 Task: Add an event with the title Second Team Building Workshop: Enhancing Team Communication and Collaboration, date ''2023/12/20'', time 8:30 AM to 10:30 AMand add a description: The event will kick off with a warm introduction, allowing participants to briefly share their backgrounds, interests, and aspirations. Following that, mentors and mentees will be seated together at designated tables, fostering a relaxed atmosphere conducive to open dialogue.Select event color  Flamingo . Add location for the event as: 456 Parc Güell, Barcelona, Spain, logged in from the account softage.9@softage.netand send the event invitation to softage.7@softage.net with CC to  softage.8@softage.net. Set a reminder for the event Doesn''t repeat
Action: Mouse moved to (74, 126)
Screenshot: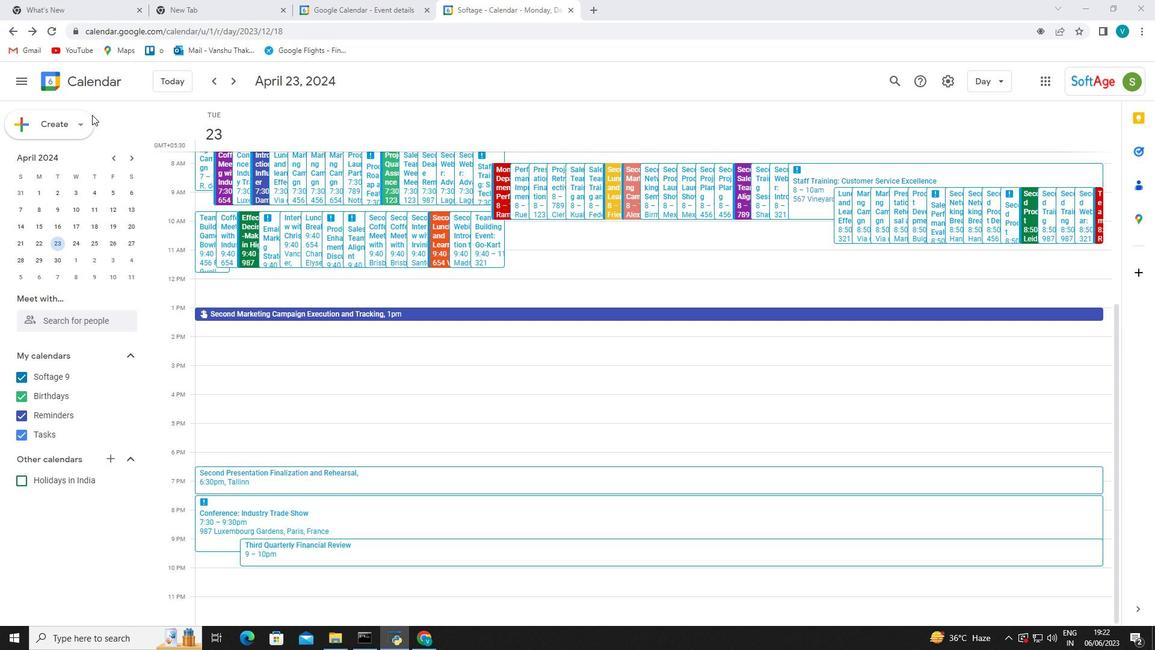 
Action: Mouse pressed left at (74, 126)
Screenshot: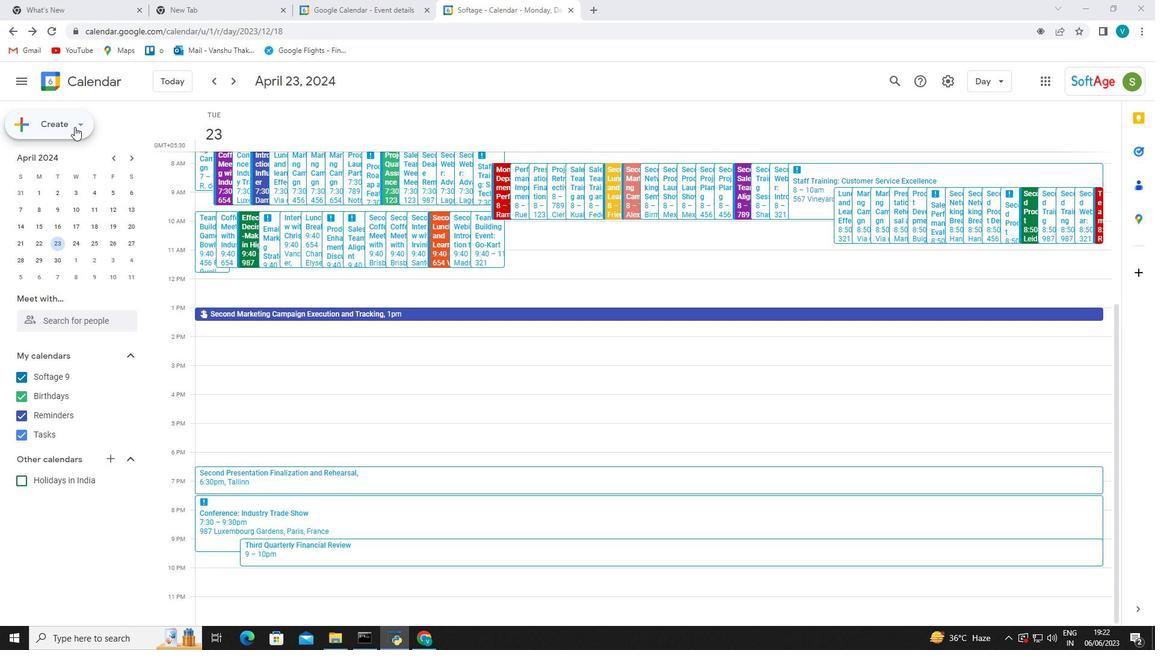 
Action: Mouse moved to (83, 156)
Screenshot: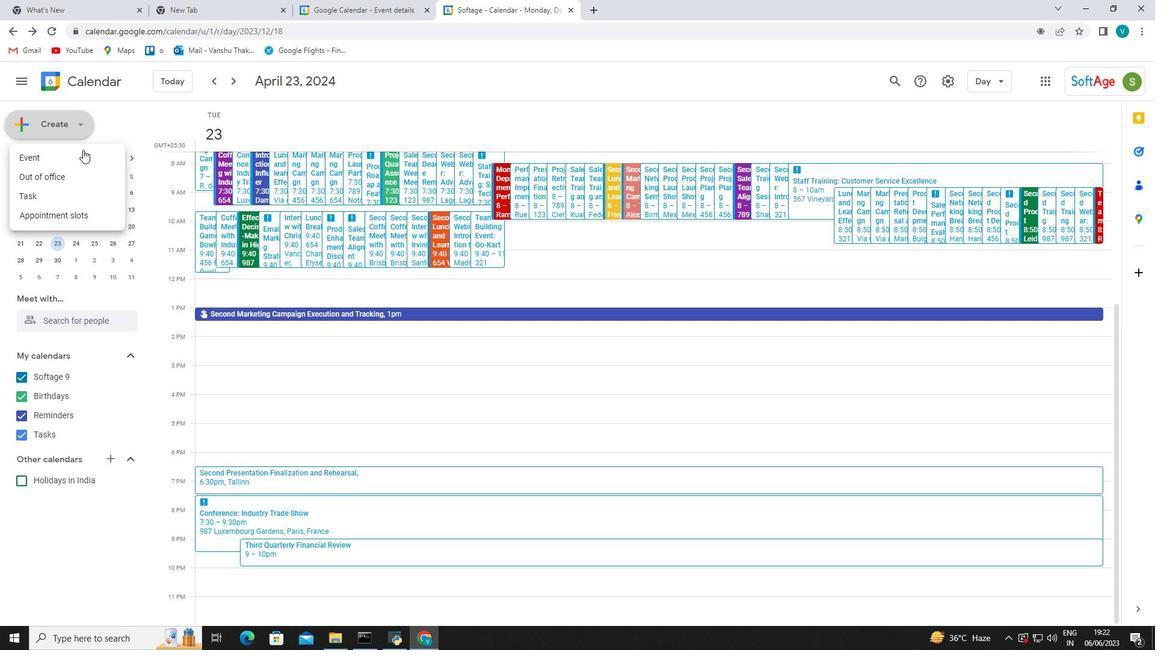 
Action: Mouse pressed left at (83, 156)
Screenshot: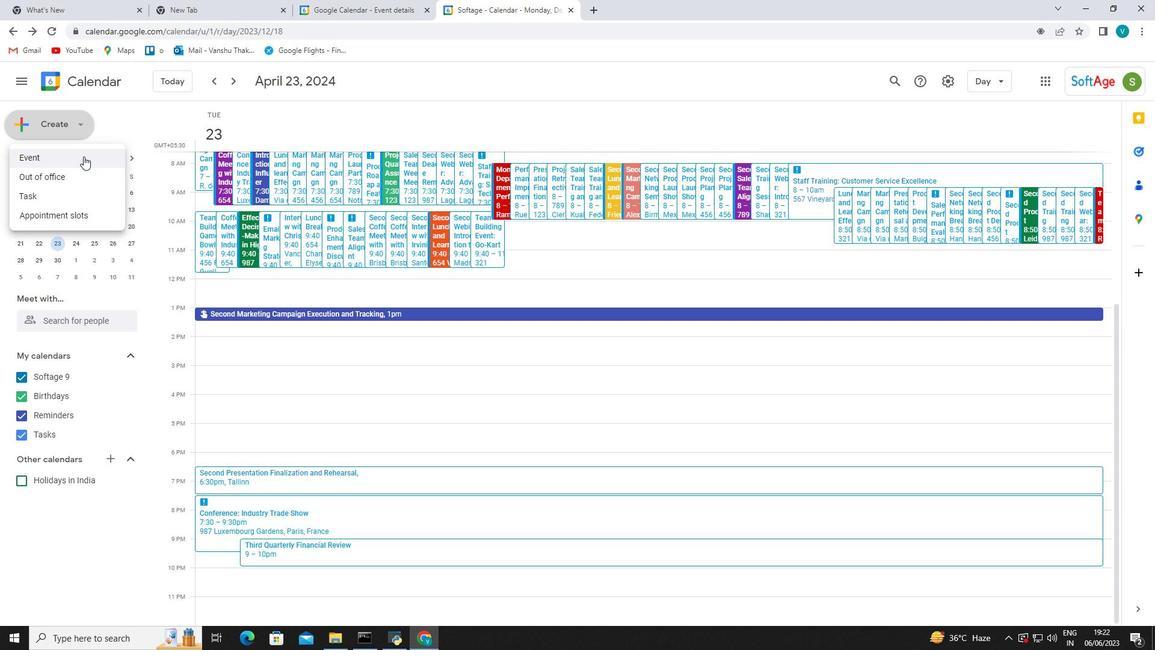 
Action: Mouse moved to (537, 231)
Screenshot: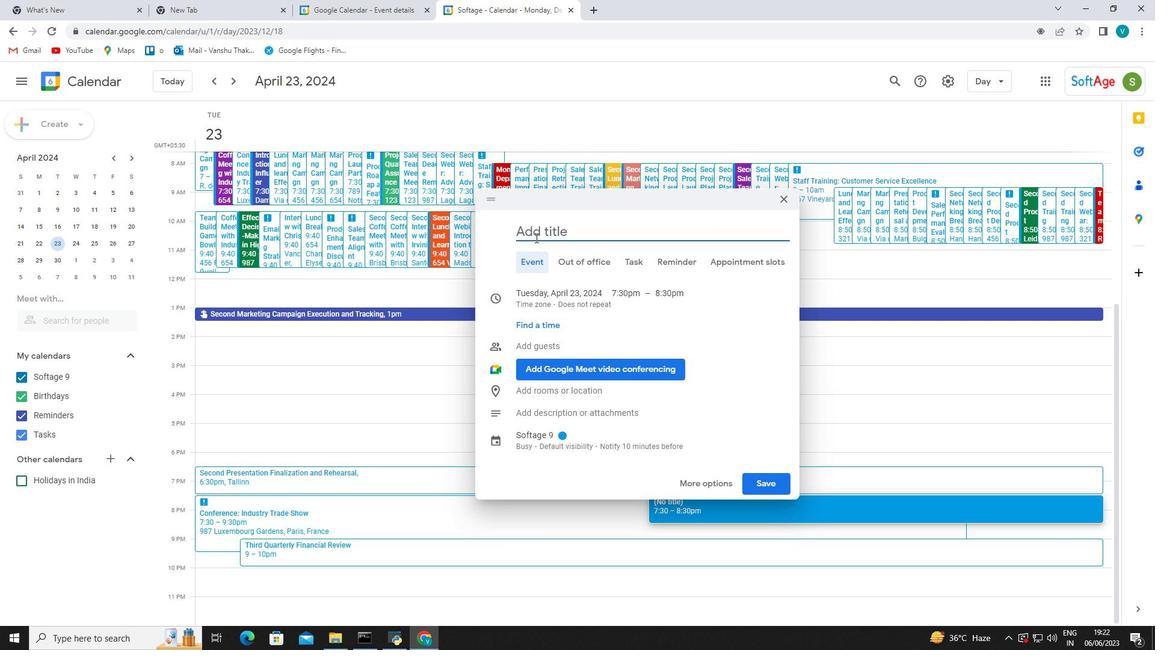 
Action: Mouse pressed left at (537, 231)
Screenshot: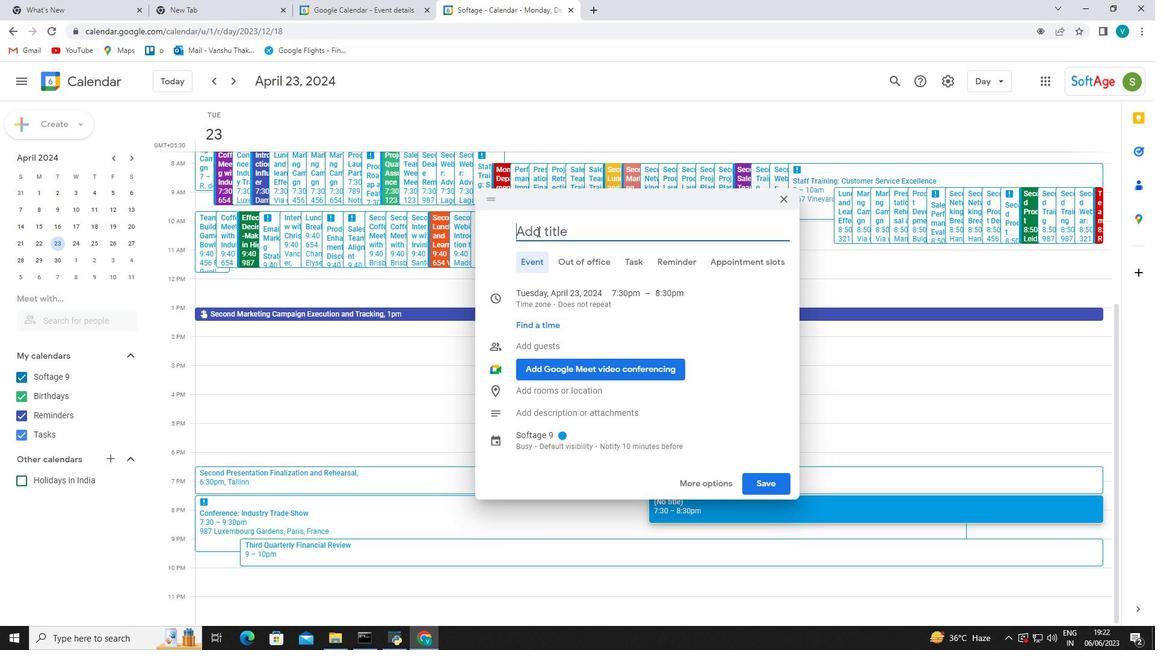 
Action: Mouse moved to (730, 90)
Screenshot: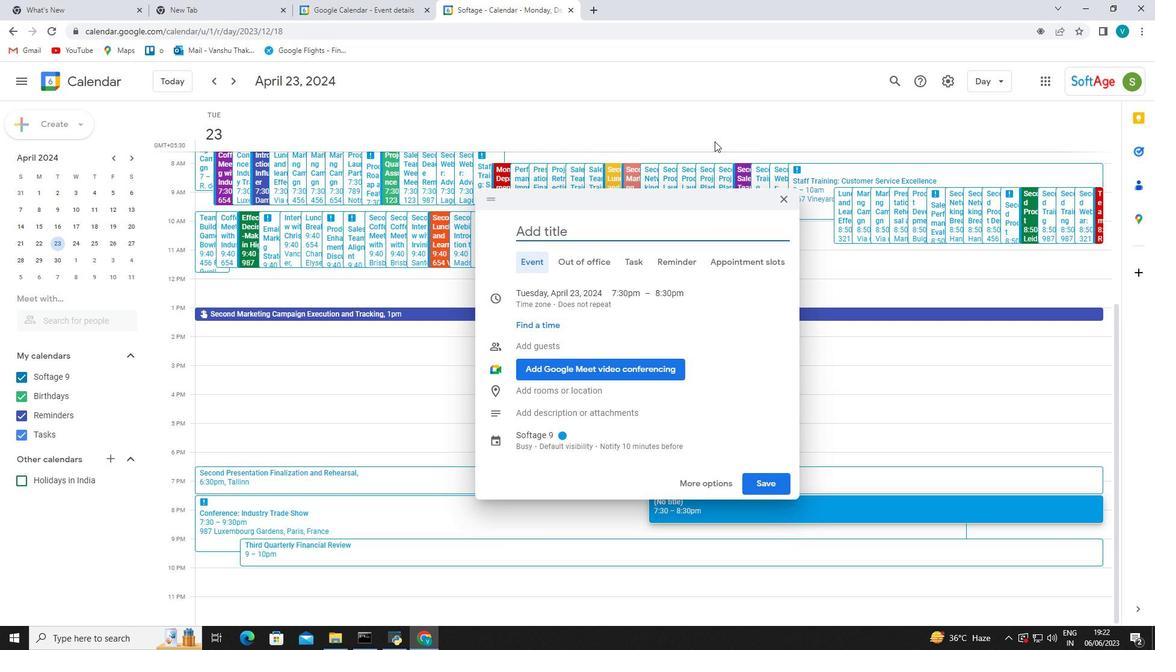 
Action: Key pressed <Key.shift_r><Key.shift_r><Key.shift_r><Key.shift_r><Key.shift_r><Key.shift_r><Key.shift_r><Key.shift_r><Key.shift_r><Key.shift_r><Key.shift_r><Key.shift_r><Key.shift_r>Team<Key.space><Key.shift_r>Building<Key.space><Key.shift_r>Workshop<Key.space><Key.shift_r>:<Key.shift_r>Enhancing<Key.space><Key.shift_r>Team<Key.space><Key.shift_r>Communication<Key.space>and<Key.space>colan<Key.backspace>boration<Key.space>
Screenshot: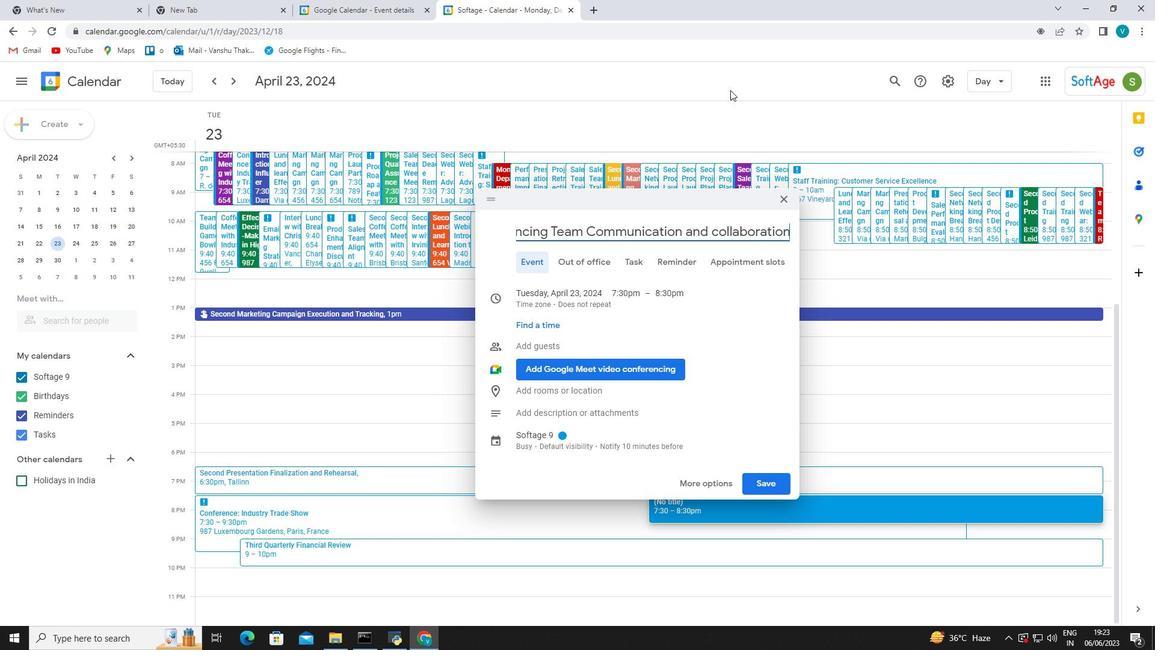 
Action: Mouse moved to (465, 497)
Screenshot: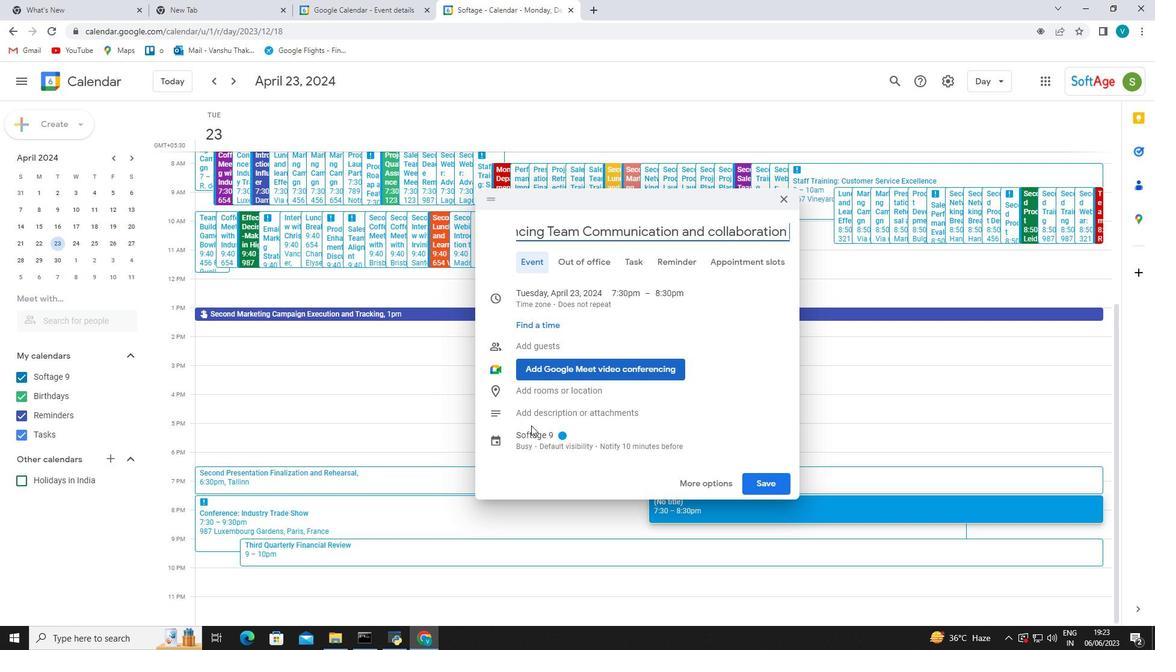
Action: Key pressed ,
Screenshot: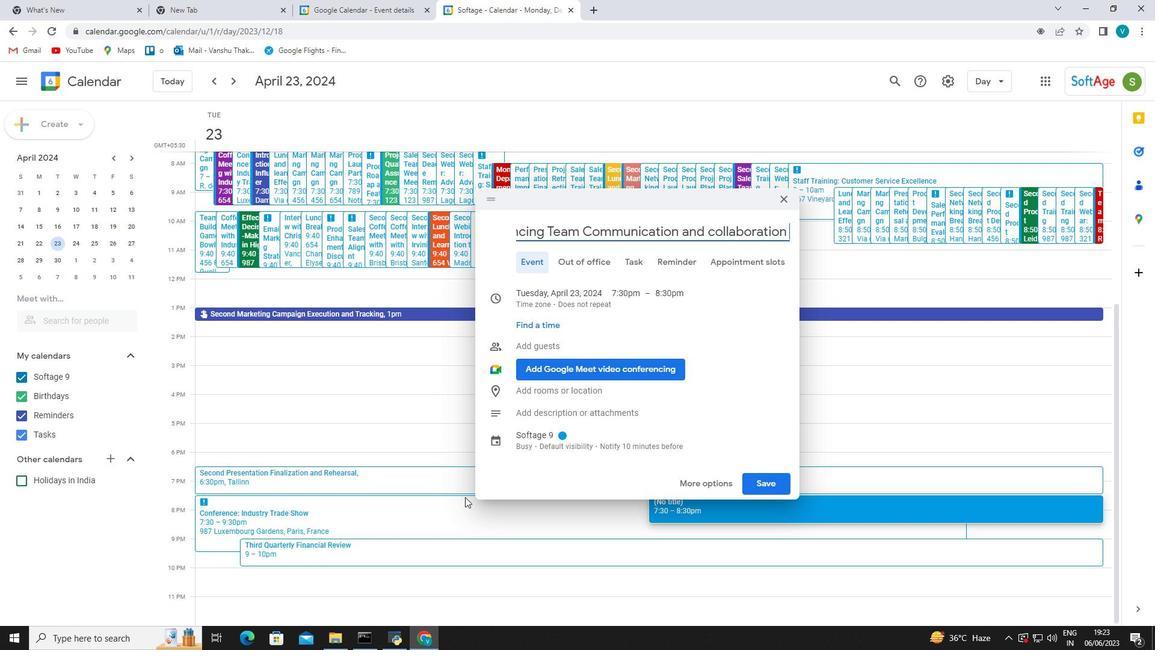 
Action: Mouse moved to (677, 355)
Screenshot: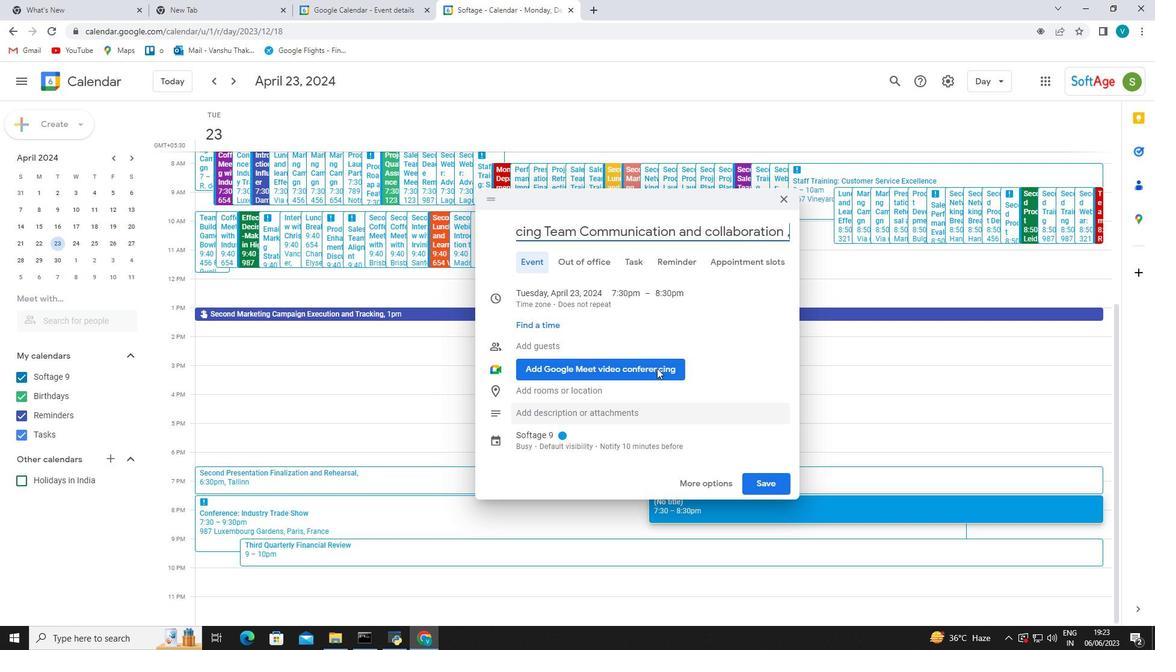 
Action: Mouse scrolled (677, 354) with delta (0, 0)
Screenshot: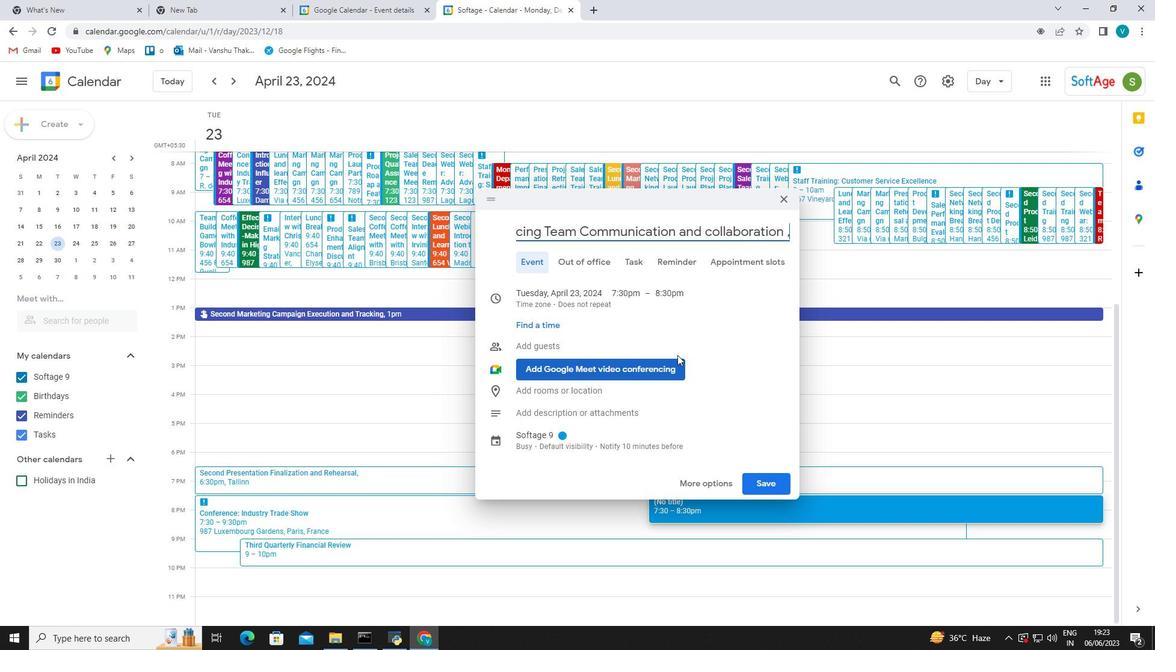 
Action: Mouse scrolled (677, 354) with delta (0, 0)
Screenshot: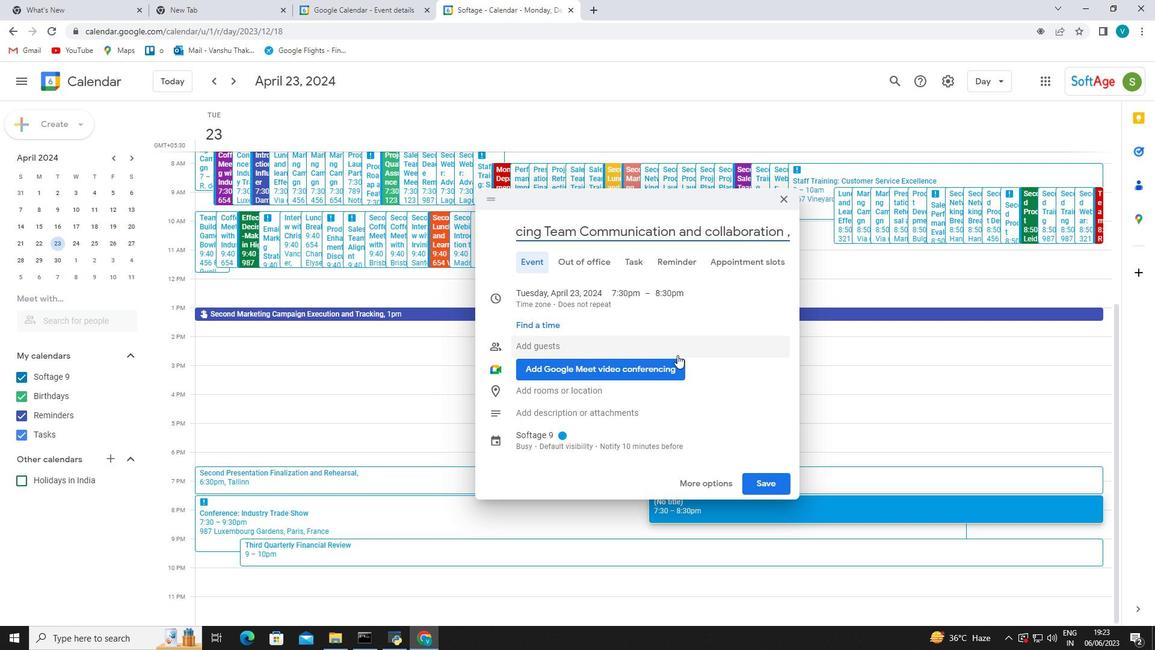 
Action: Mouse scrolled (677, 354) with delta (0, 0)
Screenshot: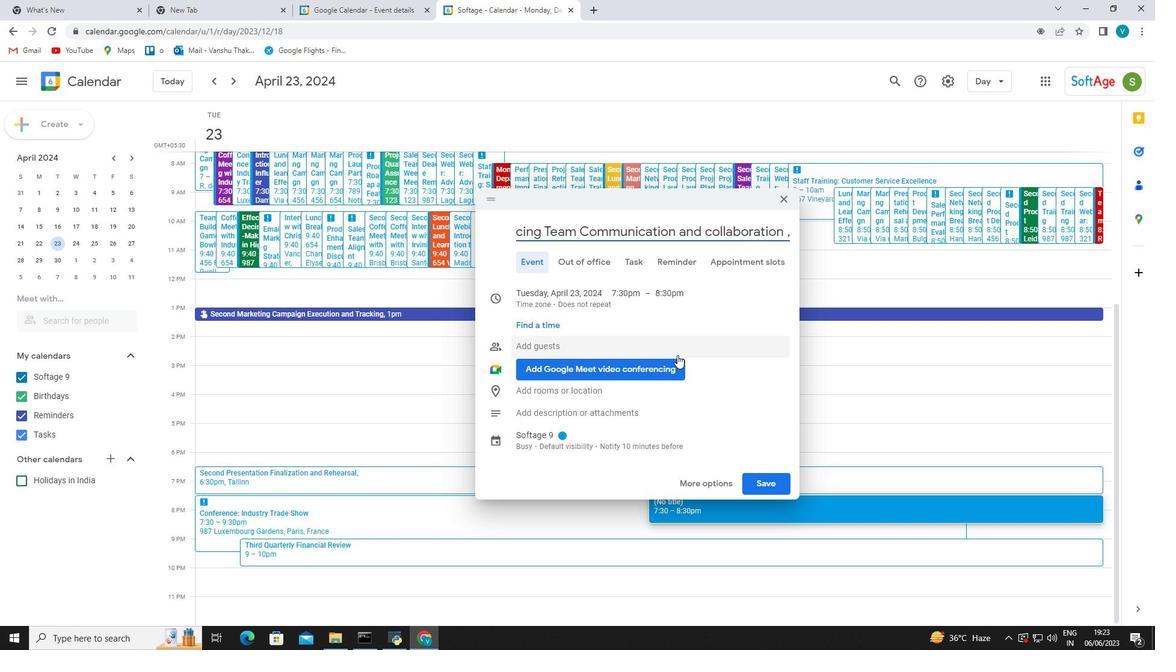 
Action: Mouse scrolled (677, 354) with delta (0, 0)
Screenshot: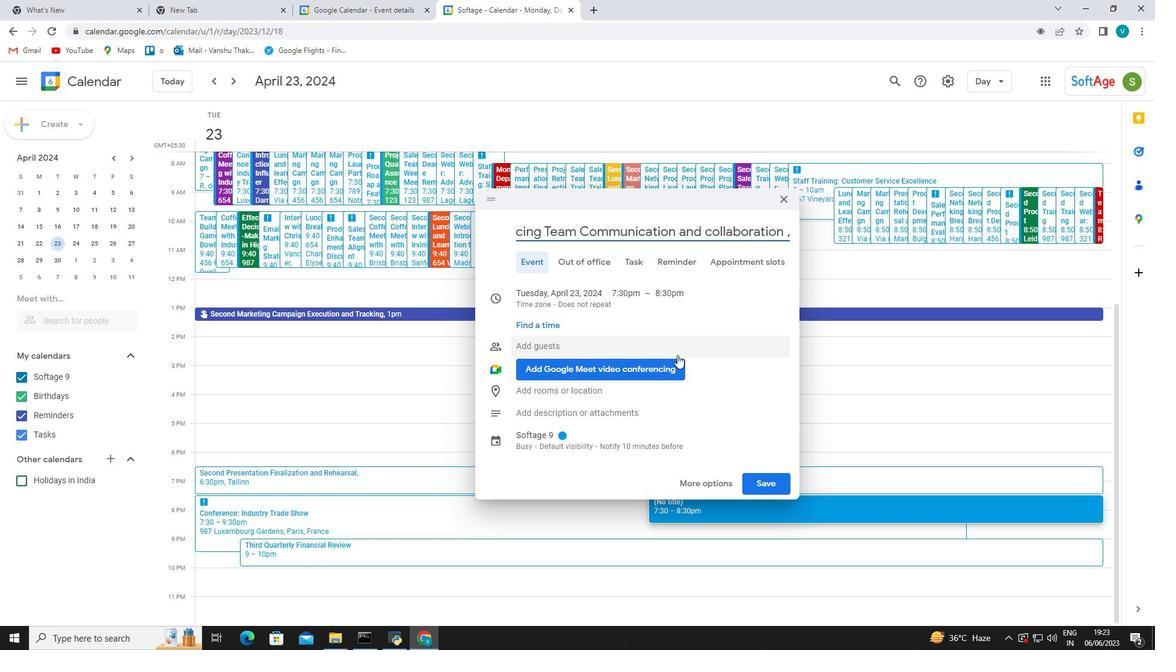 
Action: Mouse moved to (591, 290)
Screenshot: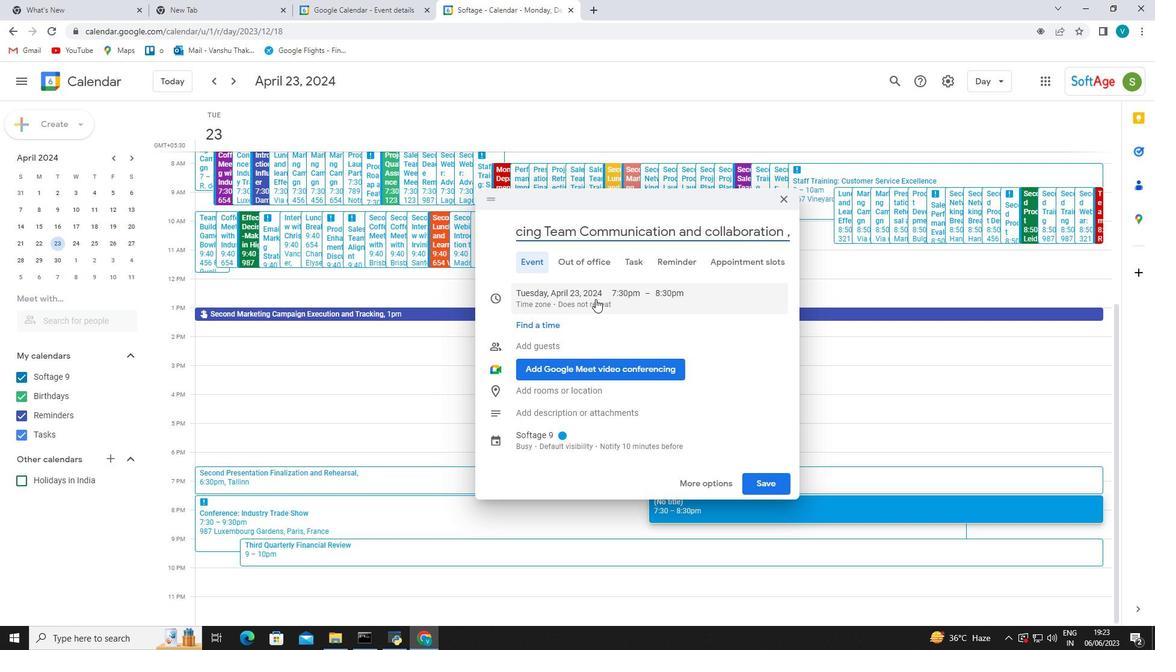 
Action: Mouse pressed left at (591, 290)
Screenshot: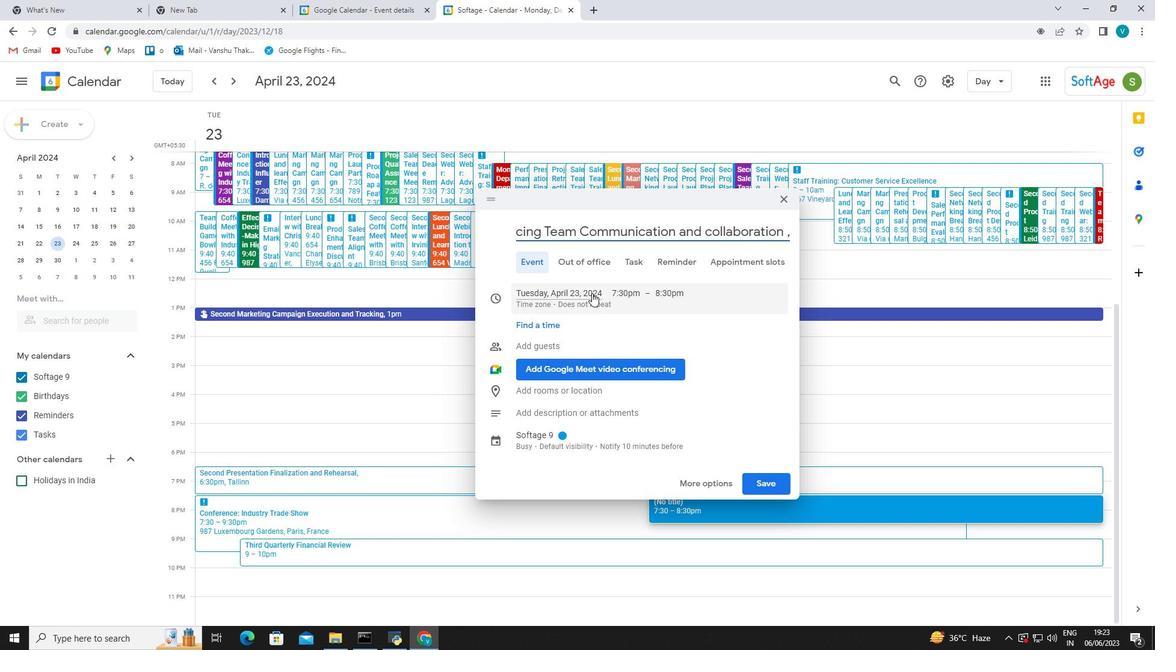 
Action: Key pressed 2023/12/20
Screenshot: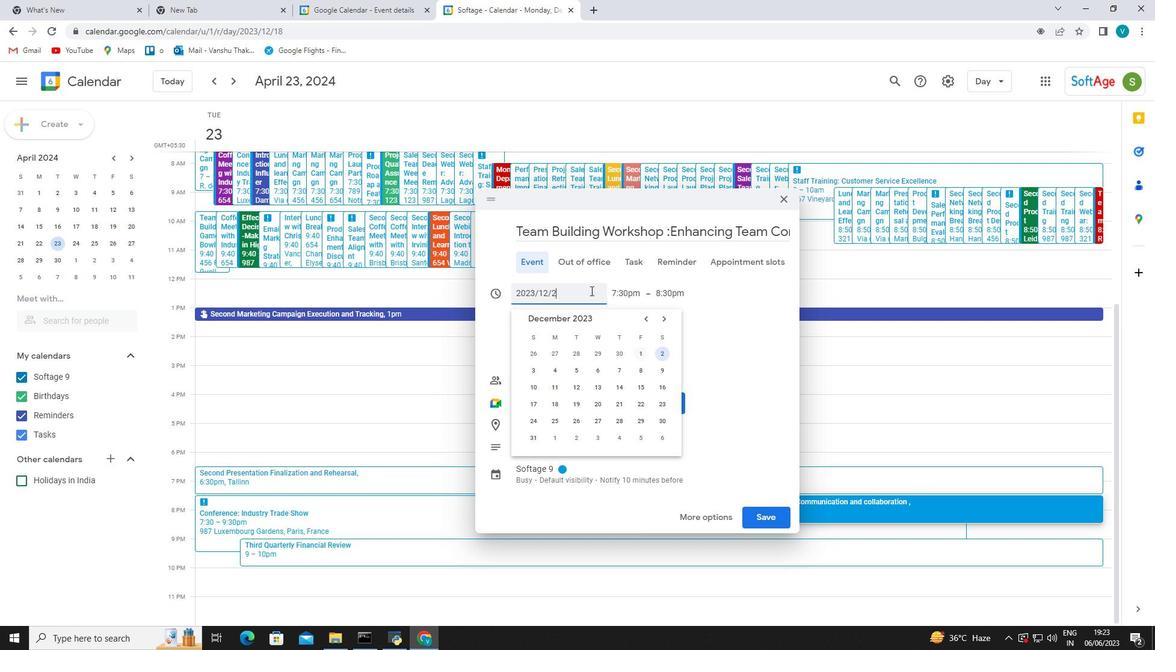
Action: Mouse moved to (611, 288)
Screenshot: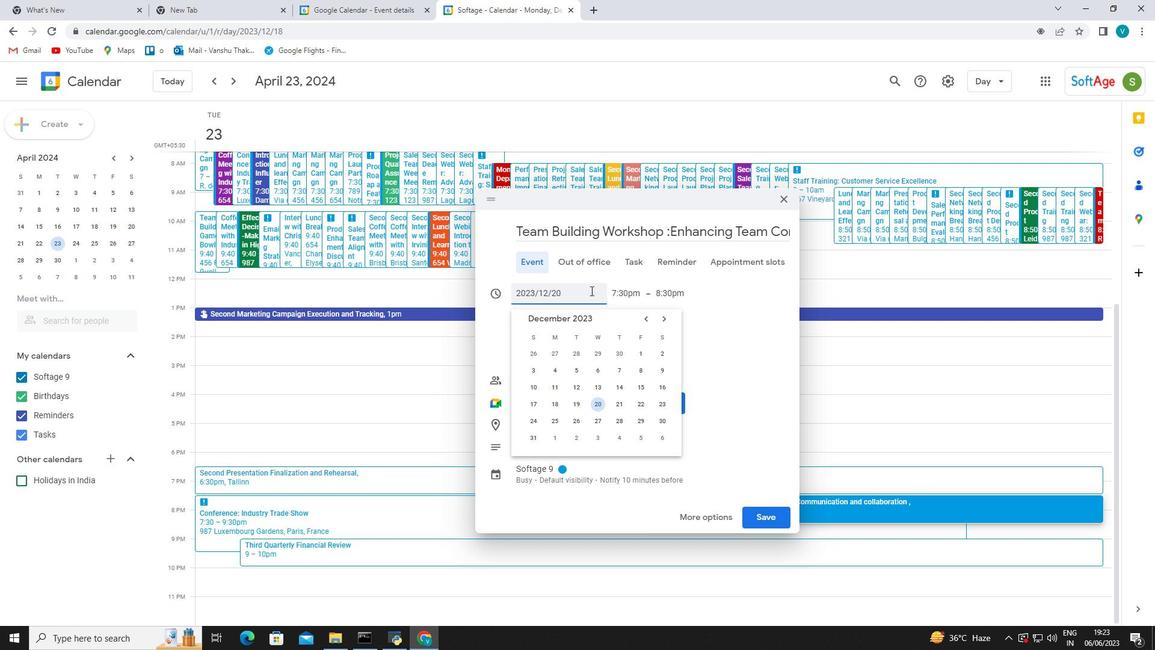 
Action: Mouse pressed left at (611, 288)
Screenshot: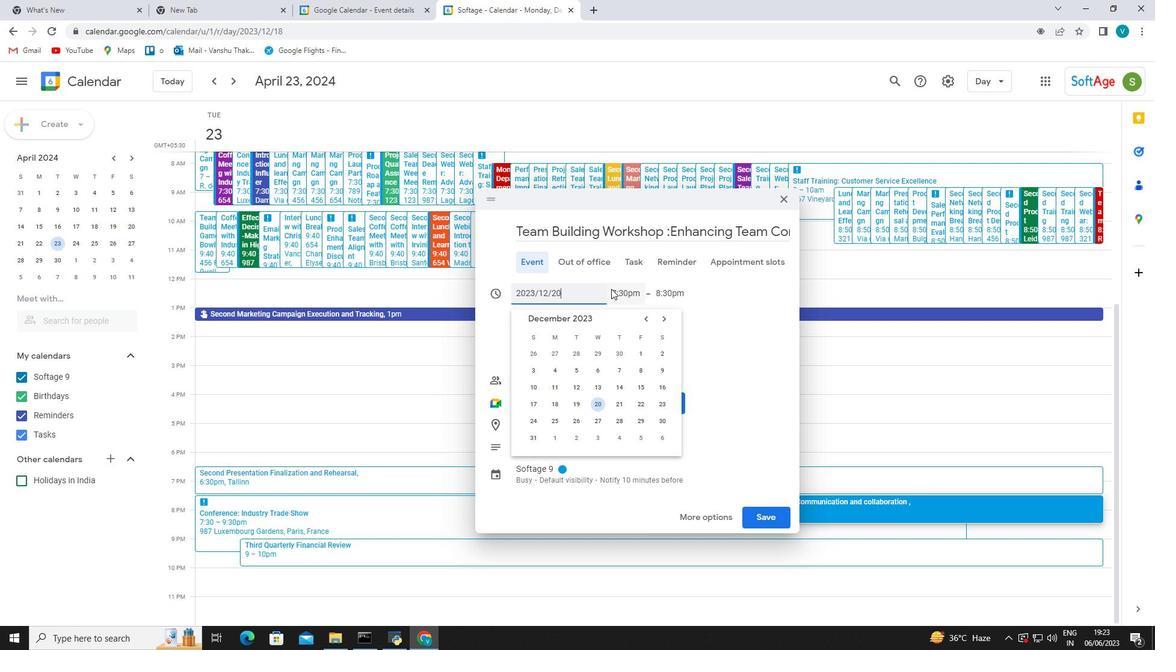 
Action: Mouse moved to (636, 297)
Screenshot: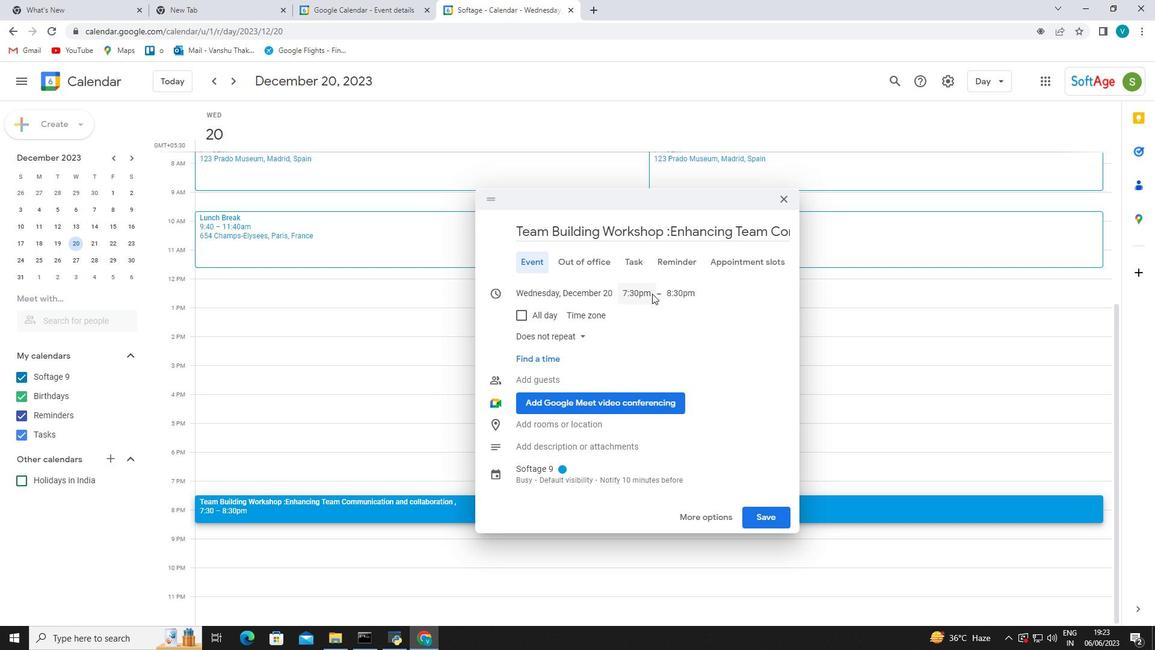 
Action: Mouse pressed left at (636, 297)
Screenshot: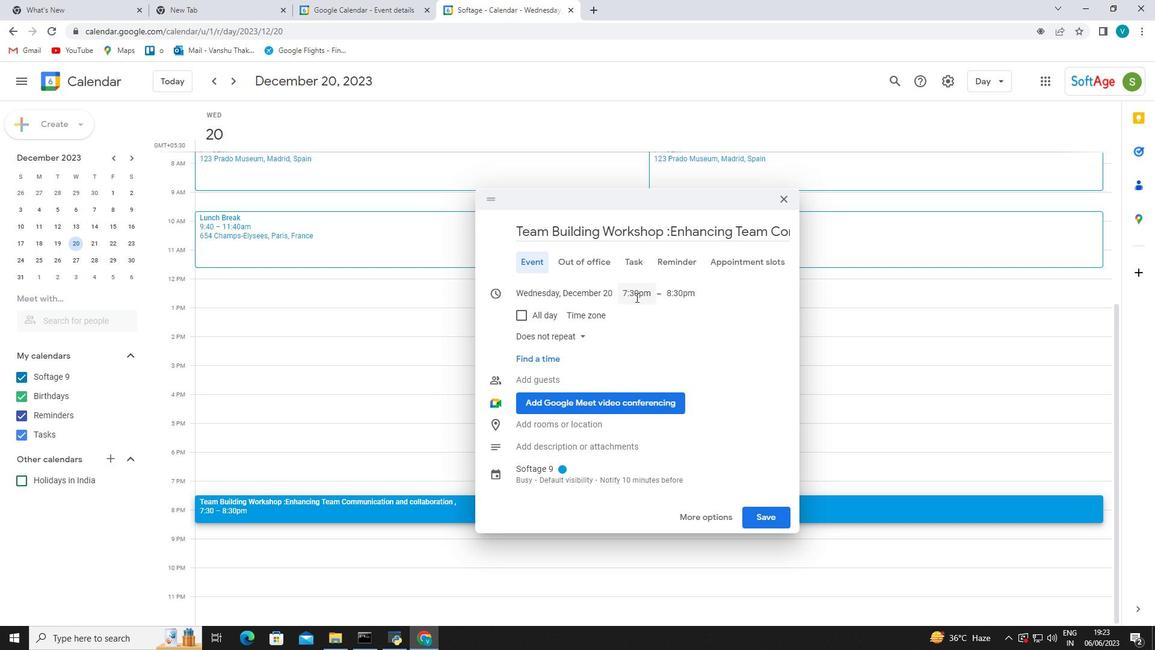 
Action: Mouse moved to (710, 374)
Screenshot: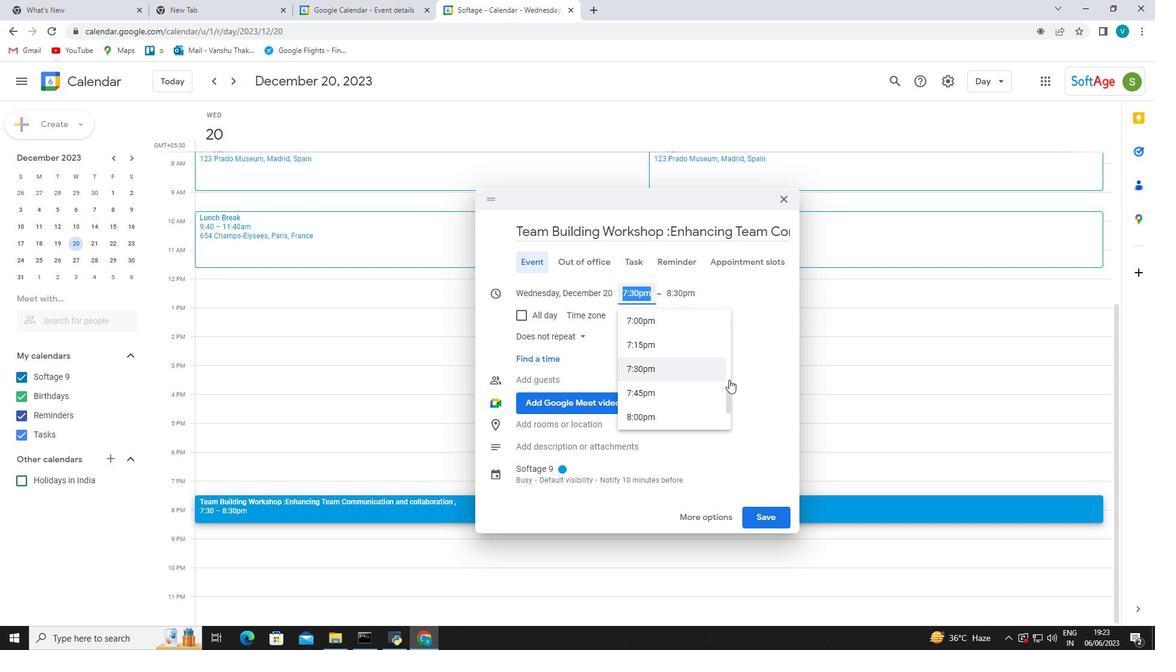 
Action: Mouse scrolled (710, 374) with delta (0, 0)
Screenshot: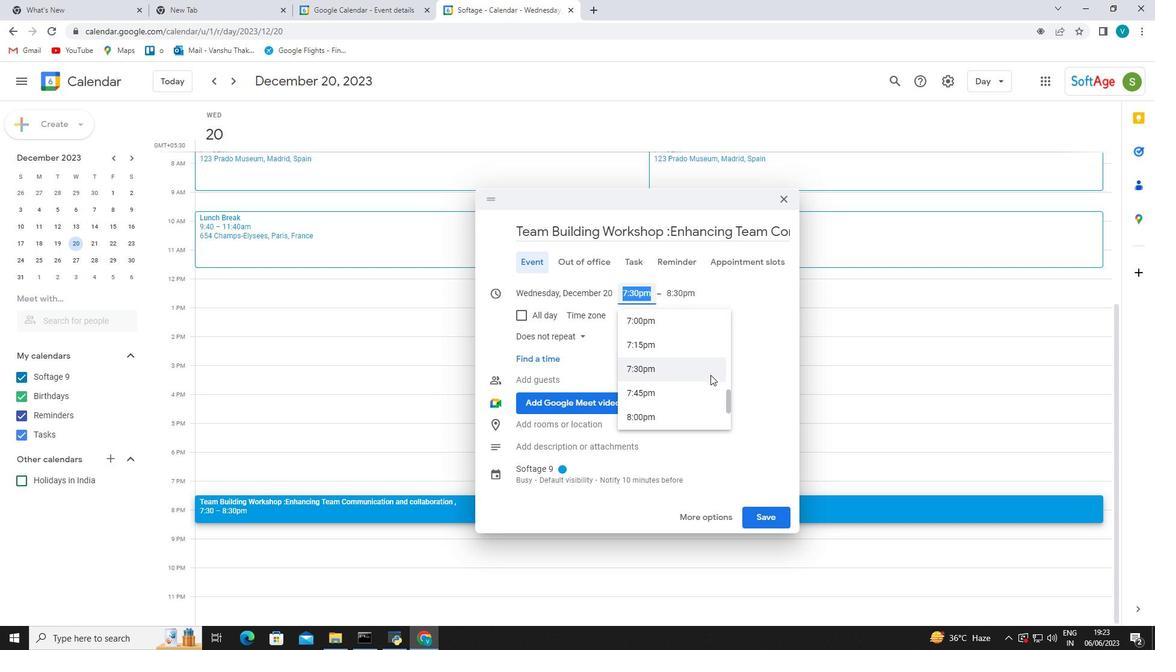 
Action: Mouse moved to (710, 376)
Screenshot: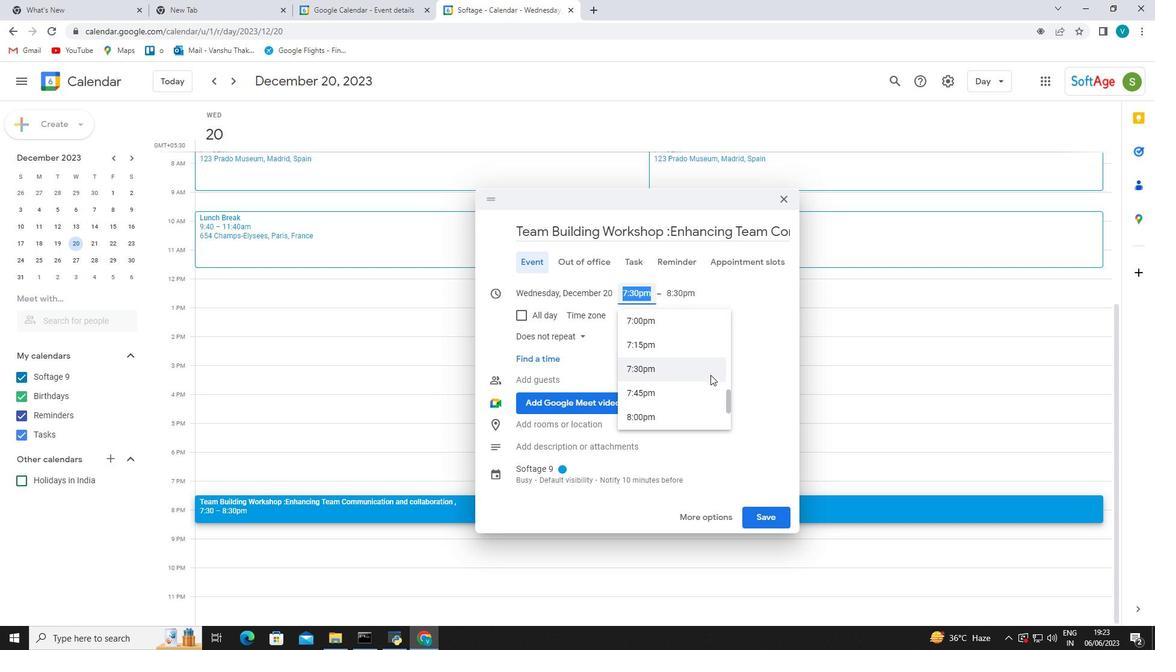
Action: Mouse scrolled (710, 375) with delta (0, 0)
Screenshot: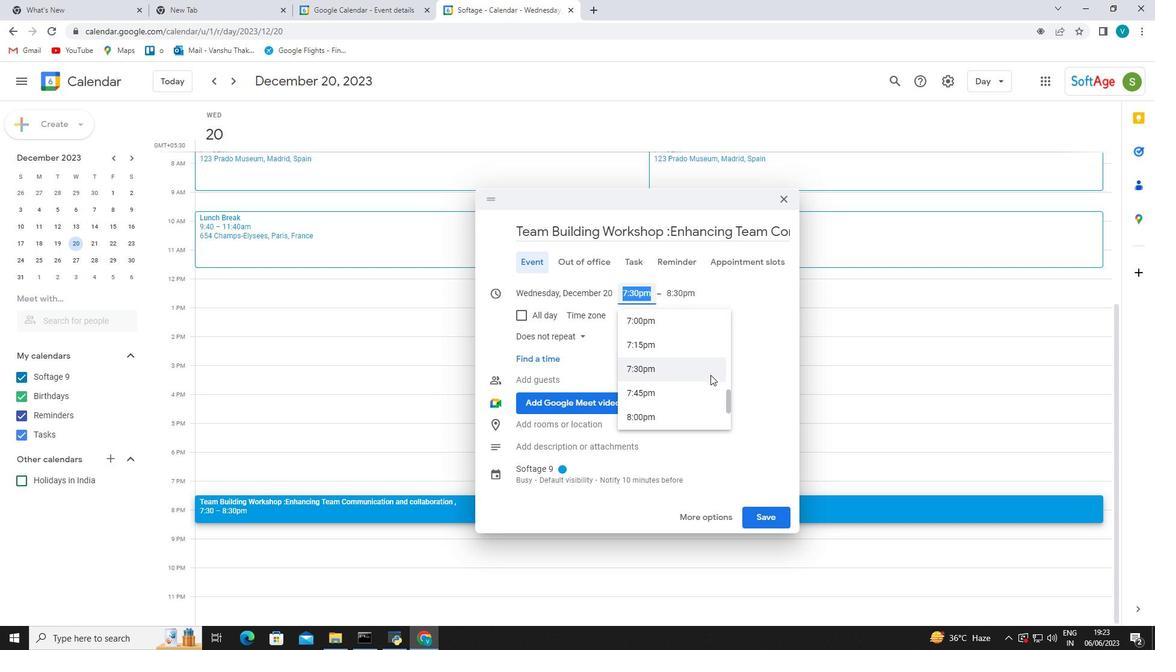 
Action: Mouse moved to (710, 379)
Screenshot: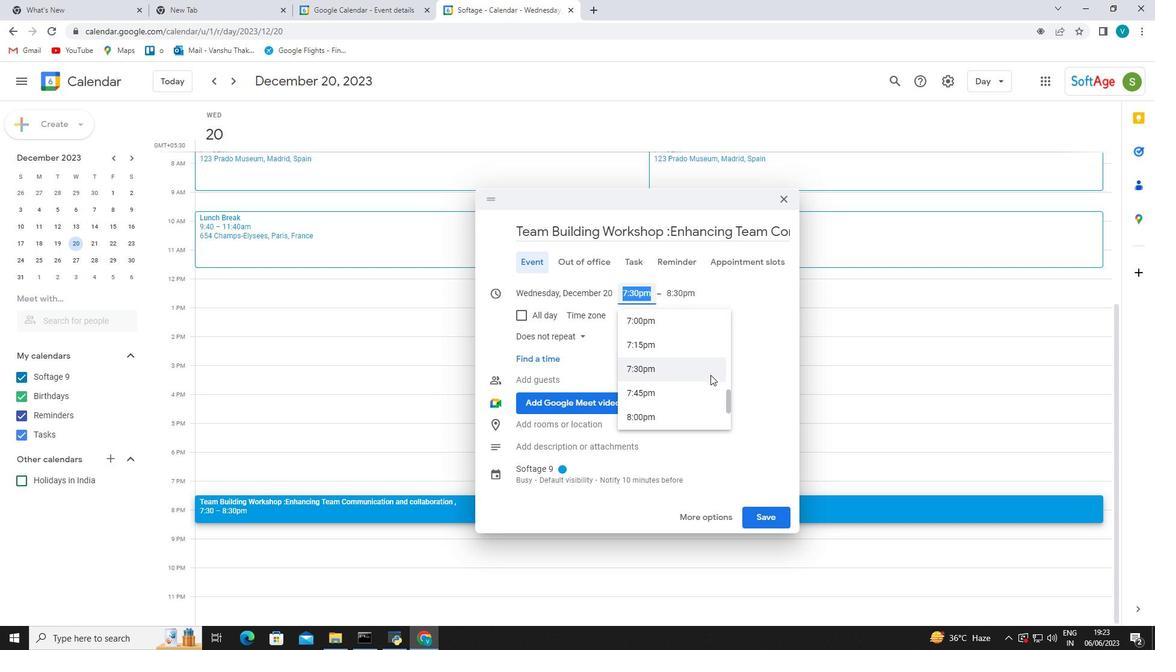 
Action: Mouse scrolled (710, 379) with delta (0, 0)
Screenshot: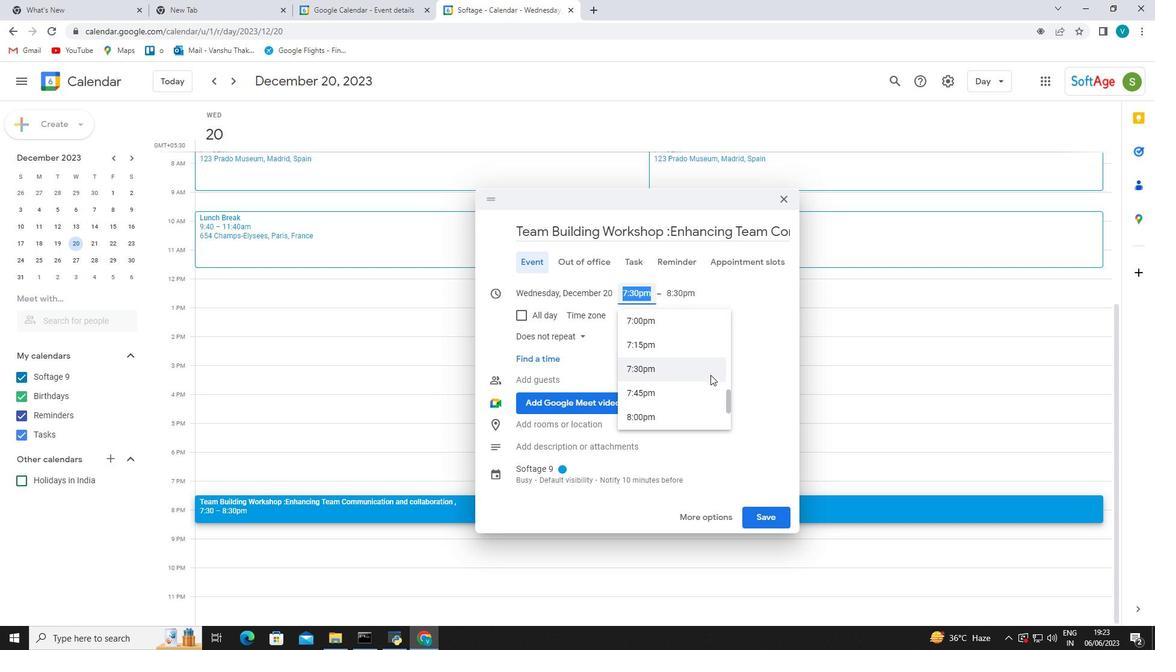 
Action: Mouse moved to (710, 380)
Screenshot: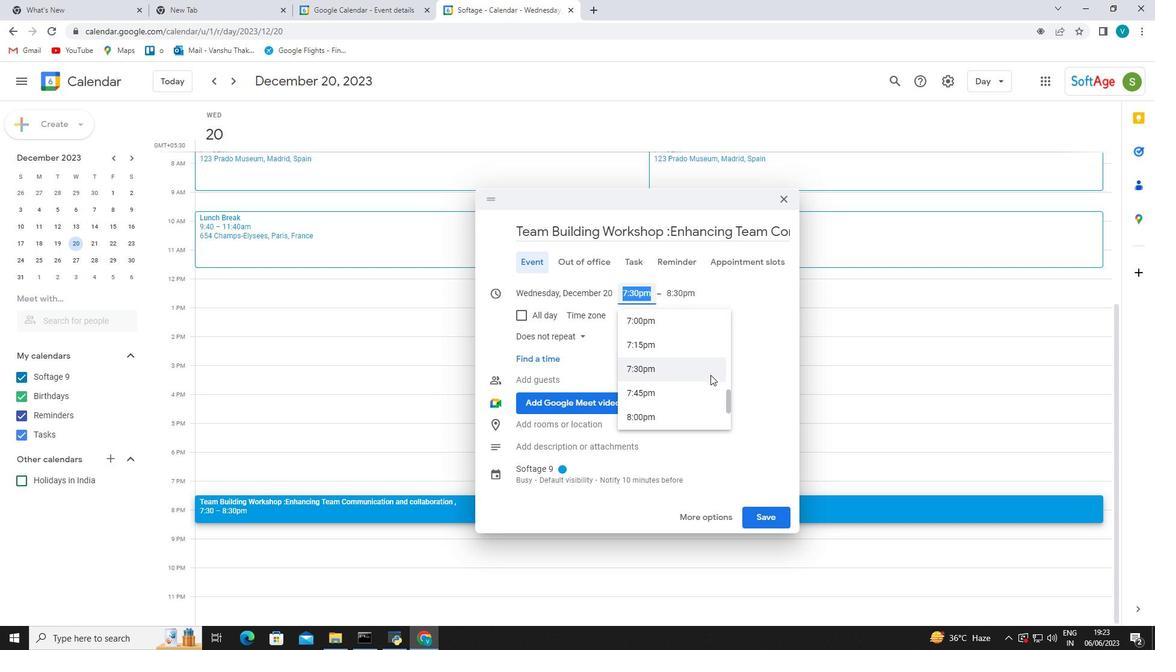 
Action: Mouse scrolled (710, 381) with delta (0, 0)
Screenshot: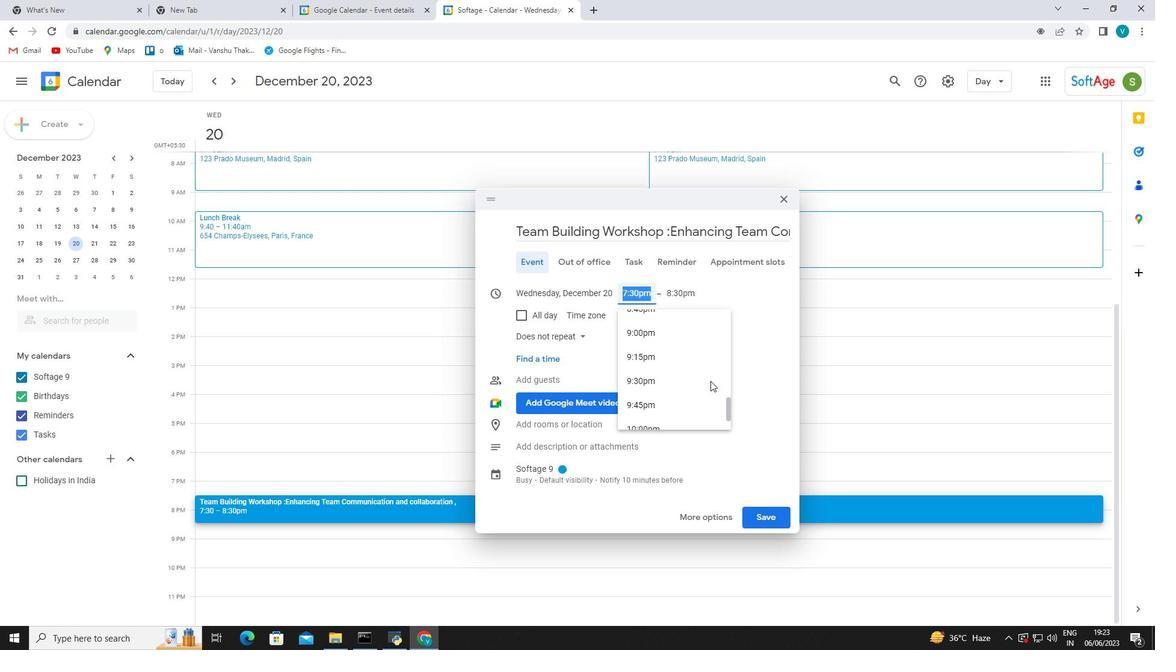 
Action: Mouse scrolled (710, 381) with delta (0, 0)
Screenshot: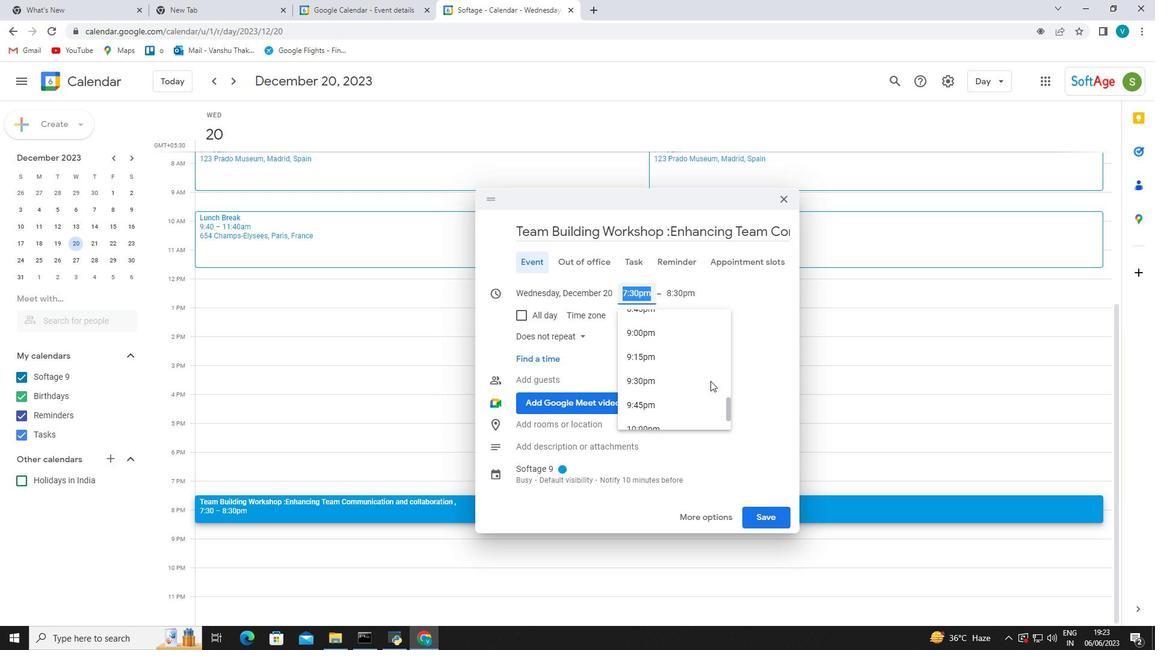 
Action: Mouse scrolled (710, 380) with delta (0, 0)
Screenshot: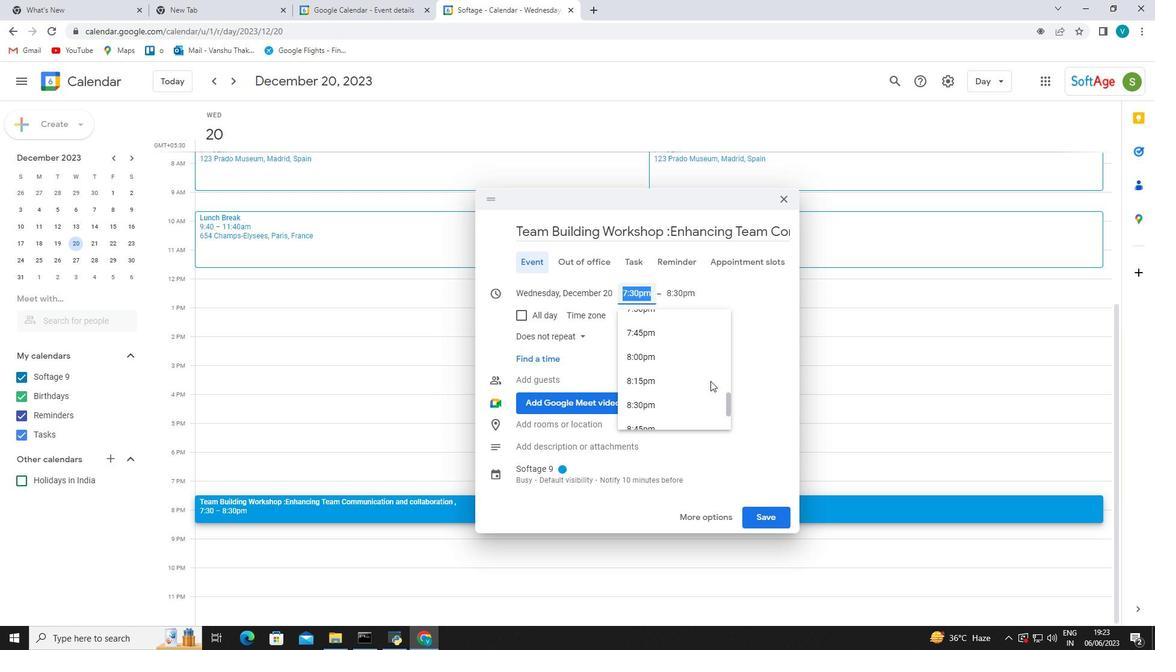 
Action: Mouse moved to (674, 353)
Screenshot: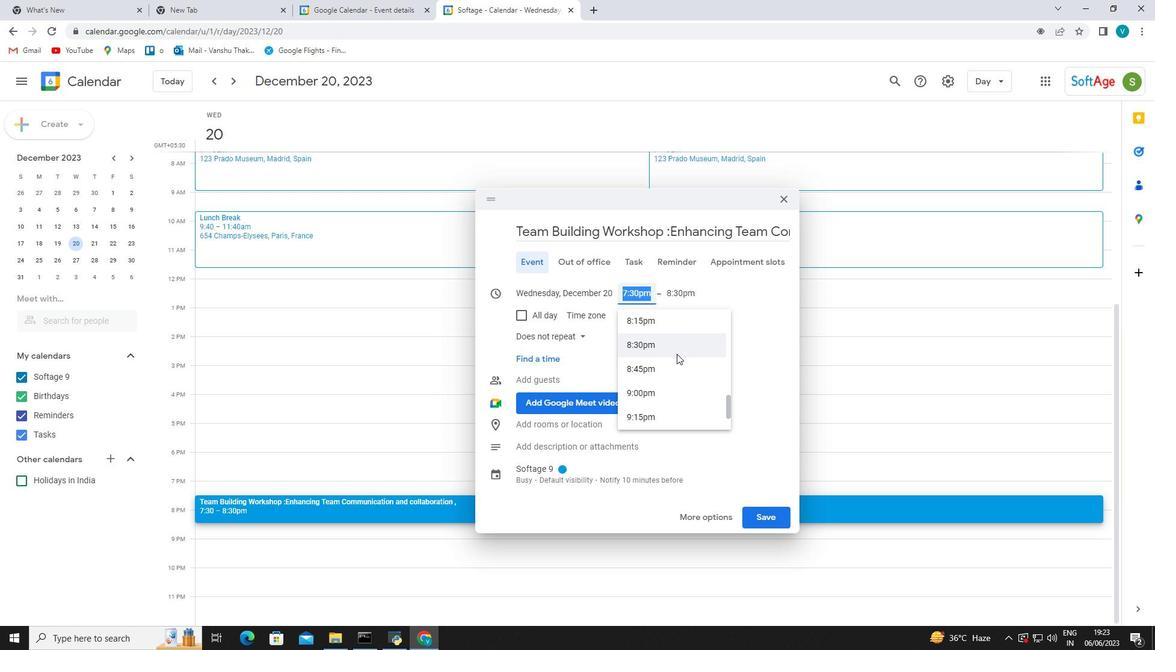 
Action: Mouse scrolled (674, 353) with delta (0, 0)
Screenshot: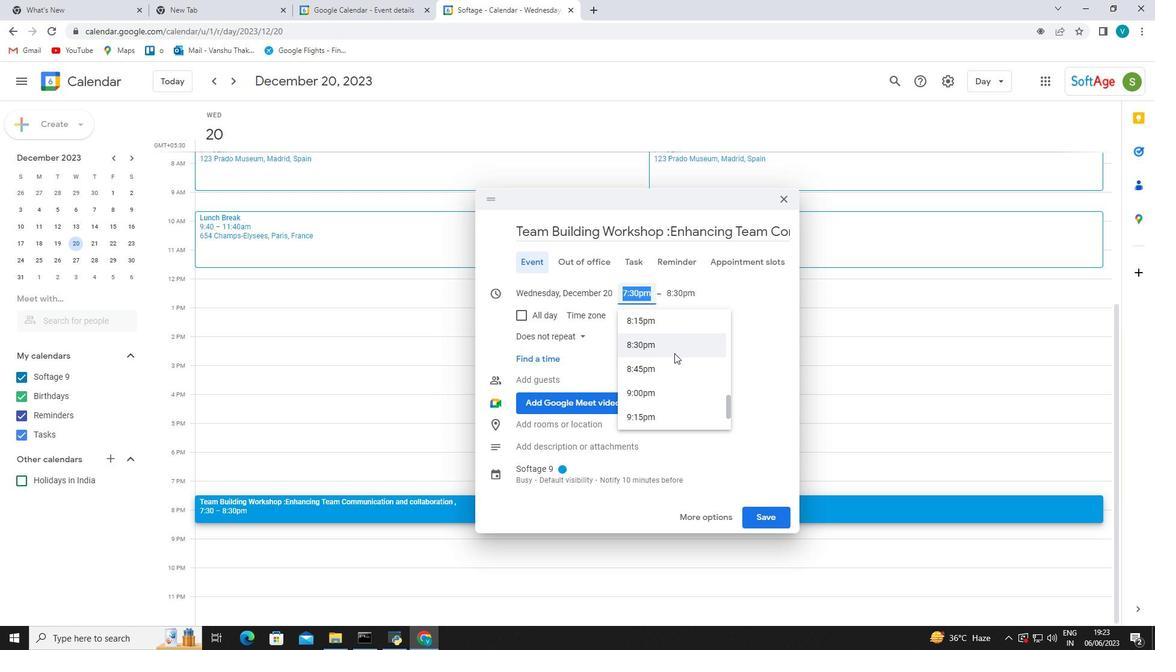 
Action: Mouse scrolled (674, 353) with delta (0, 0)
Screenshot: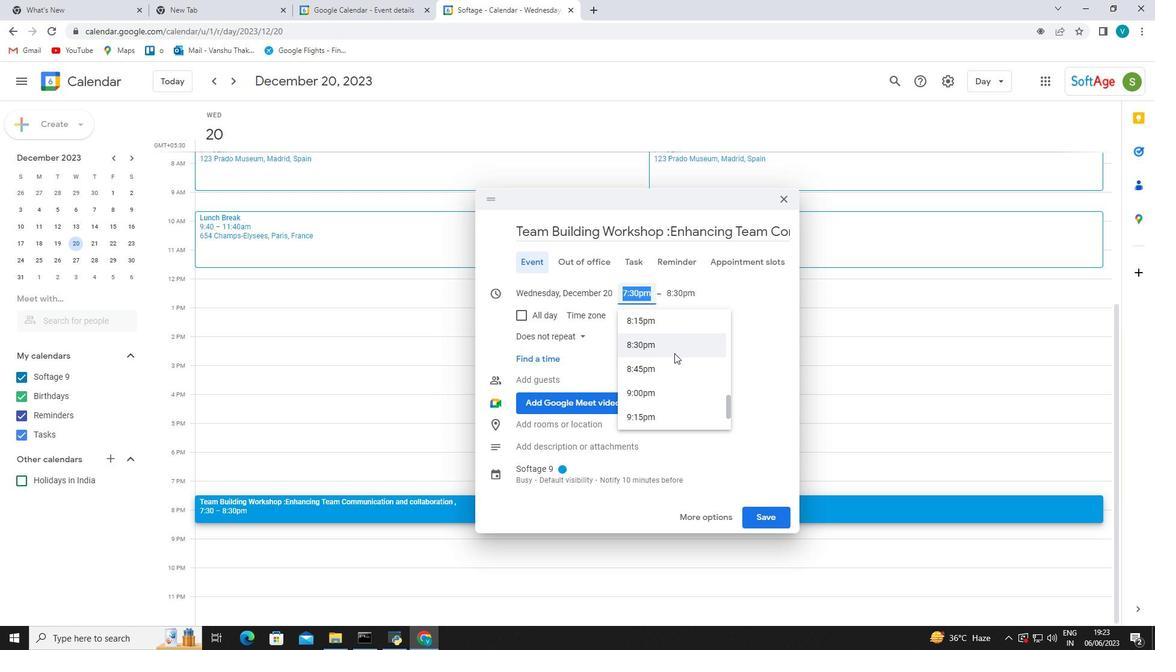 
Action: Mouse scrolled (674, 353) with delta (0, 0)
Screenshot: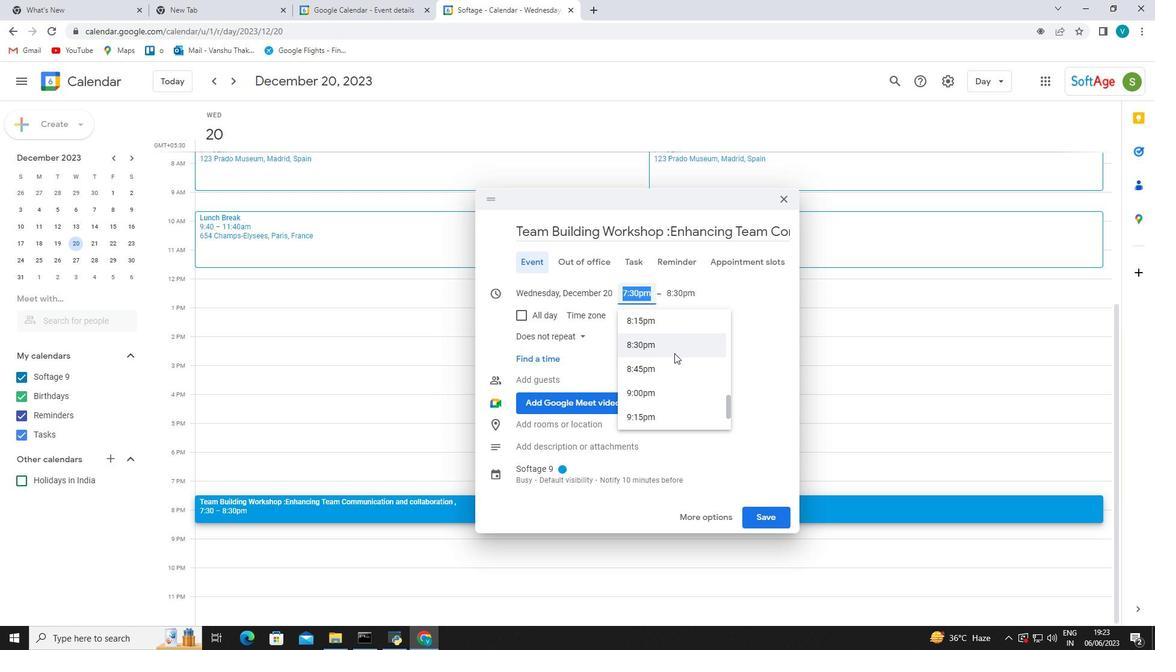 
Action: Mouse scrolled (674, 353) with delta (0, 0)
Screenshot: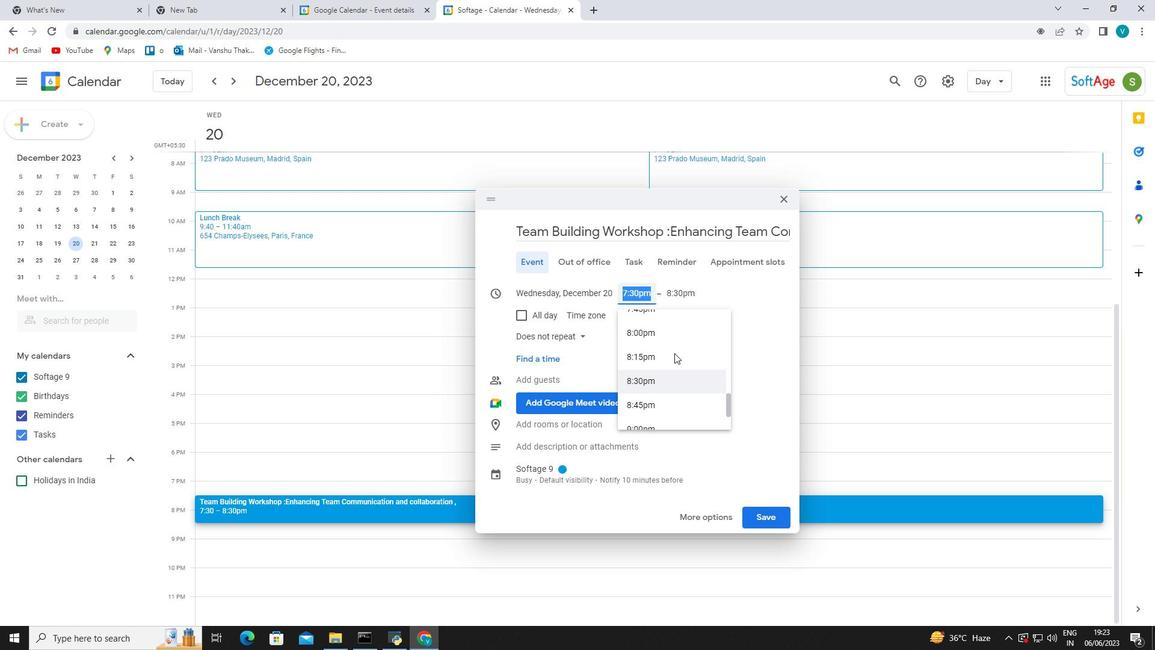 
Action: Mouse scrolled (674, 353) with delta (0, 0)
Screenshot: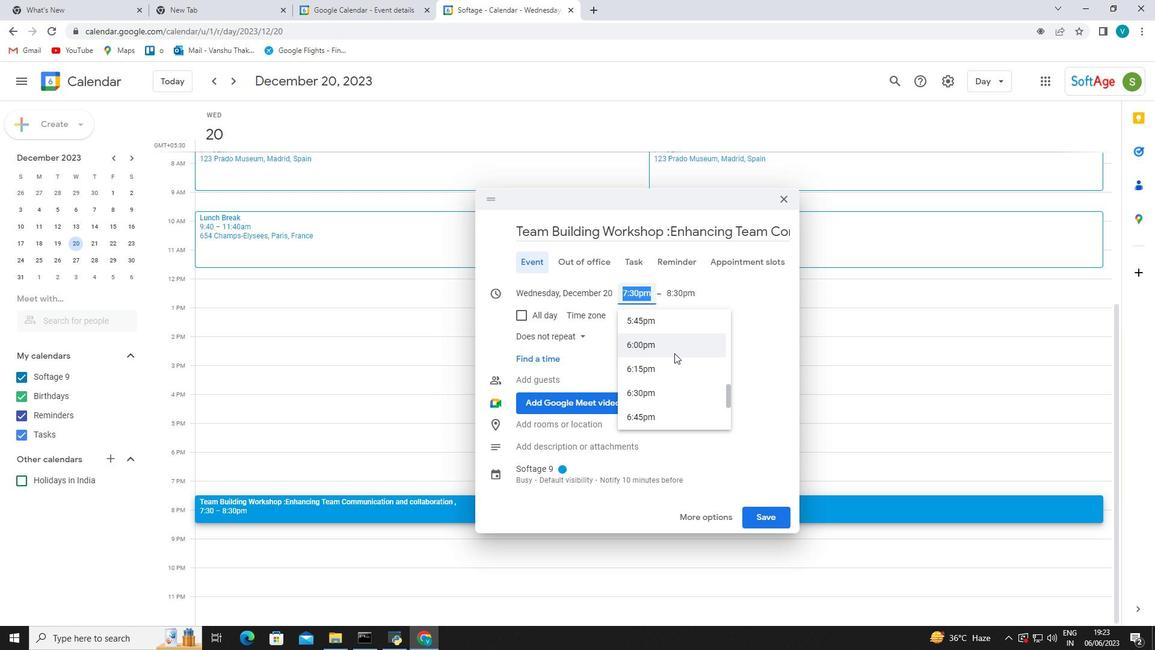 
Action: Mouse scrolled (674, 353) with delta (0, 0)
Screenshot: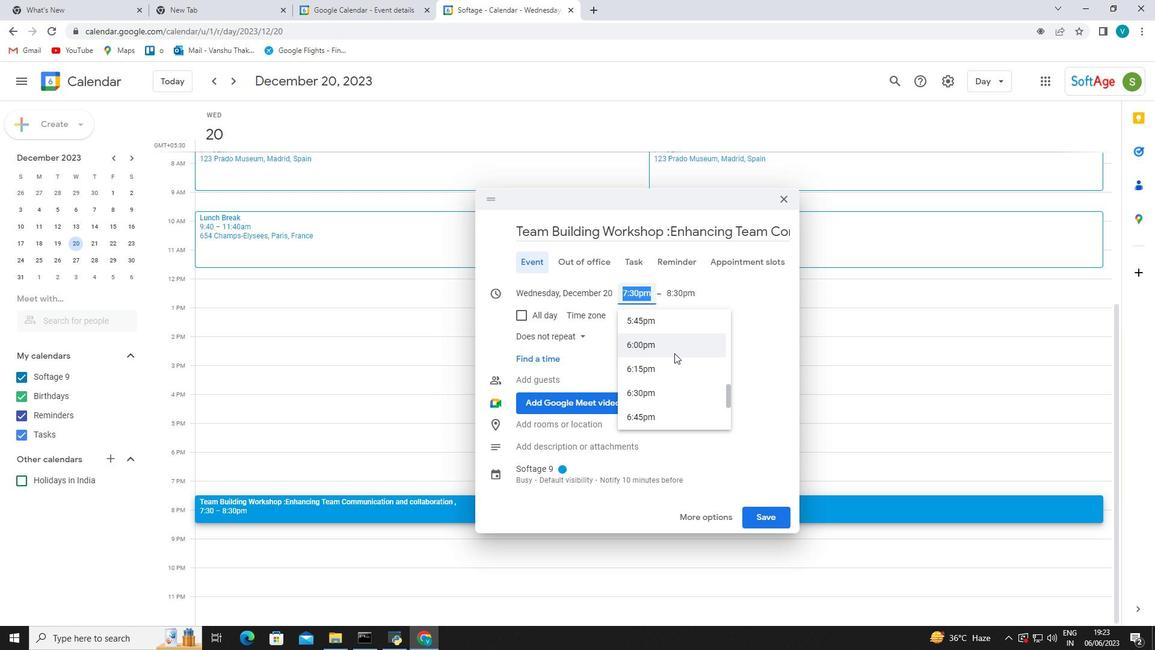
Action: Mouse scrolled (674, 353) with delta (0, 0)
Screenshot: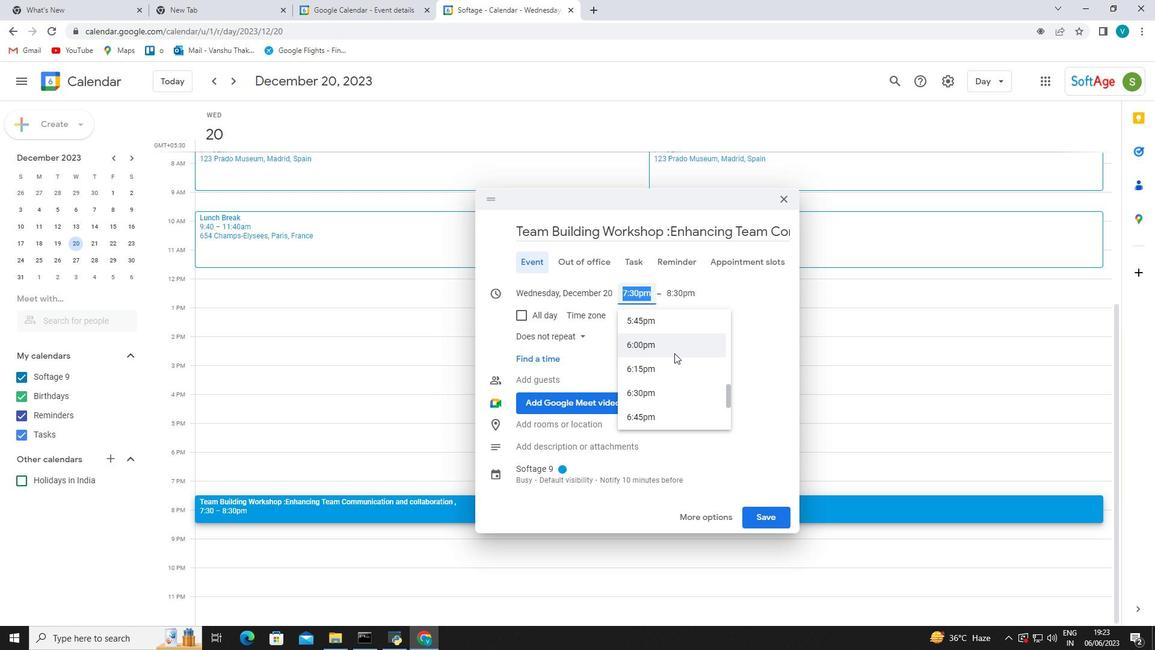 
Action: Mouse scrolled (674, 353) with delta (0, 0)
Screenshot: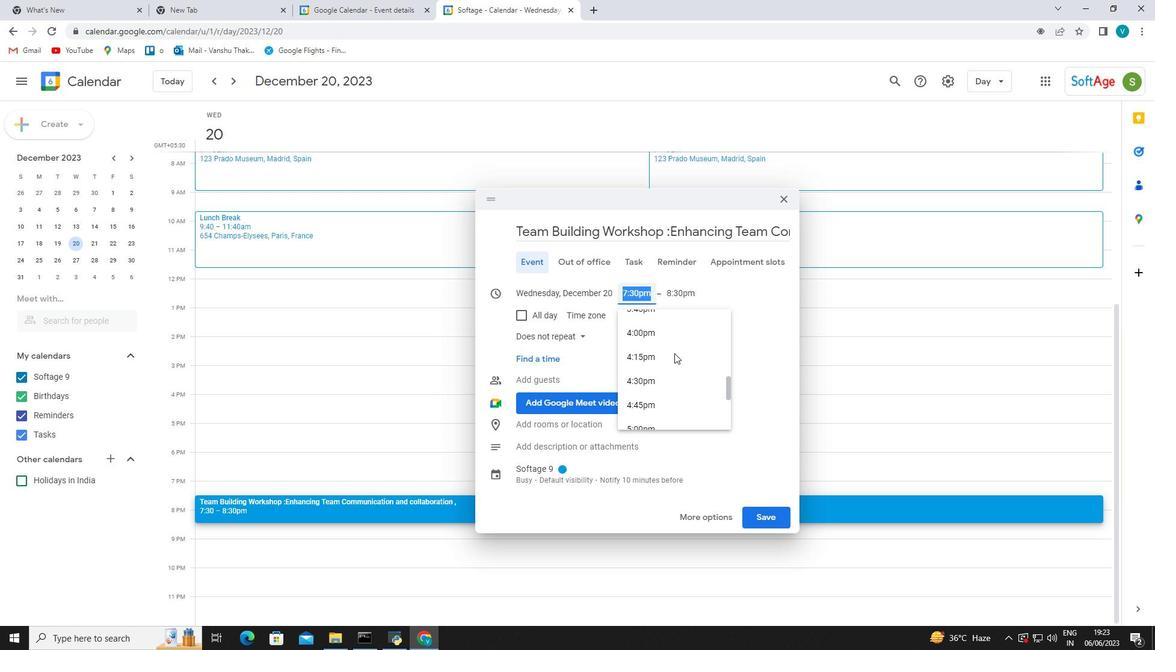 
Action: Mouse scrolled (674, 353) with delta (0, 0)
Screenshot: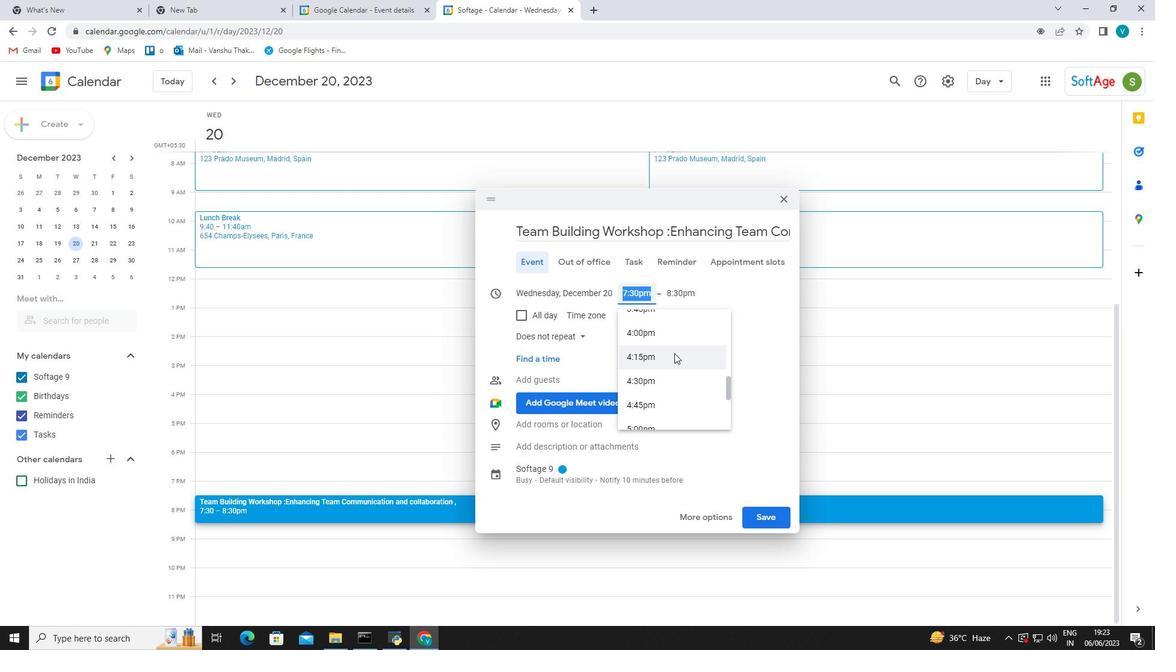 
Action: Mouse scrolled (674, 353) with delta (0, 0)
Screenshot: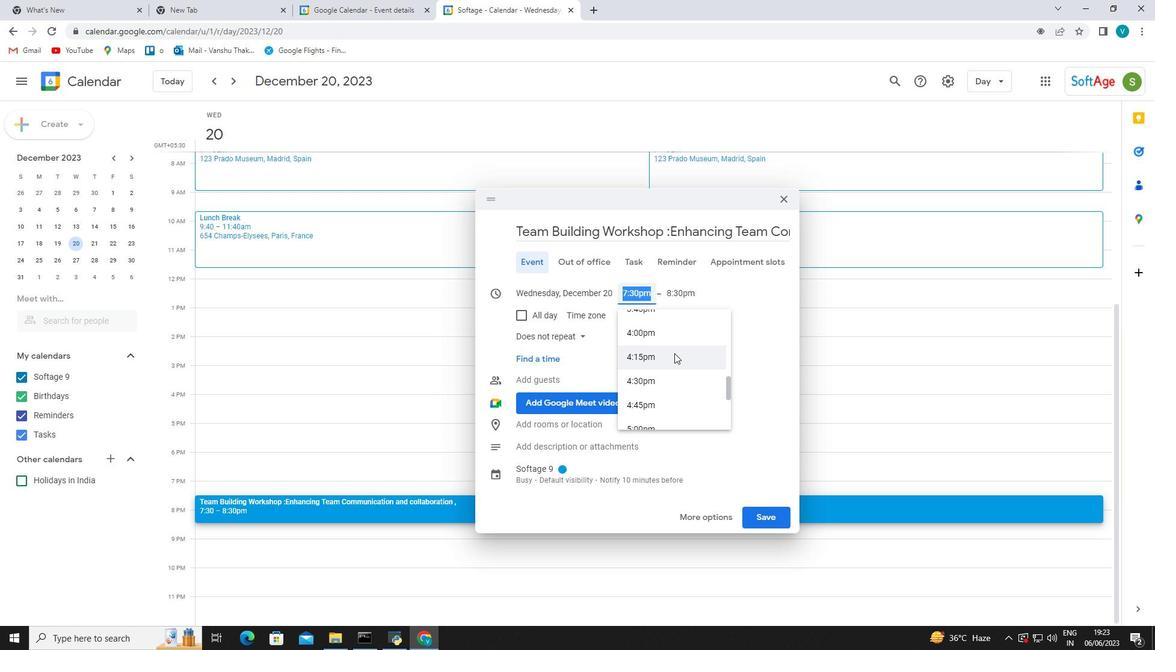 
Action: Mouse scrolled (674, 353) with delta (0, 0)
Screenshot: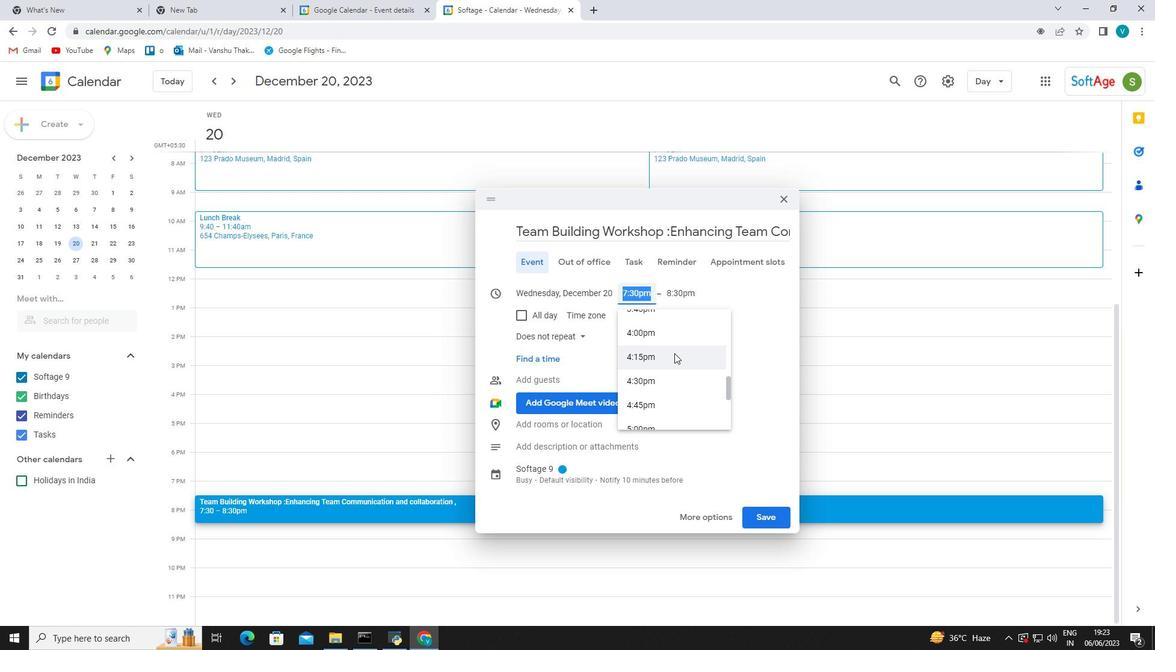 
Action: Mouse scrolled (674, 353) with delta (0, 0)
Screenshot: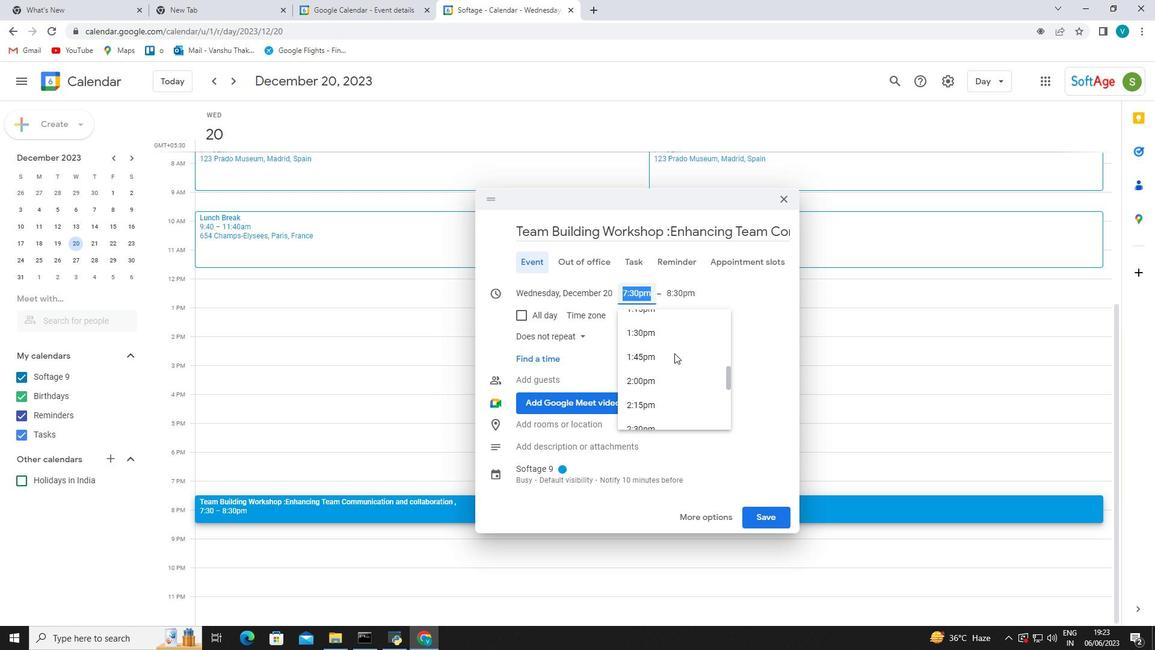 
Action: Mouse scrolled (674, 353) with delta (0, 0)
Screenshot: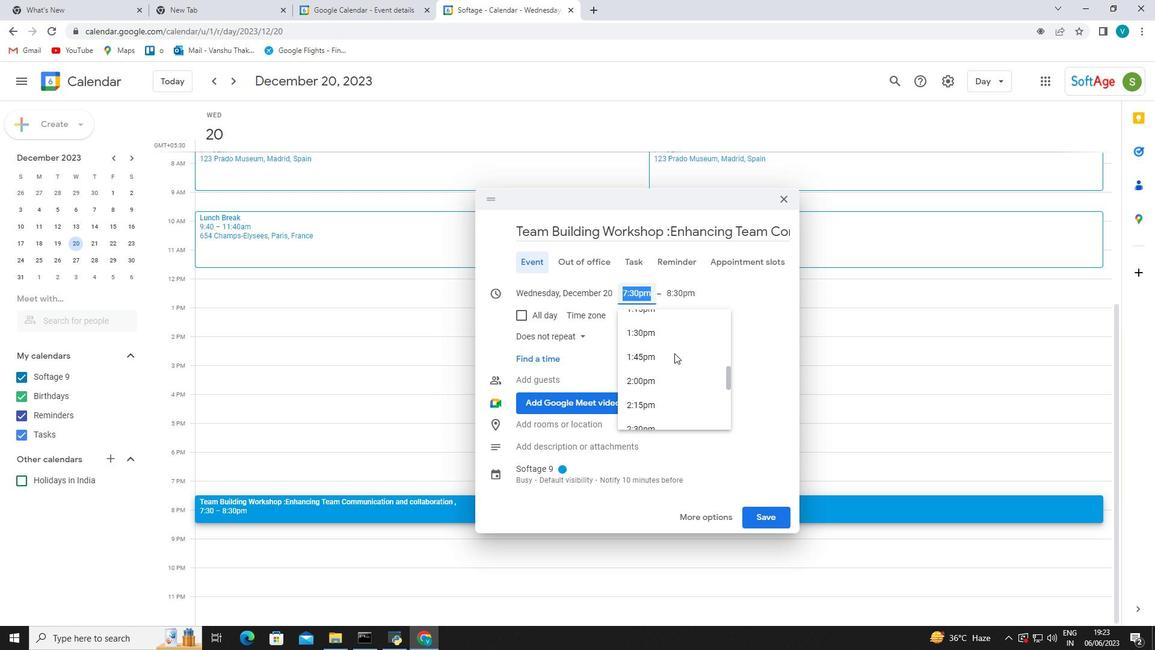 
Action: Mouse scrolled (674, 353) with delta (0, 0)
Screenshot: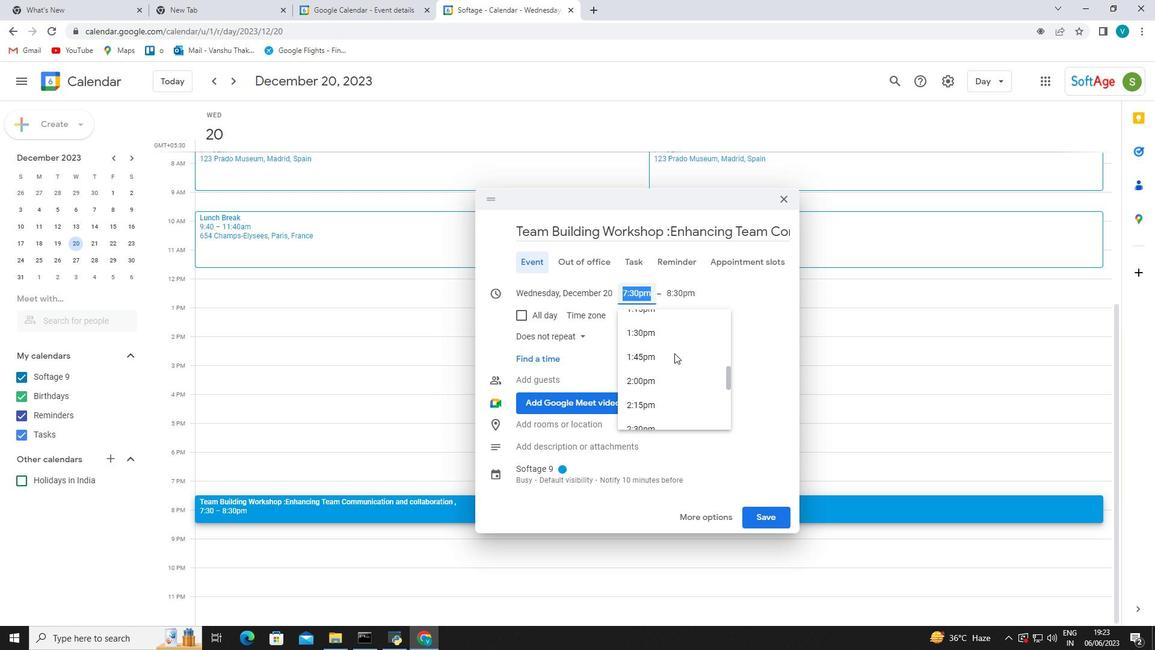 
Action: Mouse scrolled (674, 353) with delta (0, 0)
Screenshot: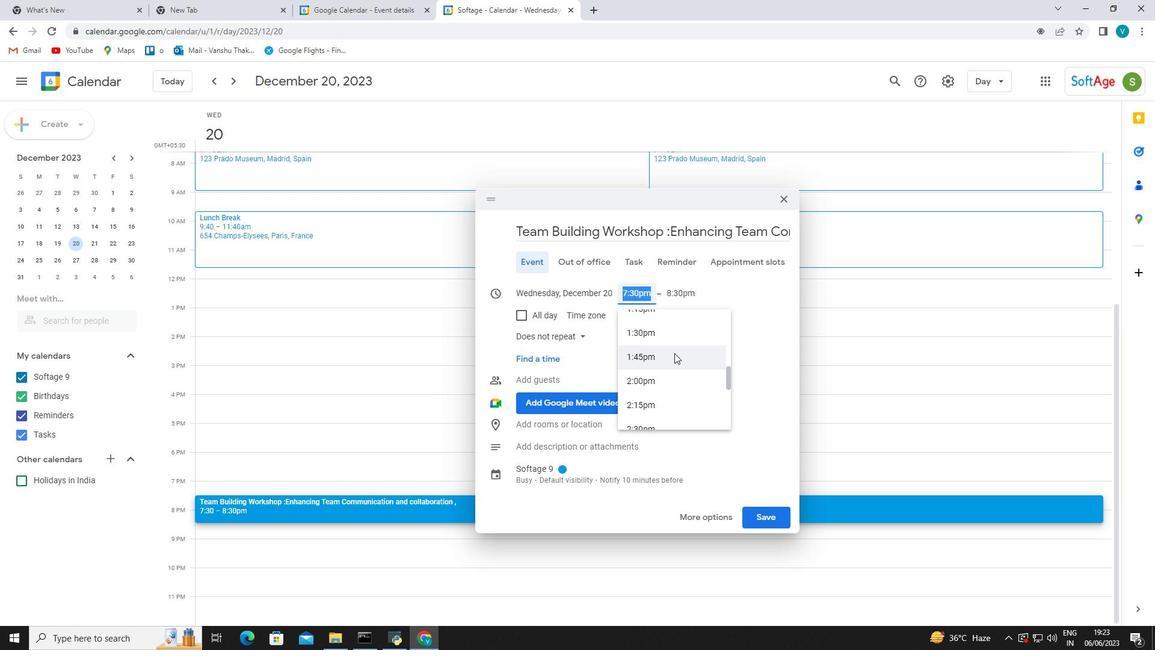 
Action: Mouse scrolled (674, 353) with delta (0, 0)
Screenshot: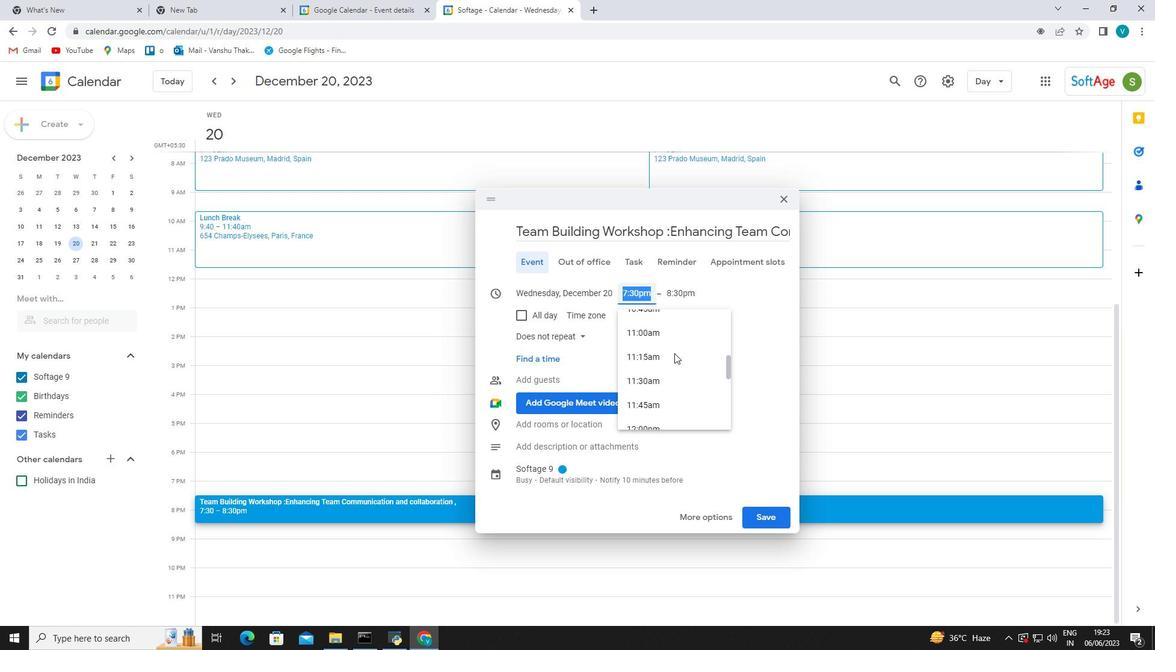 
Action: Mouse scrolled (674, 353) with delta (0, 0)
Screenshot: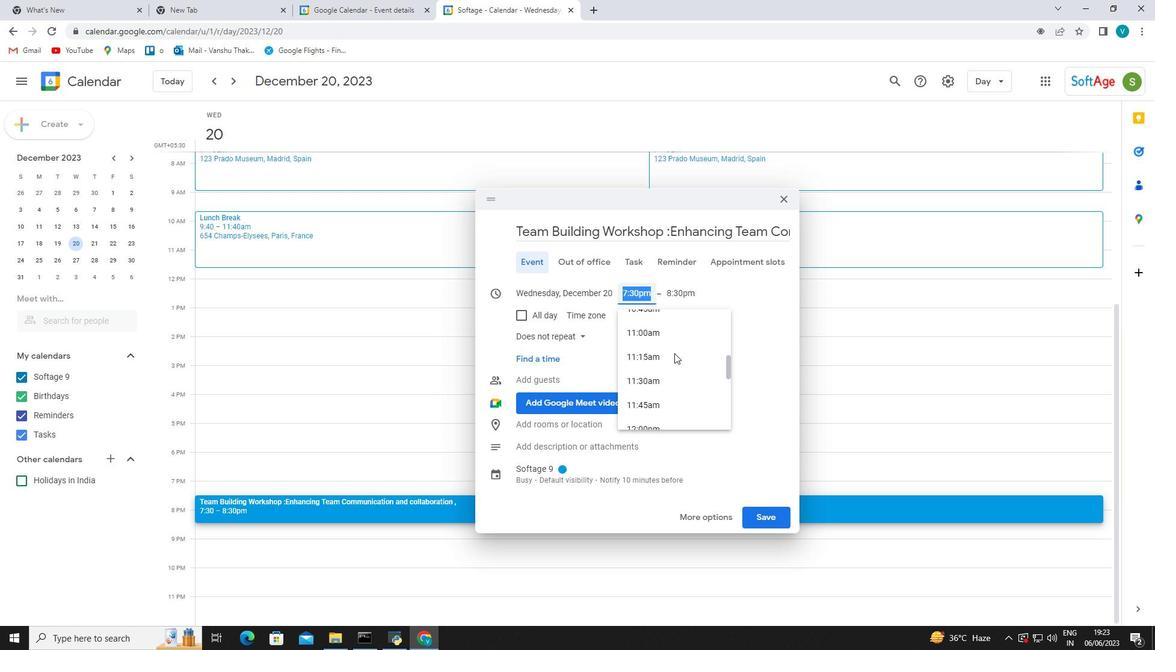 
Action: Mouse scrolled (674, 353) with delta (0, 0)
Screenshot: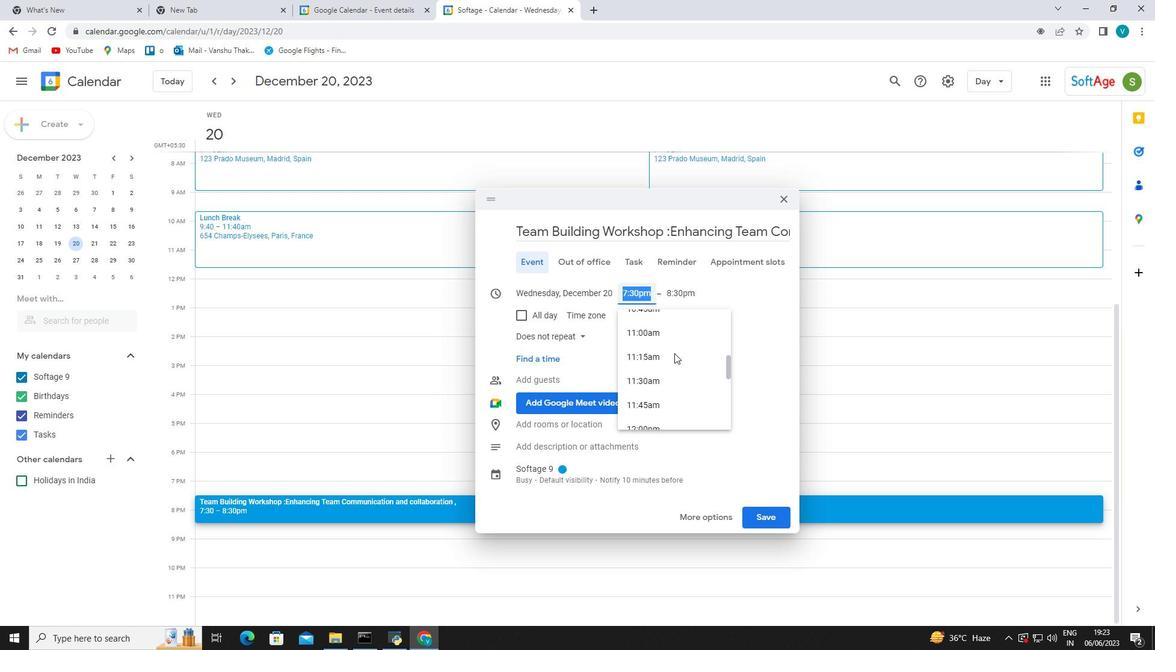 
Action: Mouse scrolled (674, 353) with delta (0, 0)
Screenshot: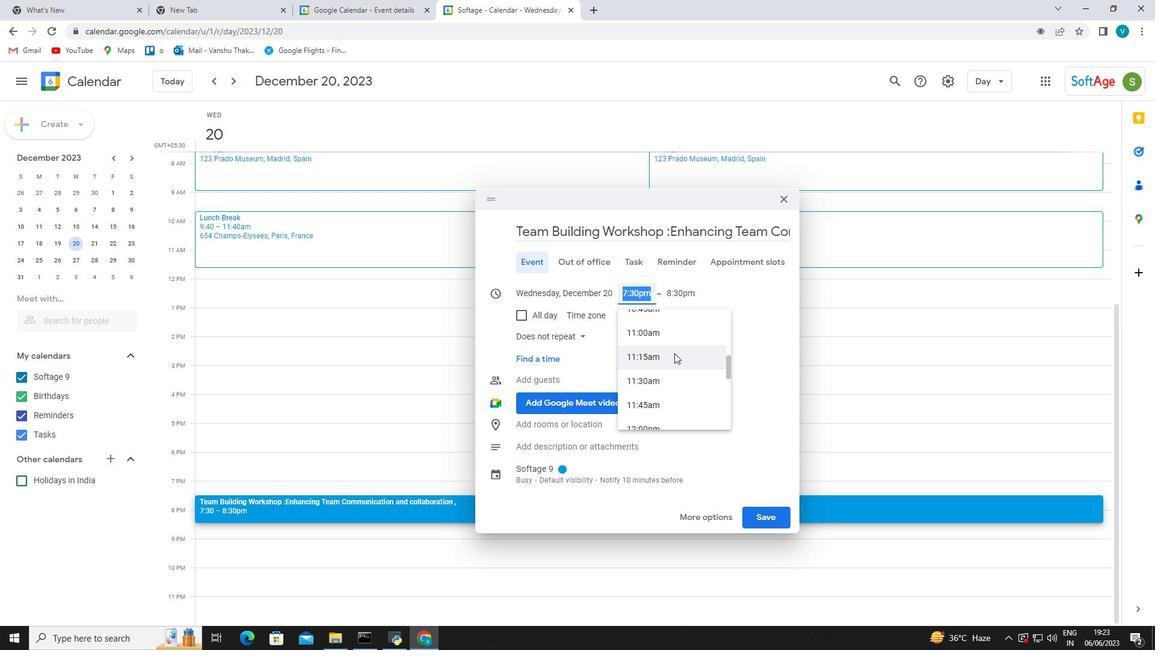 
Action: Mouse moved to (651, 332)
Screenshot: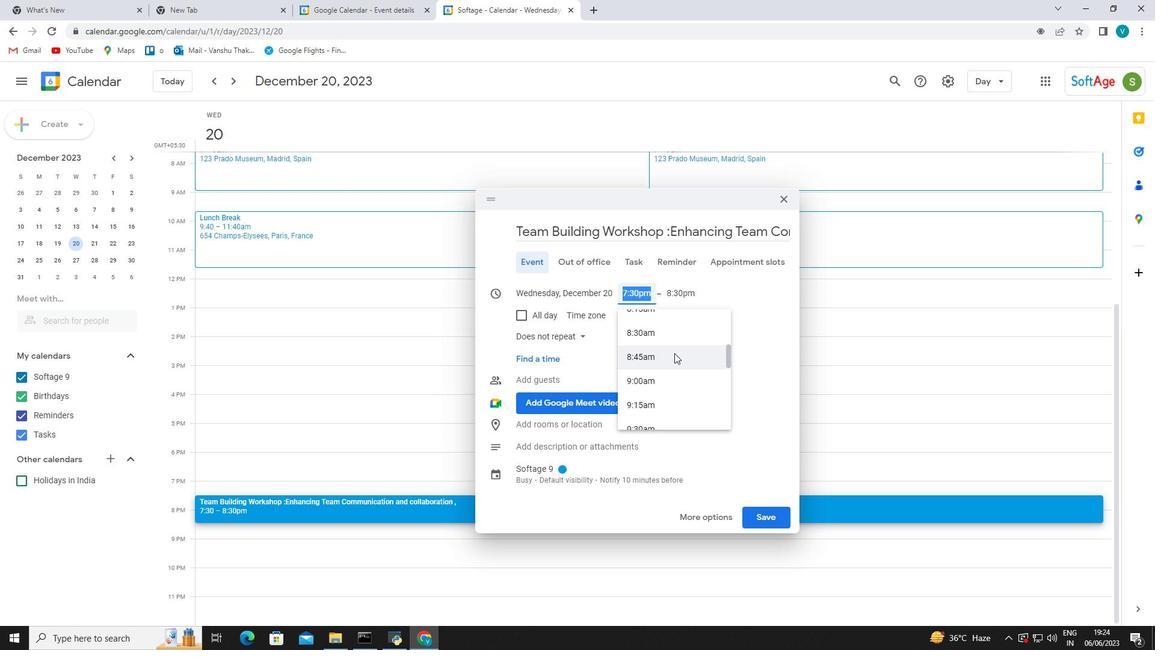 
Action: Mouse pressed left at (651, 332)
Screenshot: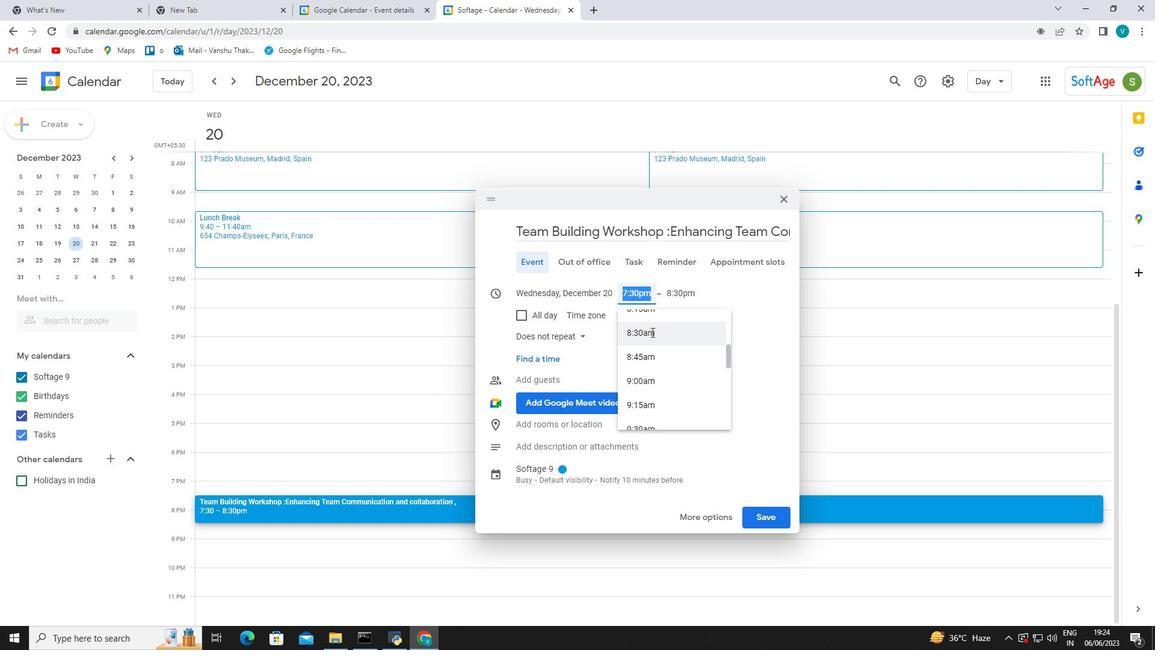 
Action: Mouse moved to (687, 281)
Screenshot: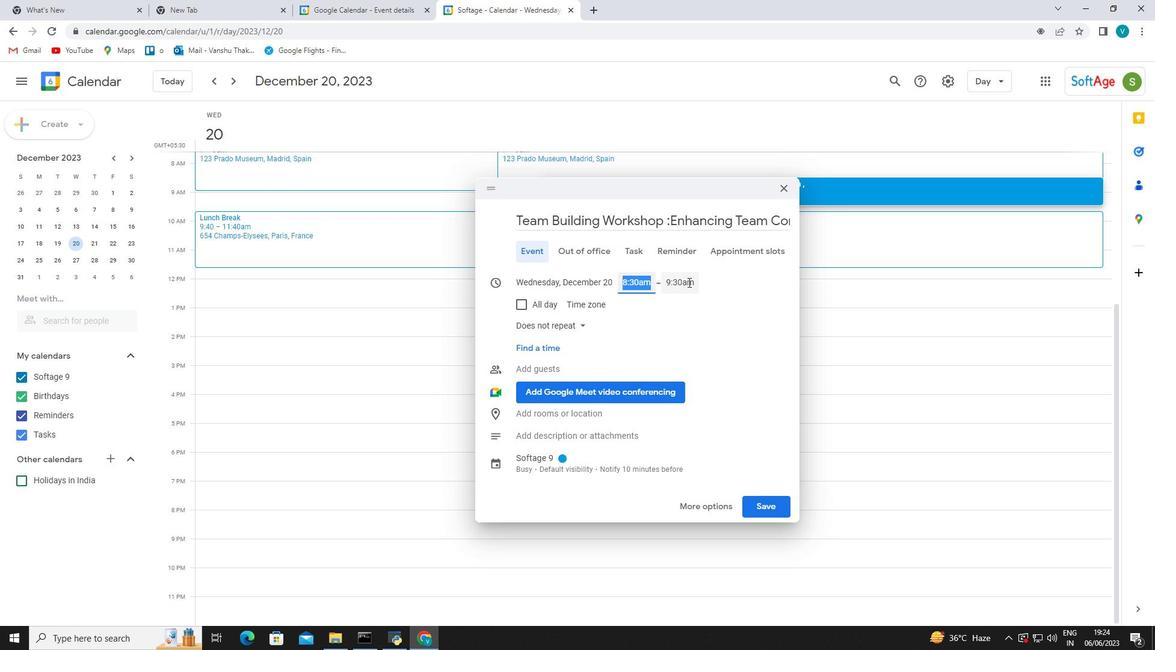 
Action: Mouse pressed left at (687, 281)
Screenshot: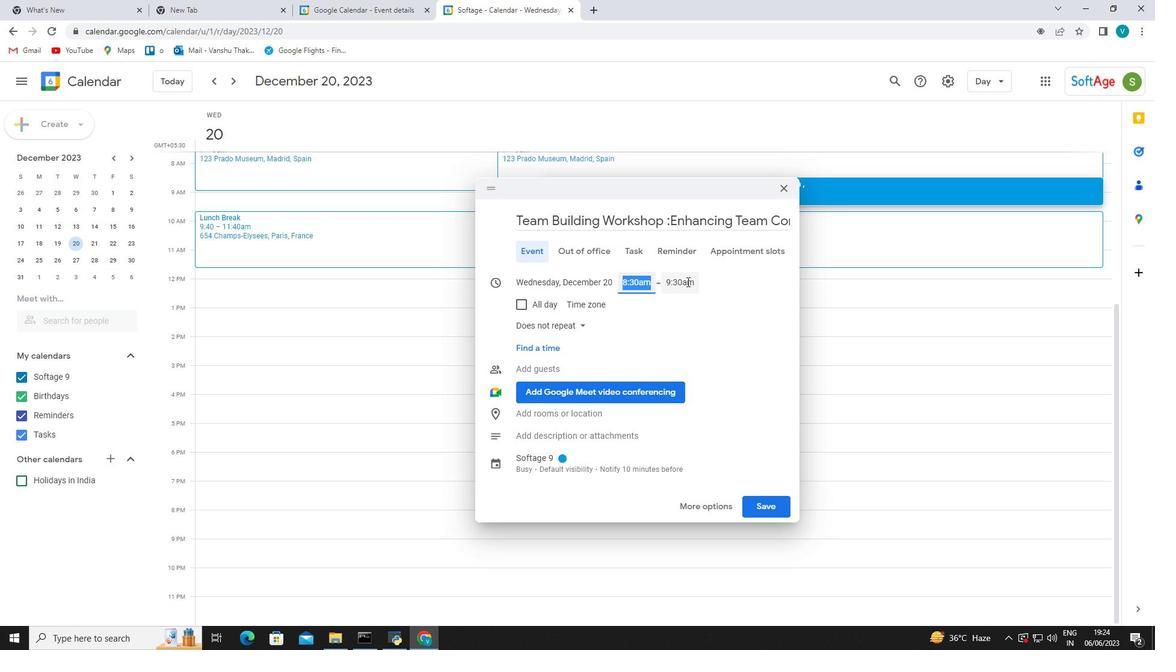 
Action: Mouse moved to (690, 405)
Screenshot: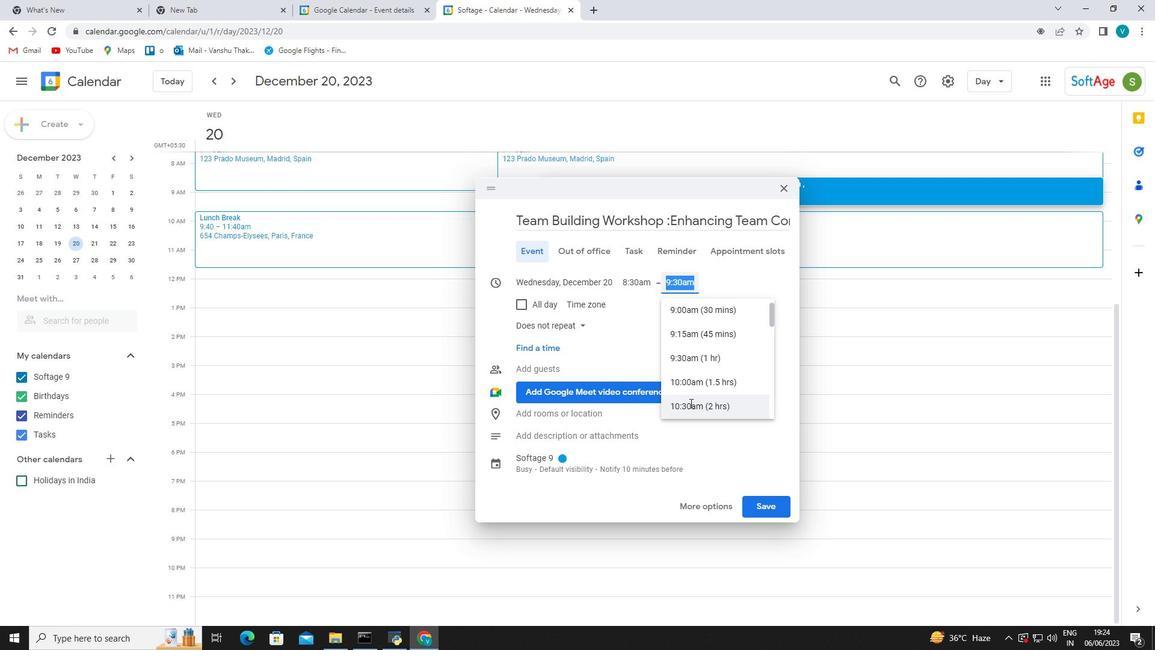 
Action: Mouse pressed left at (690, 405)
Screenshot: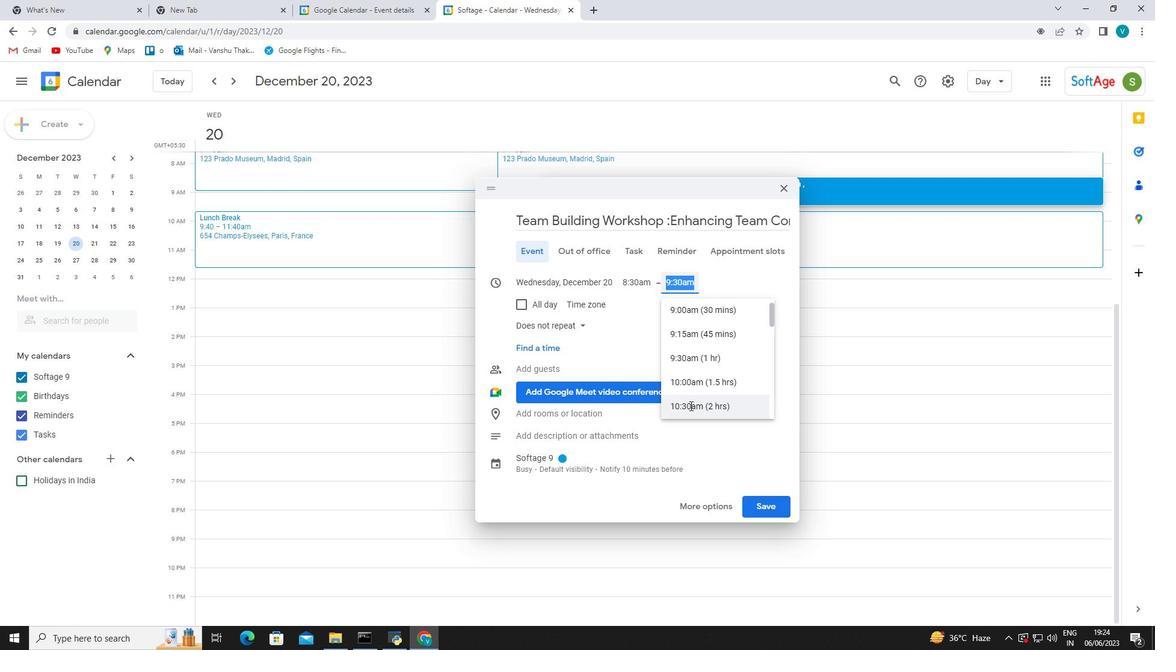 
Action: Mouse moved to (692, 405)
Screenshot: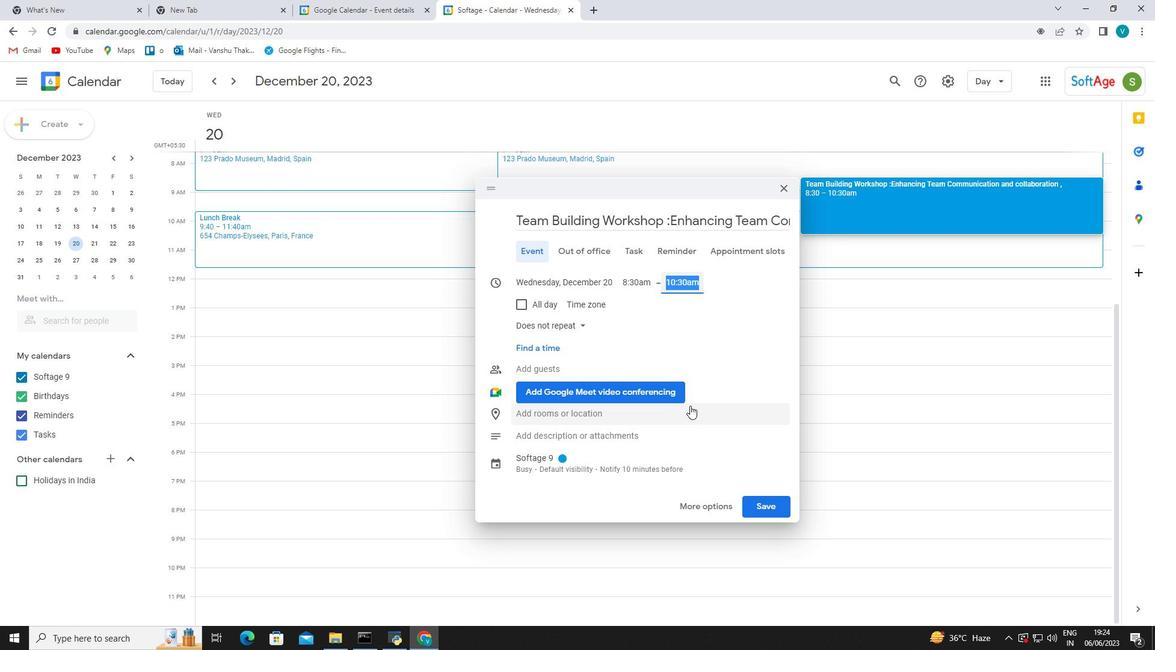 
Action: Mouse scrolled (692, 405) with delta (0, 0)
Screenshot: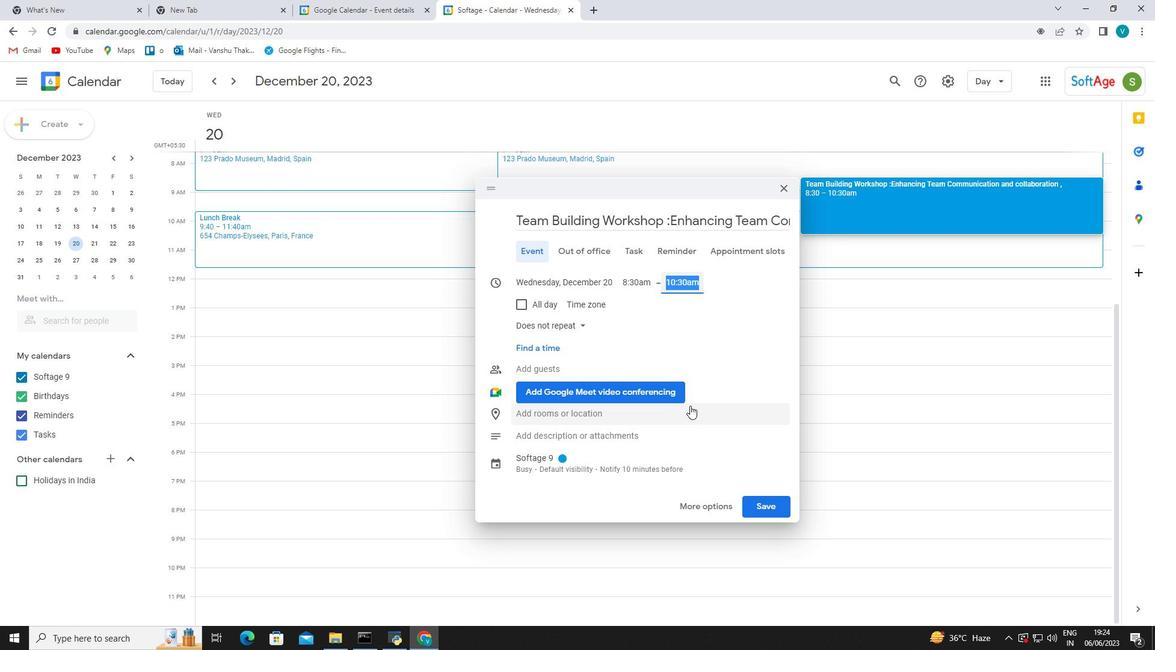 
Action: Mouse moved to (695, 402)
Screenshot: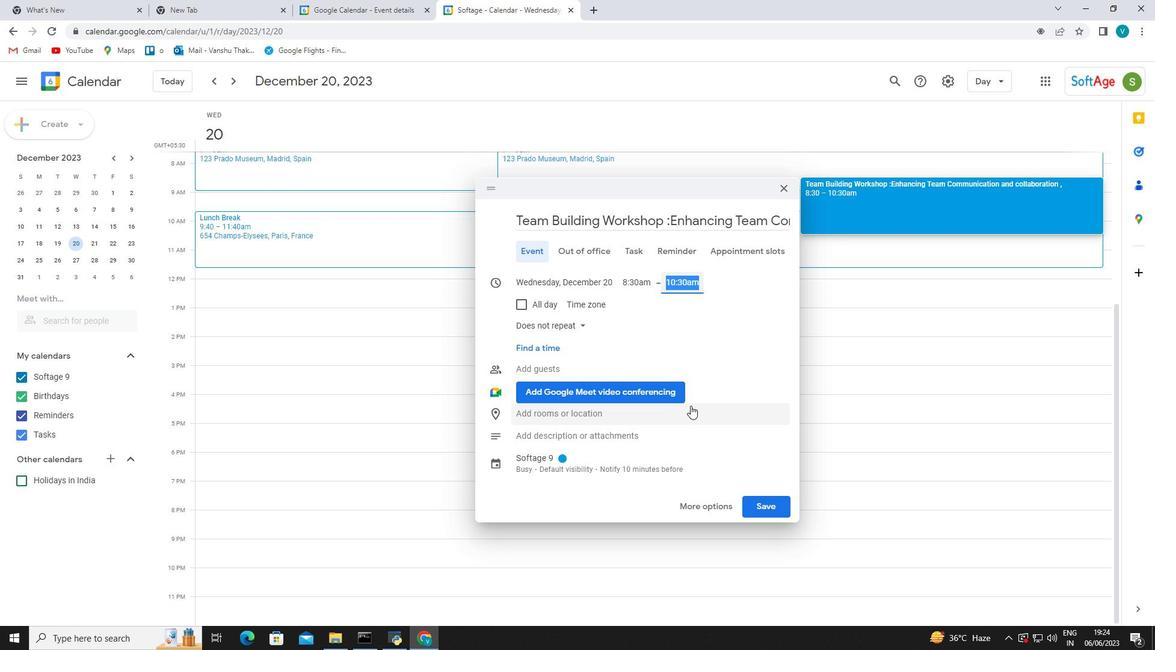 
Action: Mouse scrolled (695, 403) with delta (0, 0)
Screenshot: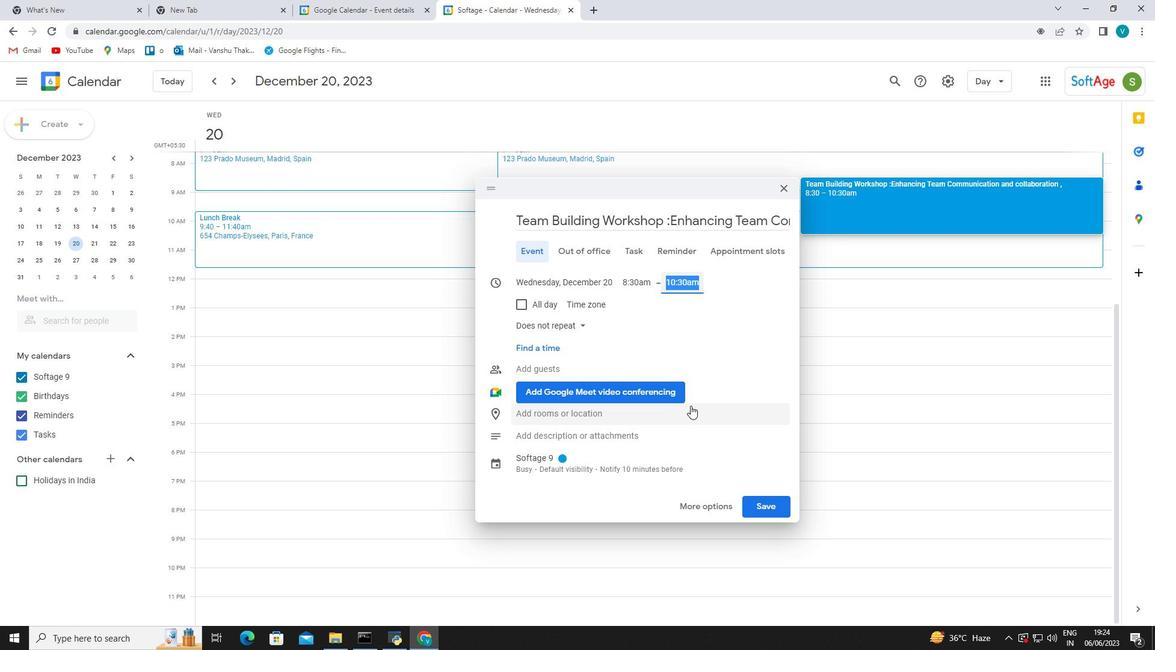 
Action: Mouse moved to (702, 386)
Screenshot: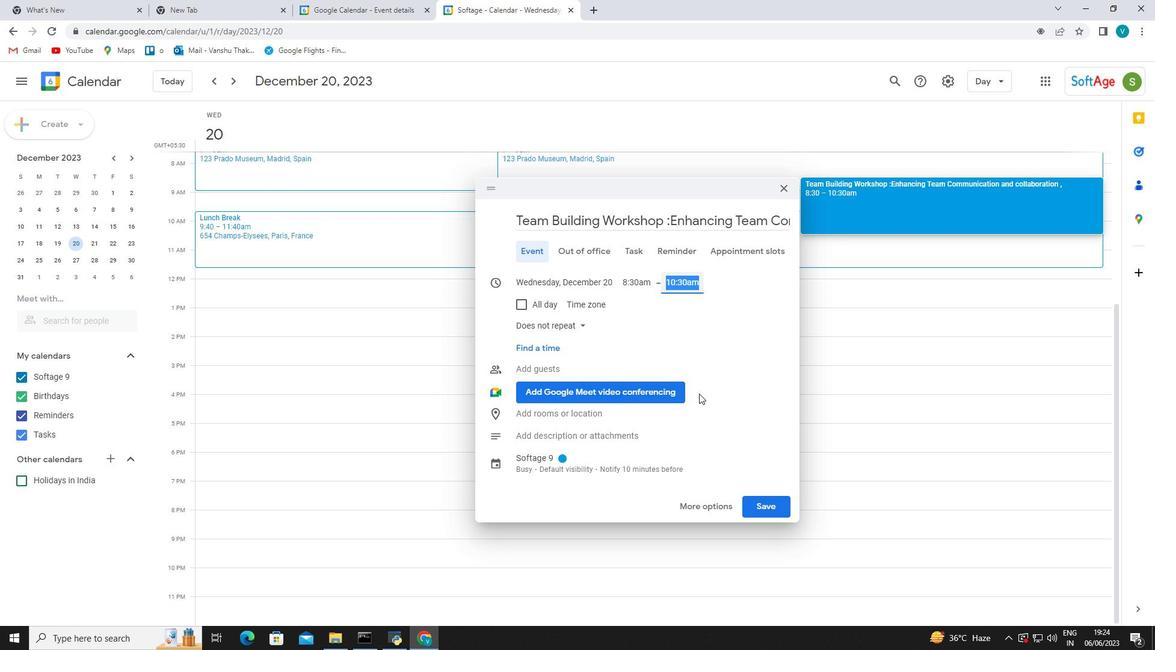 
Action: Mouse scrolled (702, 387) with delta (0, 0)
Screenshot: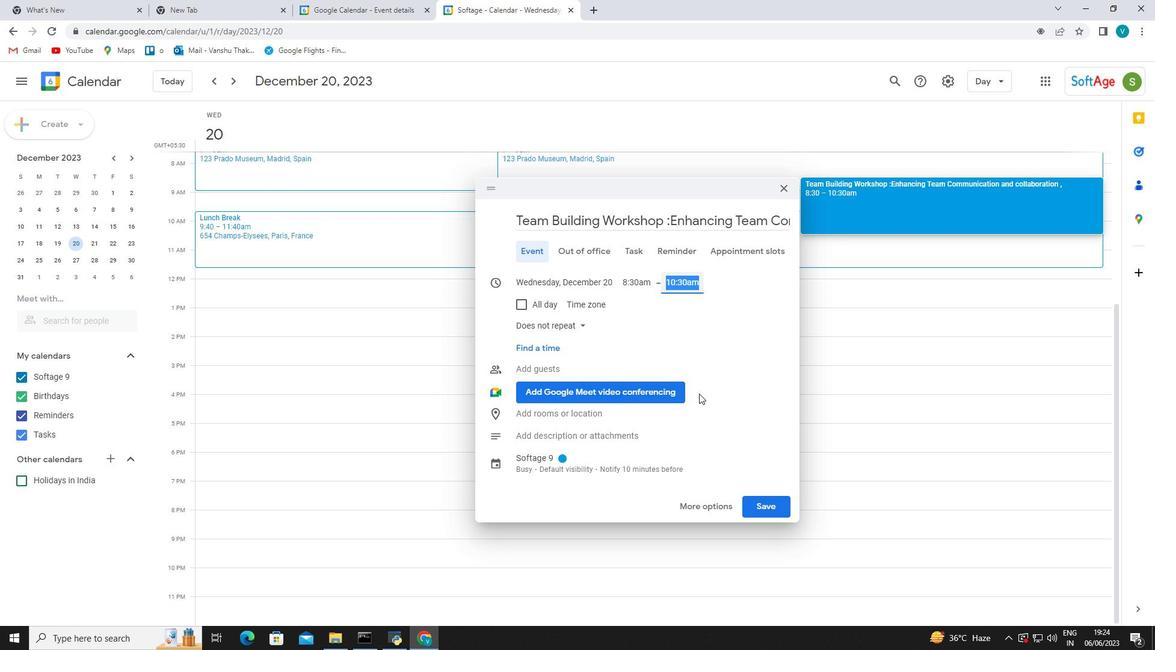 
Action: Mouse moved to (646, 347)
Screenshot: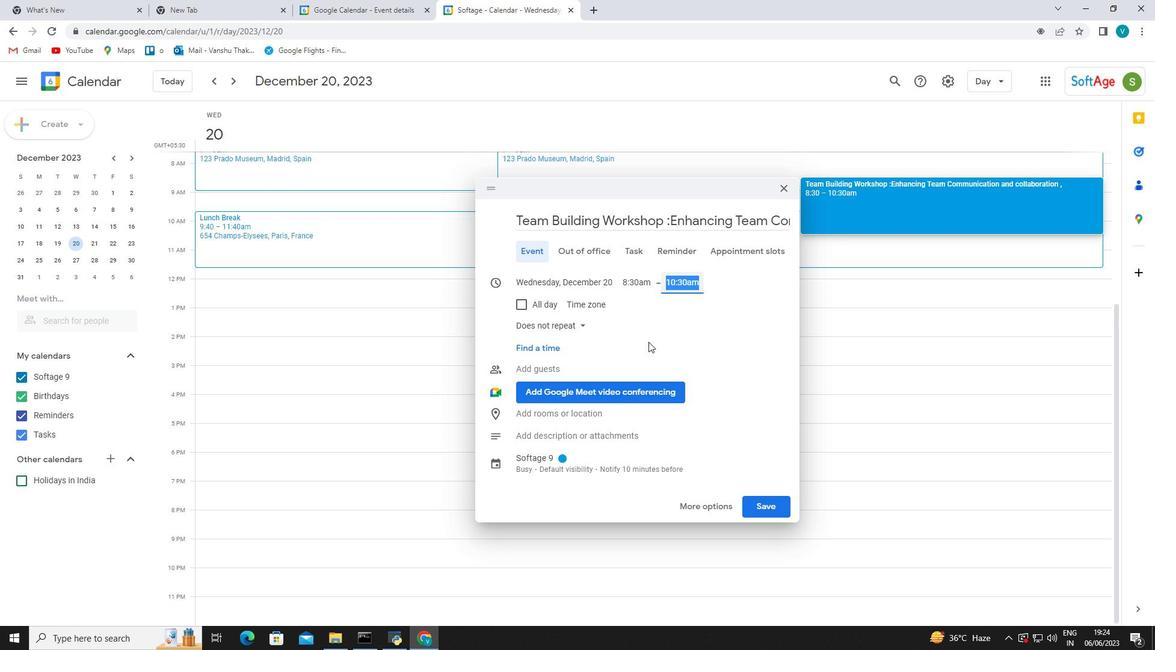 
Action: Mouse scrolled (646, 346) with delta (0, 0)
Screenshot: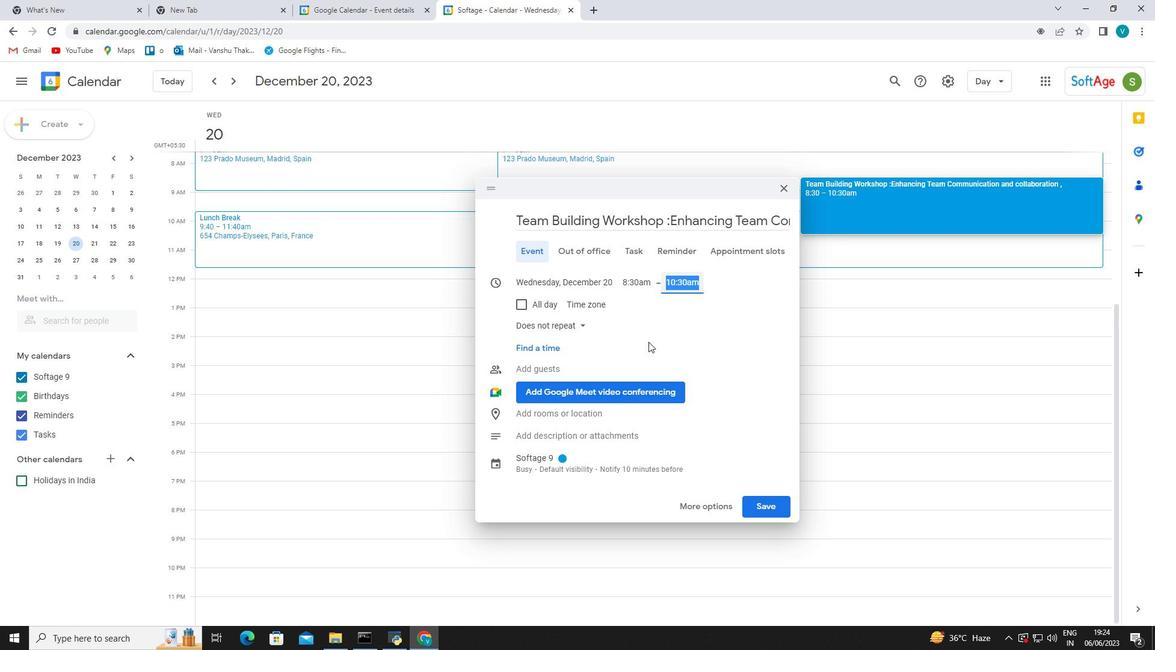 
Action: Mouse moved to (645, 349)
Screenshot: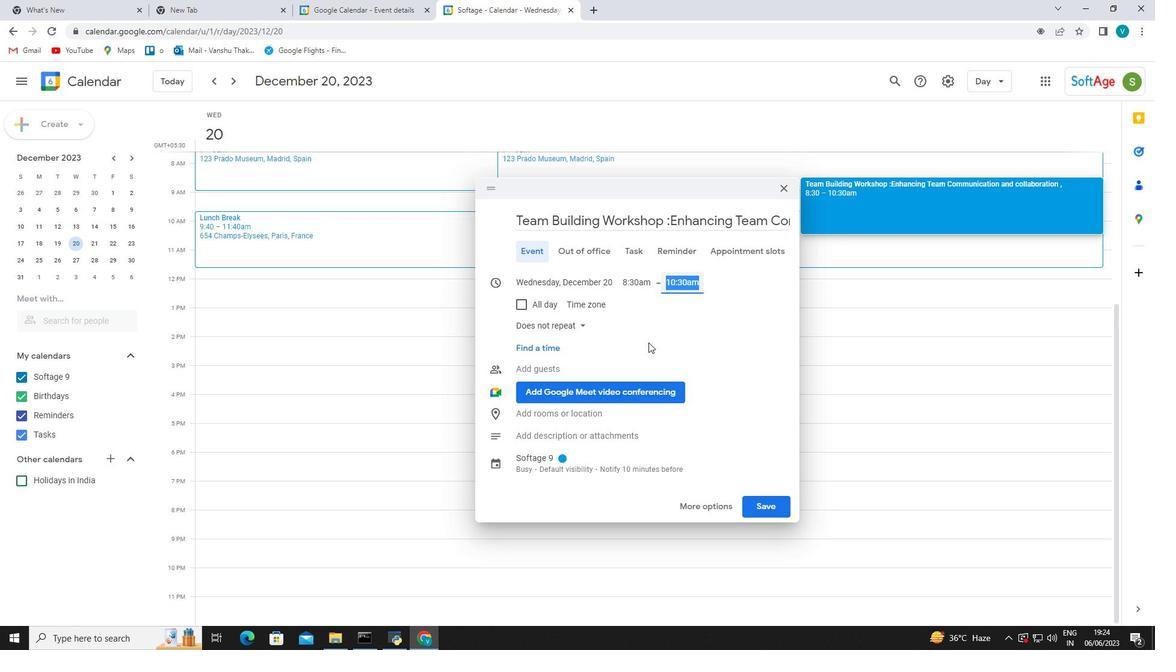 
Action: Mouse scrolled (645, 348) with delta (0, 0)
Screenshot: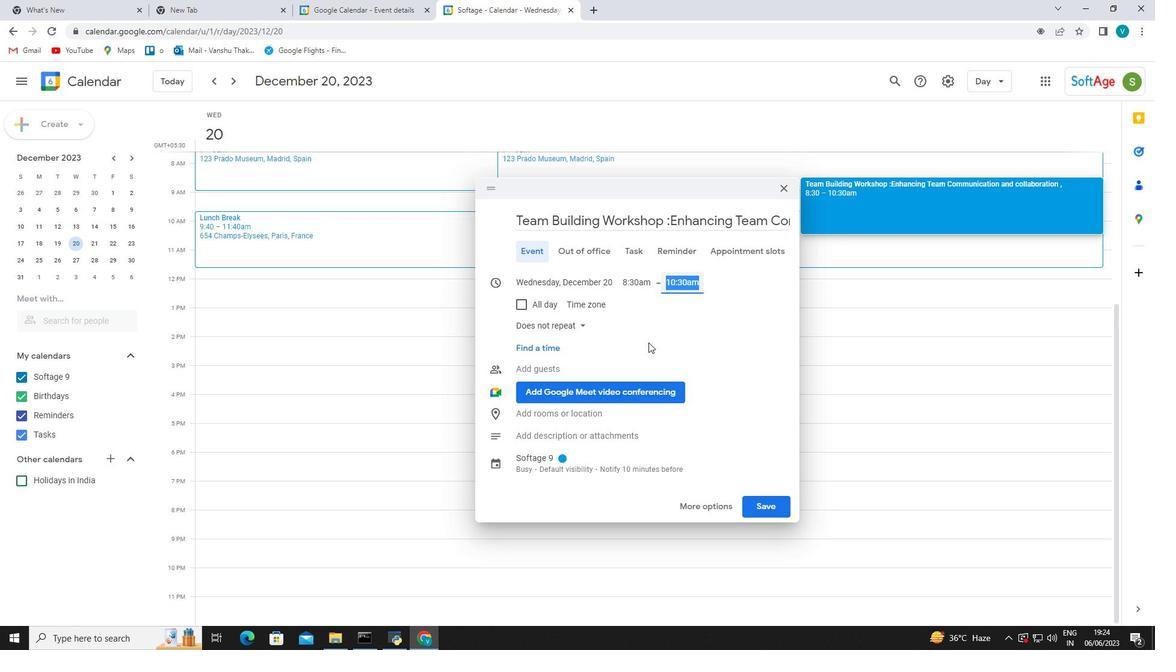 
Action: Mouse moved to (644, 350)
Screenshot: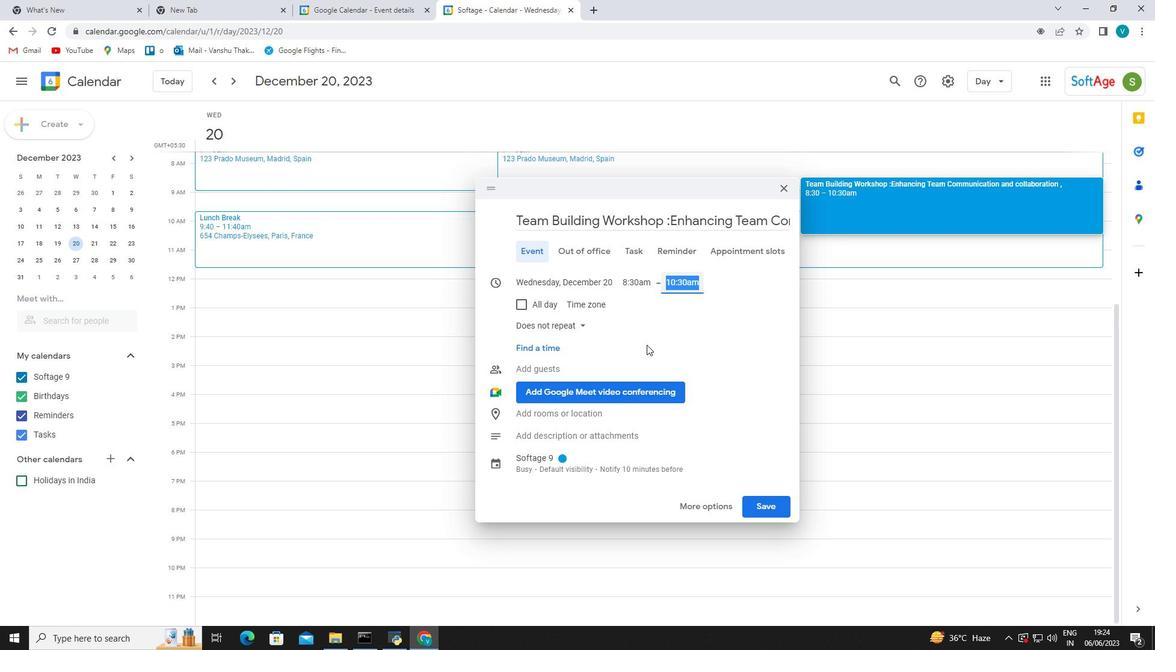 
Action: Mouse scrolled (644, 349) with delta (0, 0)
Screenshot: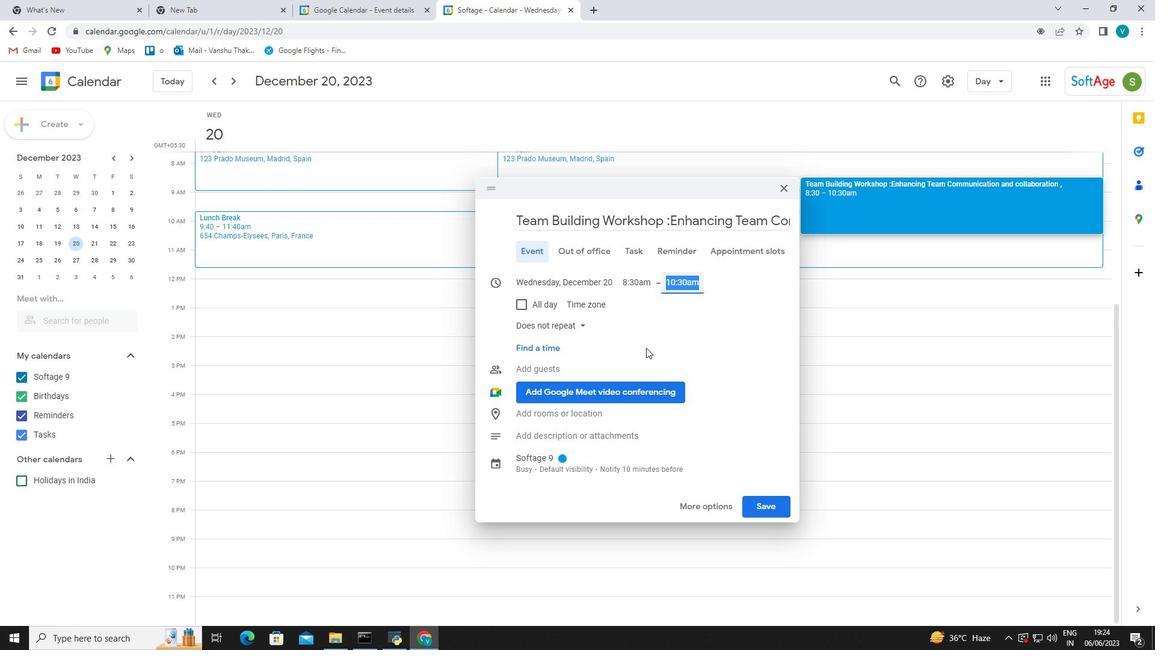 
Action: Mouse moved to (644, 351)
Screenshot: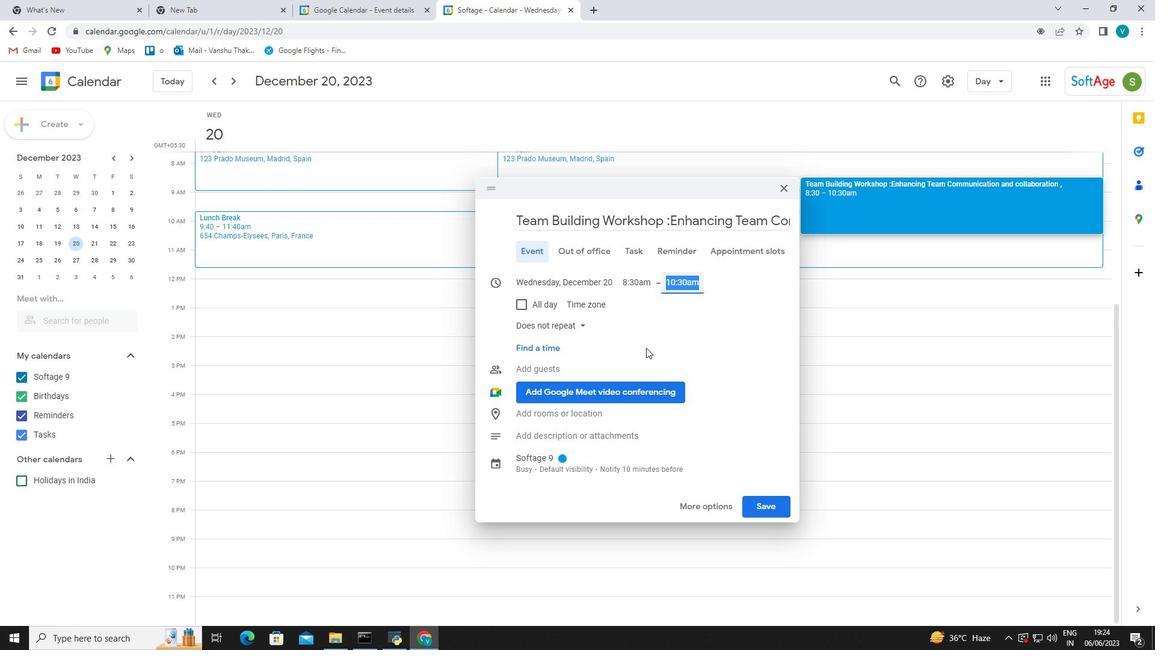 
Action: Mouse scrolled (644, 350) with delta (0, 0)
Screenshot: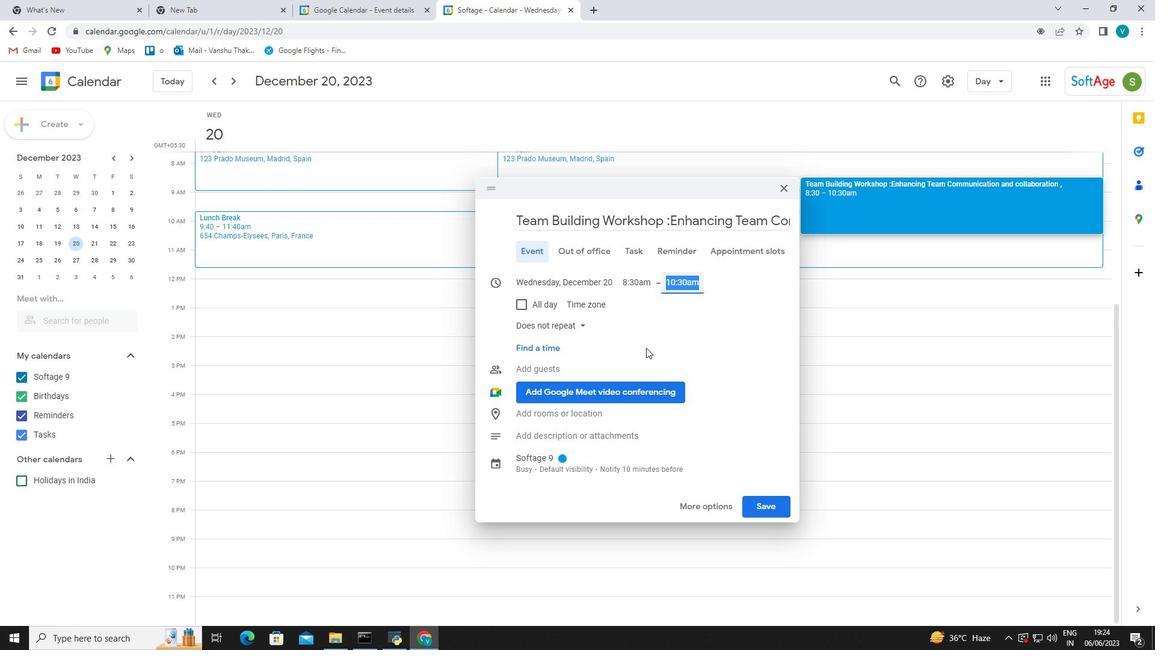 
Action: Mouse moved to (569, 436)
Screenshot: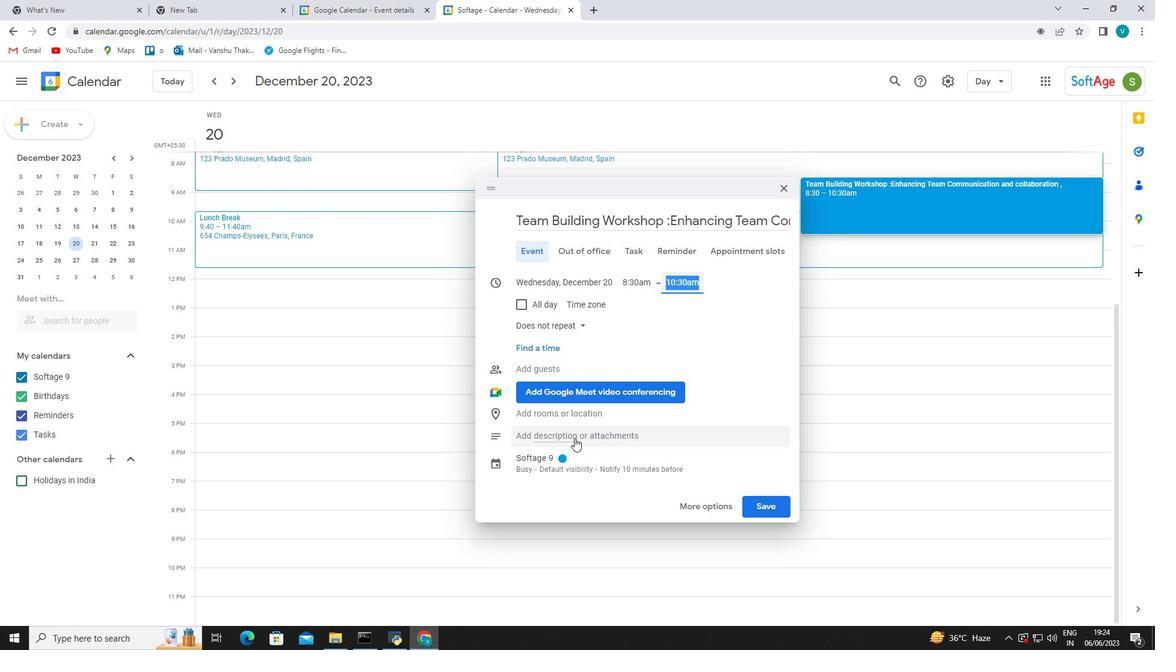 
Action: Mouse pressed left at (569, 436)
Screenshot: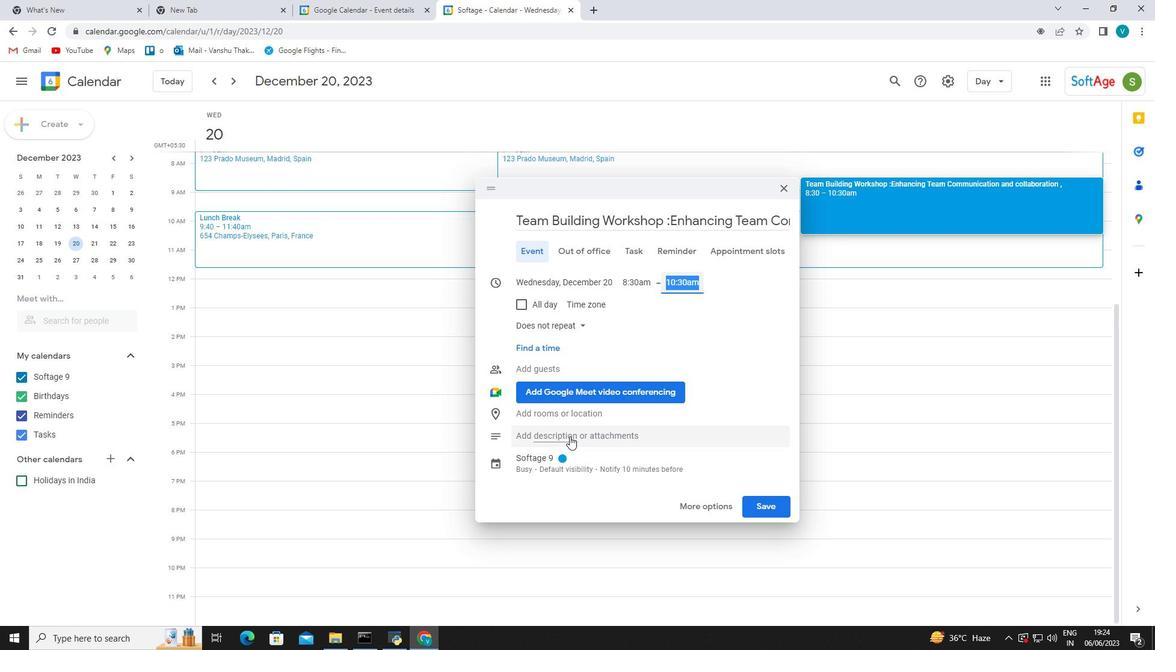 
Action: Mouse moved to (535, 467)
Screenshot: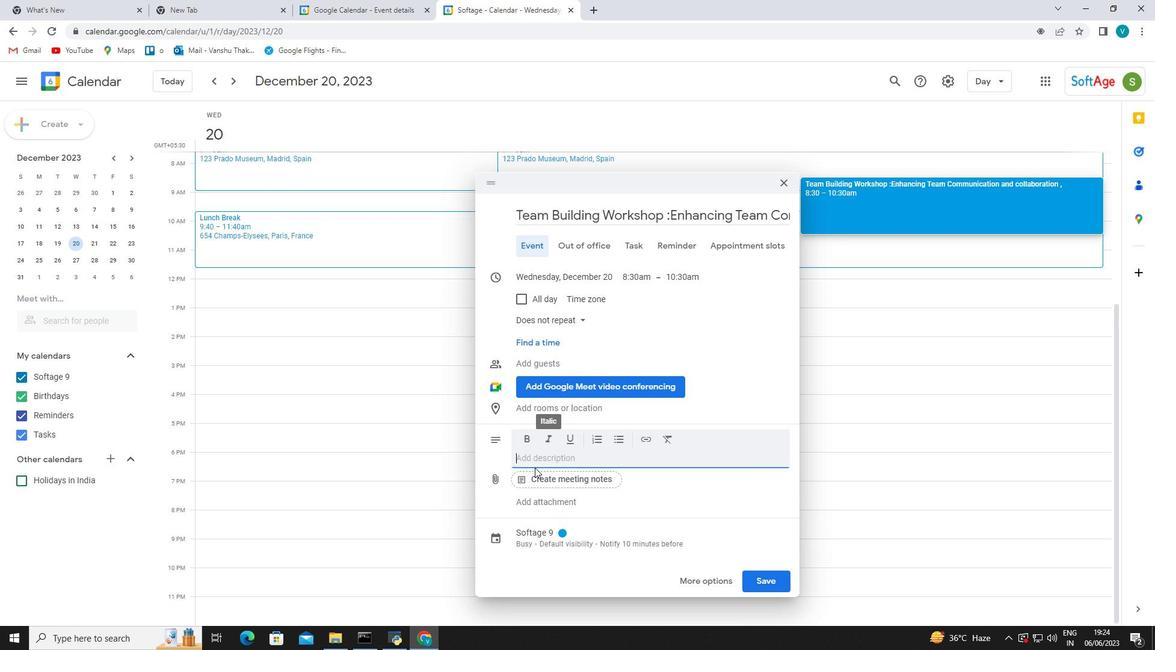 
Action: Mouse pressed left at (535, 467)
Screenshot: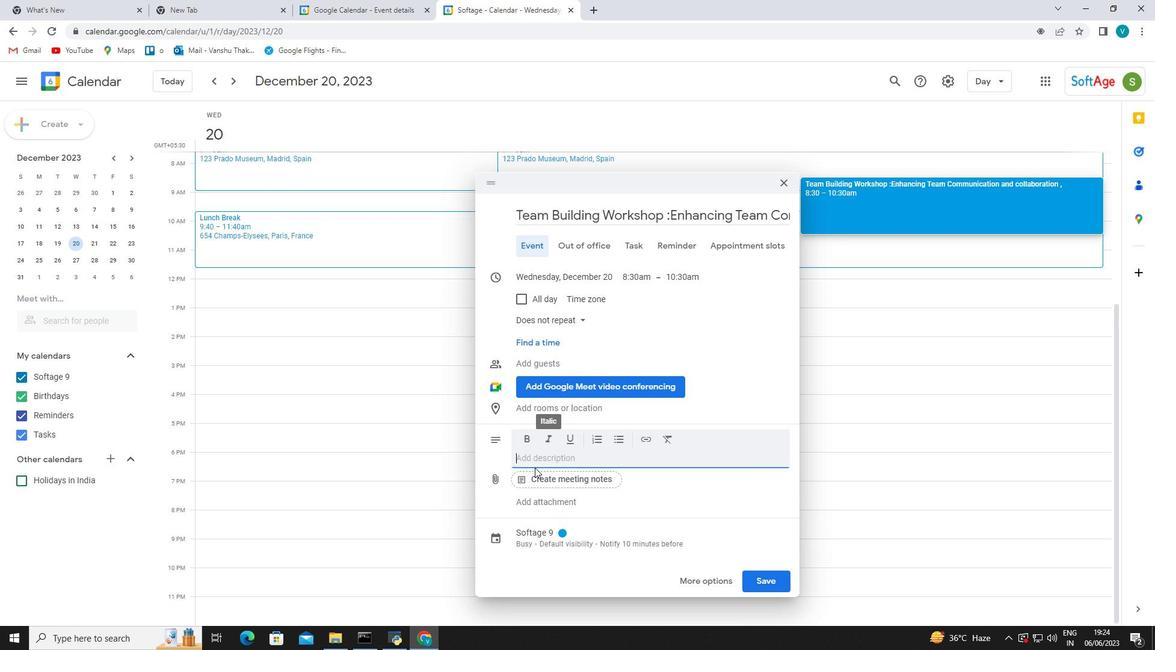 
Action: Mouse moved to (537, 459)
Screenshot: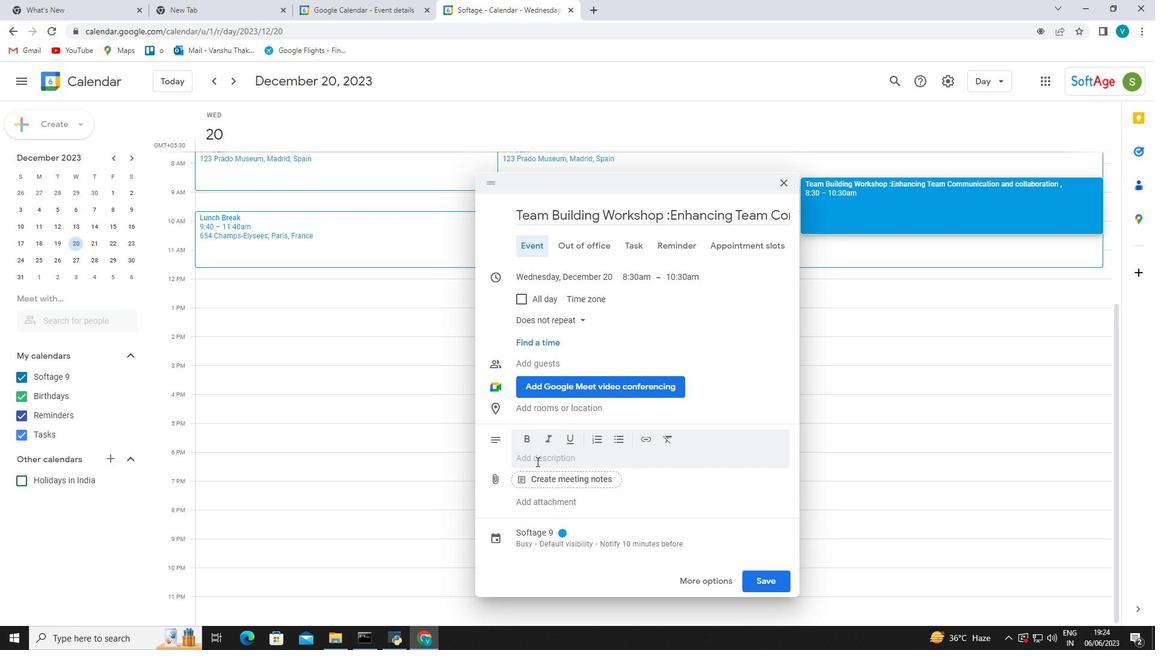 
Action: Mouse pressed left at (537, 459)
Screenshot: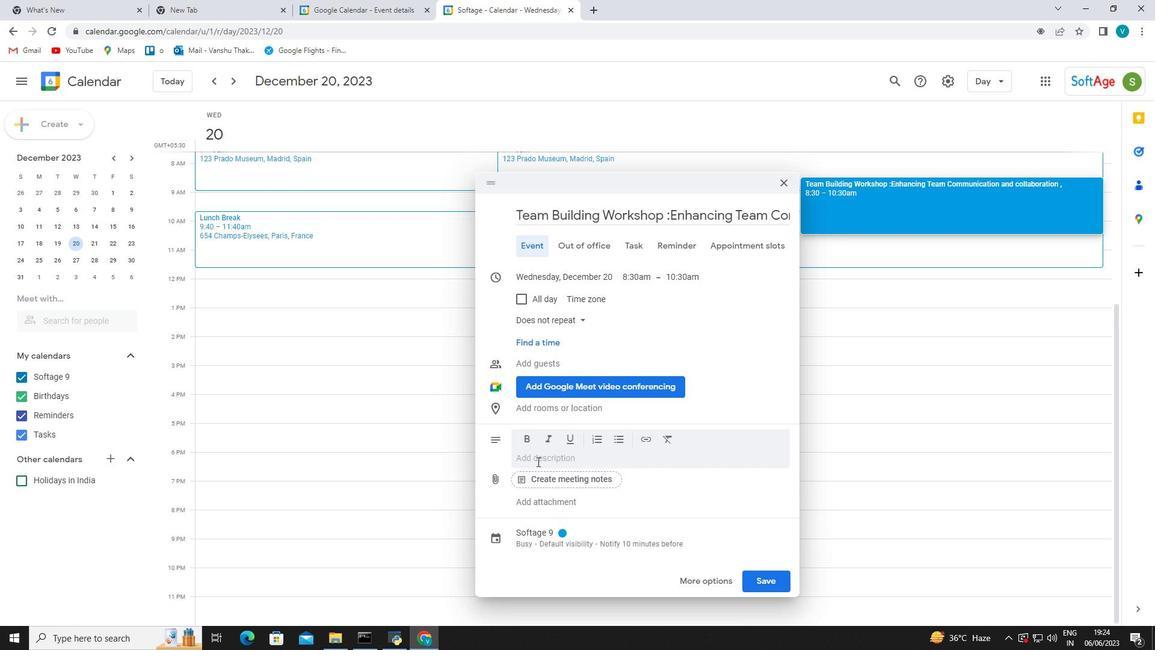 
Action: Key pressed <Key.shift_r><Key.shift_r><Key.shift_r><Key.shift_r><Key.shift_r><Key.shift_r><Key.shift_r><Key.shift_r><Key.shift_r><Key.shift_r>The<Key.space>event<Key.space>will<Key.space>kick<Key.space>off<Key.space>with<Key.space>a<Key.space>warm<Key.space>intru<Key.backspace>oduction<Key.space>,allowing<Key.space>participants<Key.space>to<Key.space>briefly<Key.space>share<Key.space>their<Key.space>bav<Key.backspace>ckgrounds<Key.space>,<Key.shift_r>In<Key.backspace><Key.backspace>interests<Key.space>,and<Key.space>aspirations<Key.space>.<Key.shift_r>Following<Key.space>that<Key.space>,,<Key.backspace>mentors<Key.space>and<Key.space>mentees<Key.space>will<Key.space>be<Key.space>seated<Key.space>together<Key.space>at<Key.space>designated<Key.space>tables<Key.space>,fostero<Key.backspace>ing<Key.space>a<Key.space>relaxed<Key.space>atmosphere<Key.space>conducive<Key.space>to<Key.space>open<Key.space>dialogue<Key.space>.
Screenshot: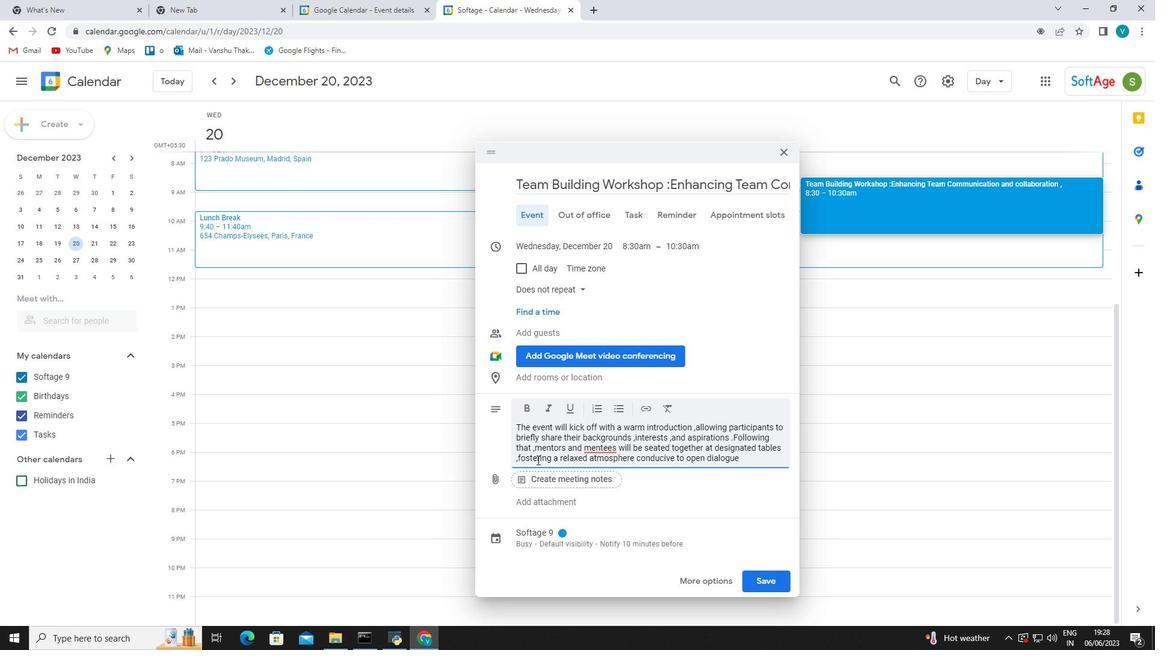 
Action: Mouse moved to (449, 392)
Screenshot: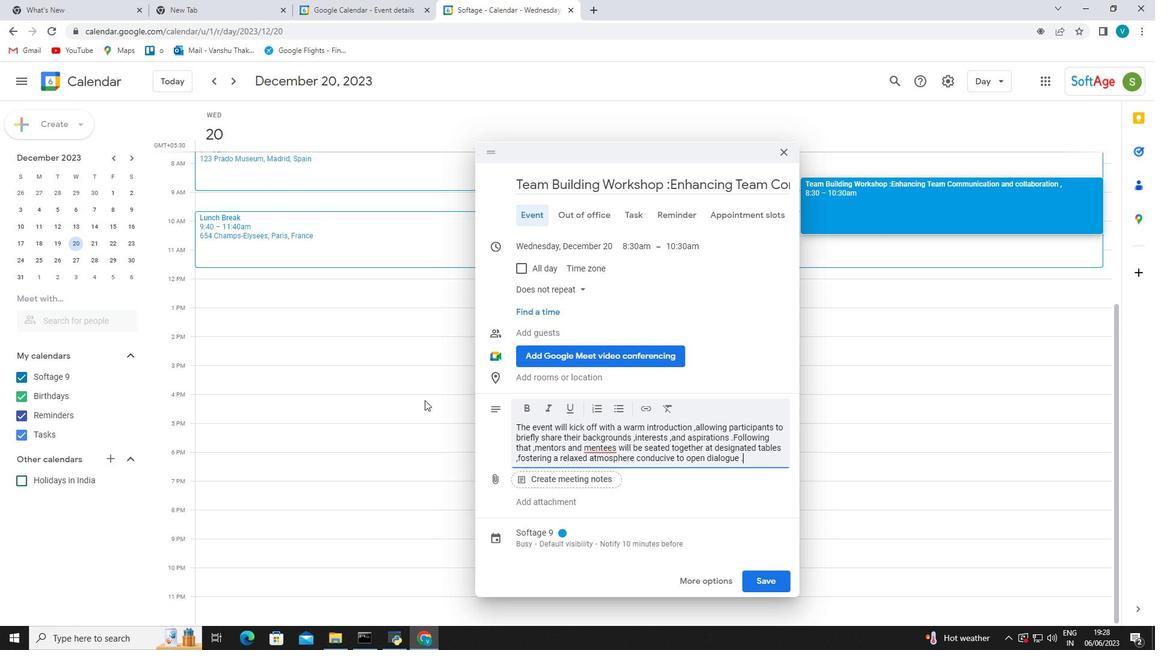 
Action: Mouse scrolled (449, 391) with delta (0, 0)
Screenshot: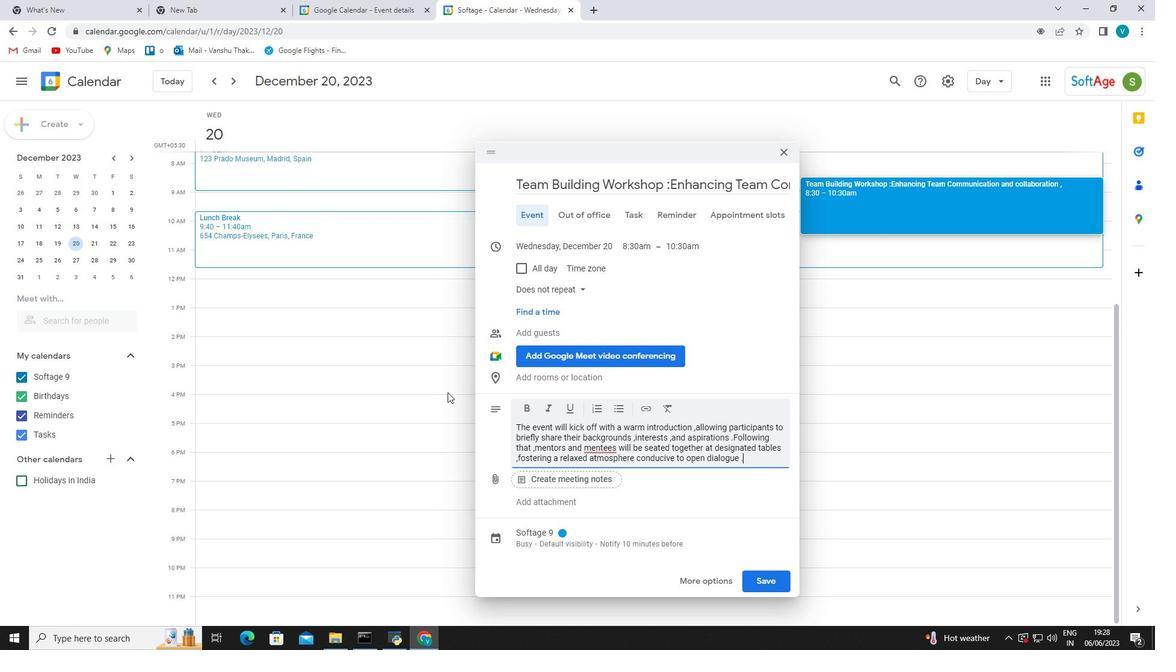 
Action: Mouse scrolled (449, 391) with delta (0, 0)
Screenshot: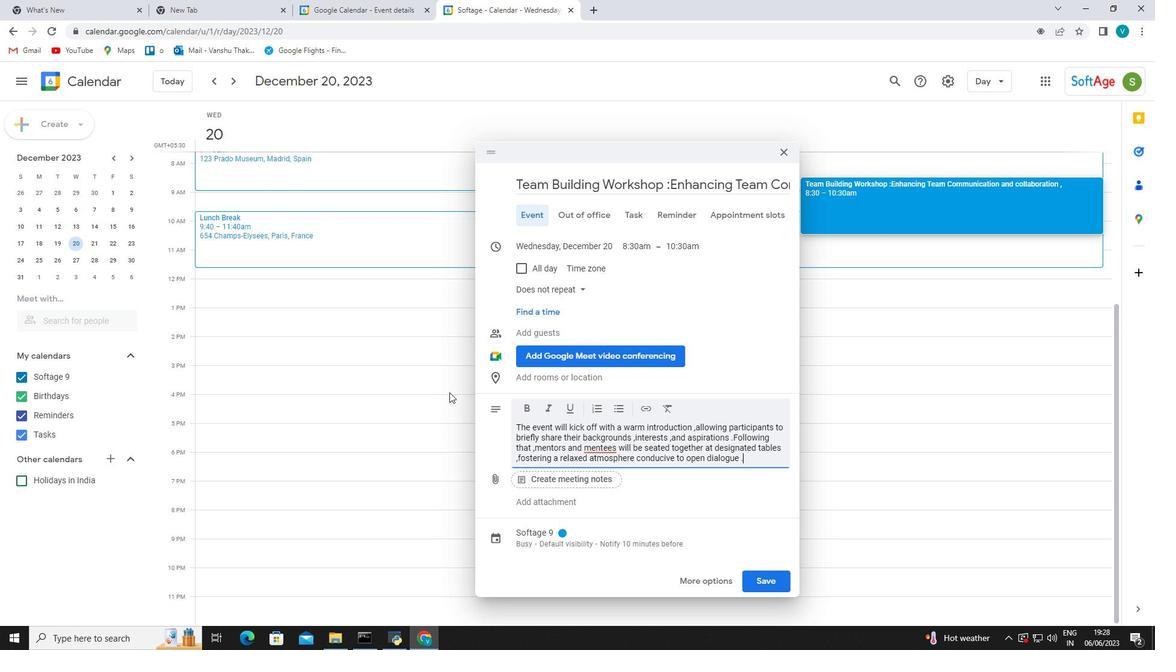 
Action: Mouse scrolled (449, 391) with delta (0, 0)
Screenshot: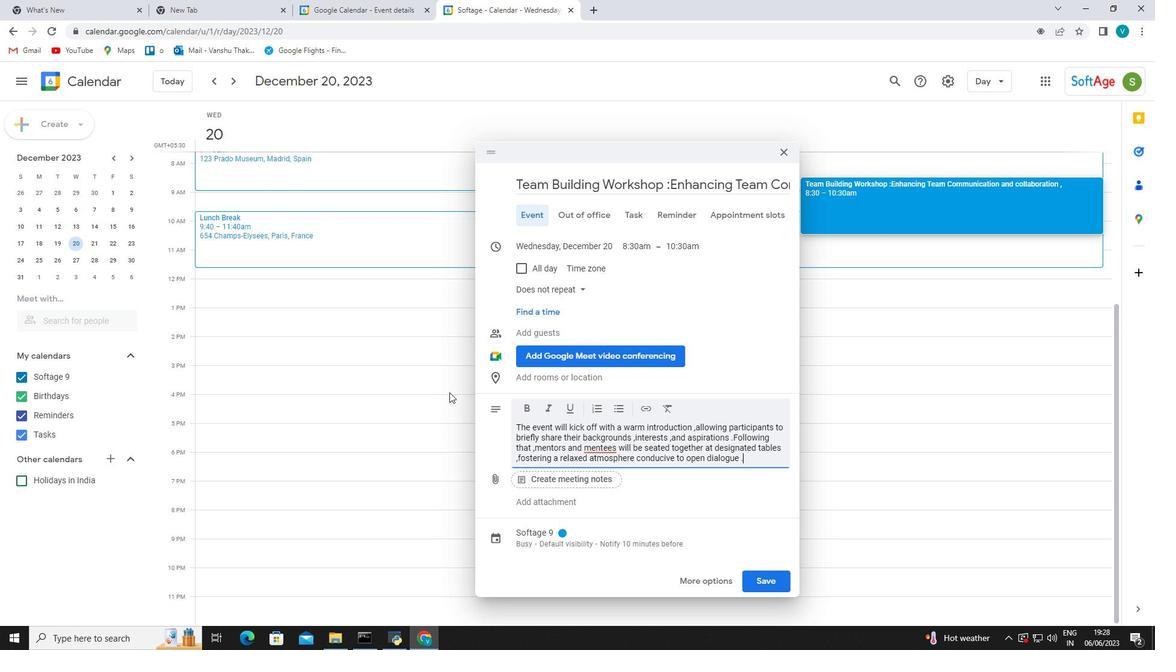 
Action: Mouse moved to (450, 391)
Screenshot: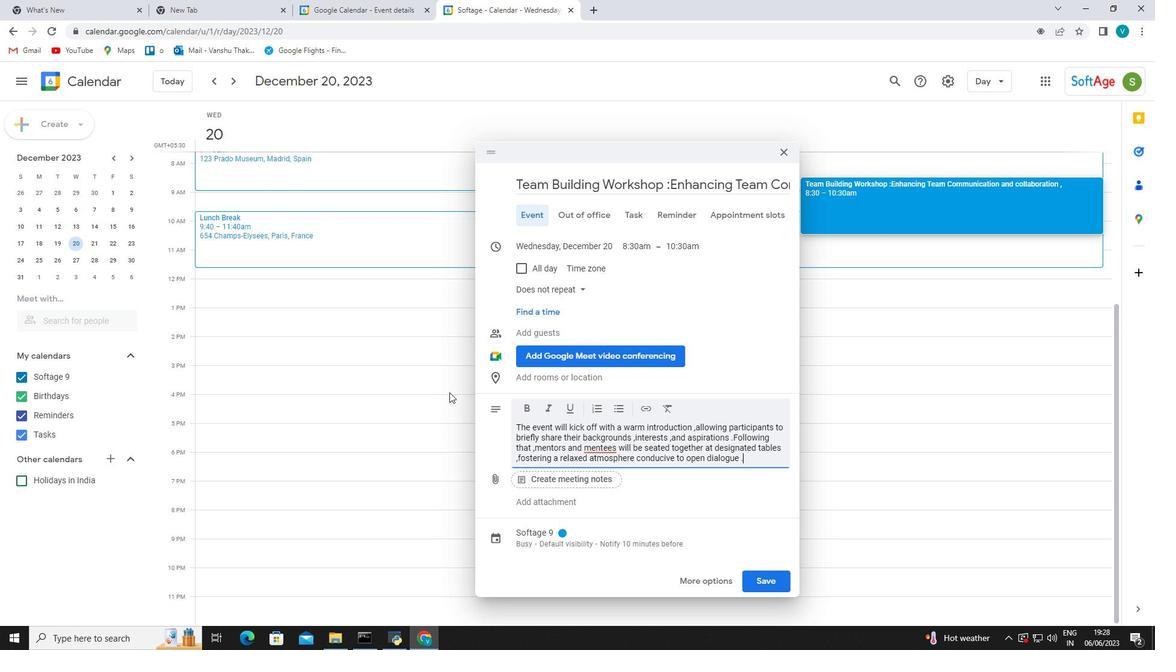 
Action: Mouse scrolled (450, 391) with delta (0, 0)
Screenshot: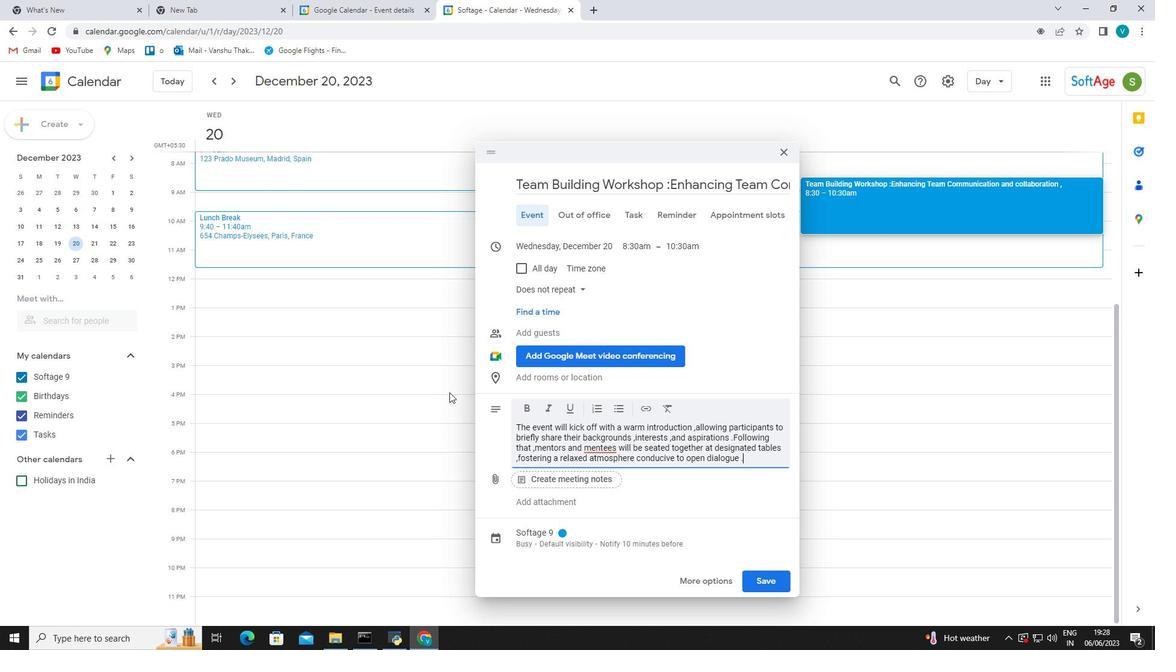 
Action: Mouse moved to (587, 426)
Screenshot: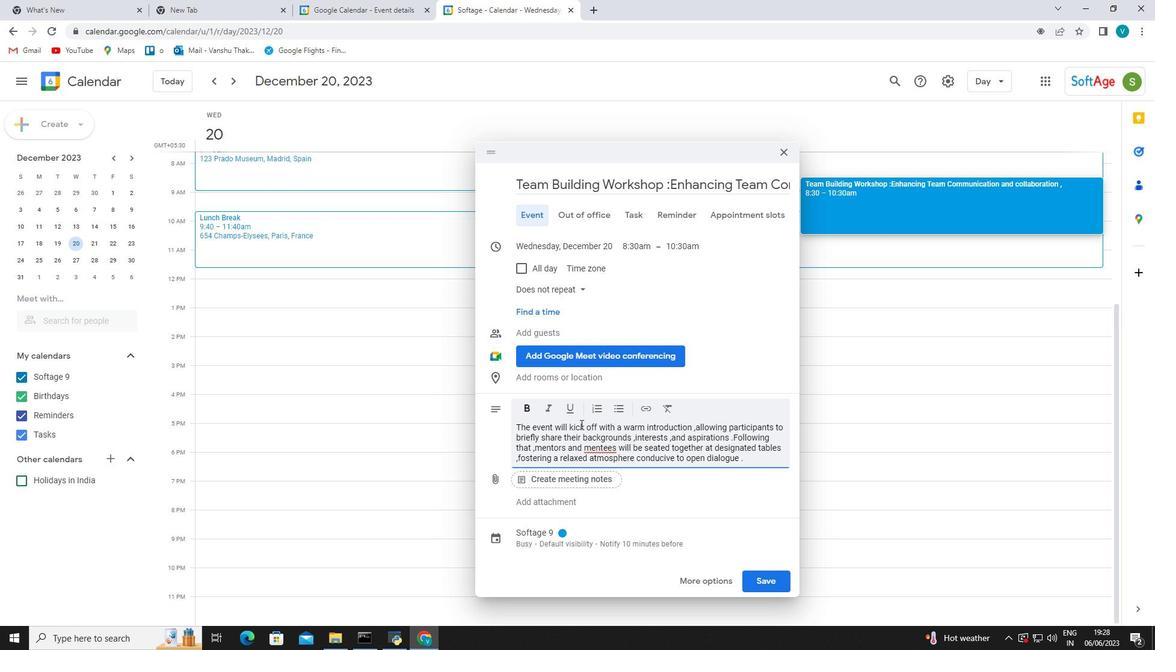 
Action: Mouse scrolled (587, 425) with delta (0, 0)
Screenshot: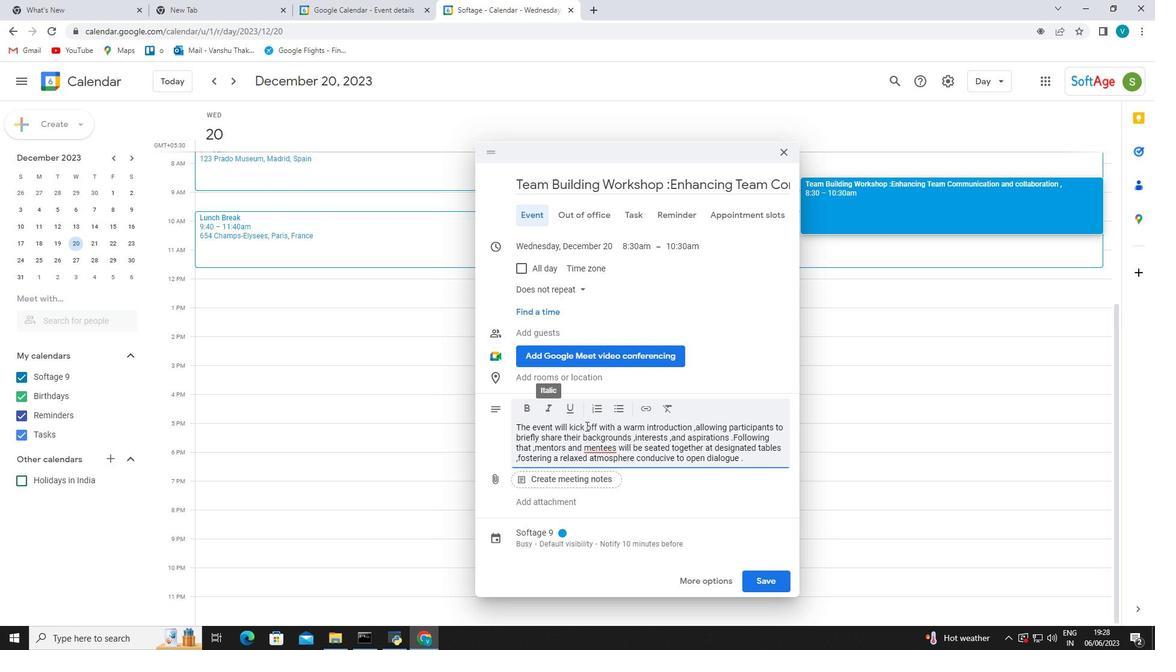 
Action: Mouse scrolled (587, 425) with delta (0, 0)
Screenshot: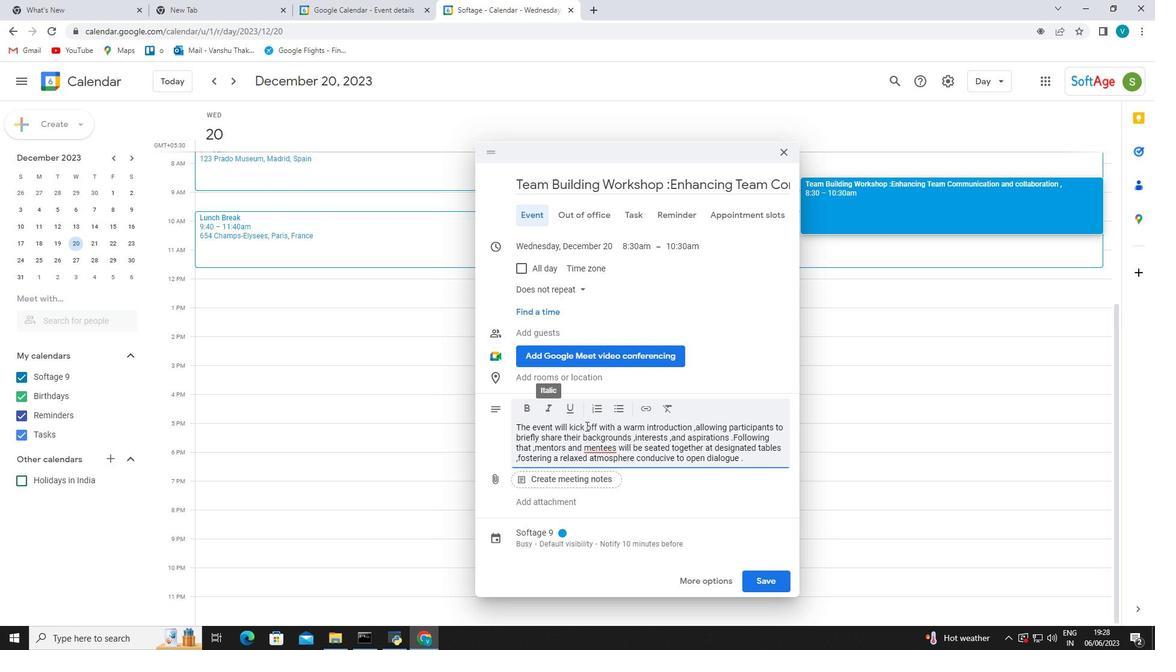
Action: Mouse moved to (588, 428)
Screenshot: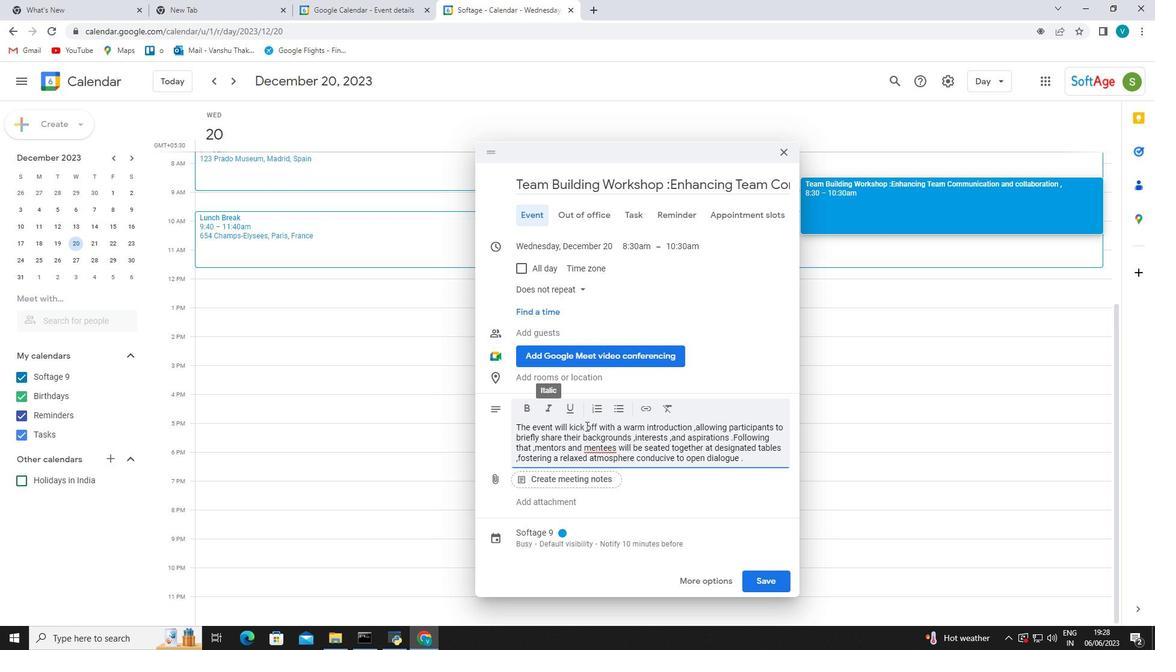 
Action: Mouse scrolled (588, 427) with delta (0, 0)
Screenshot: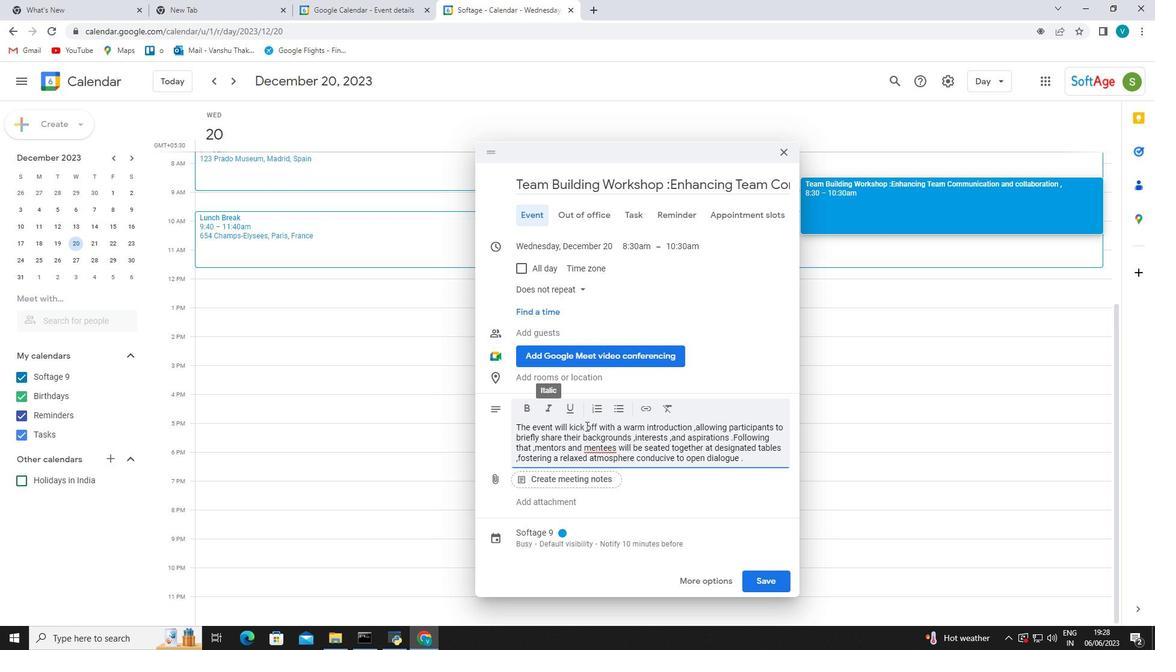 
Action: Mouse moved to (589, 430)
Screenshot: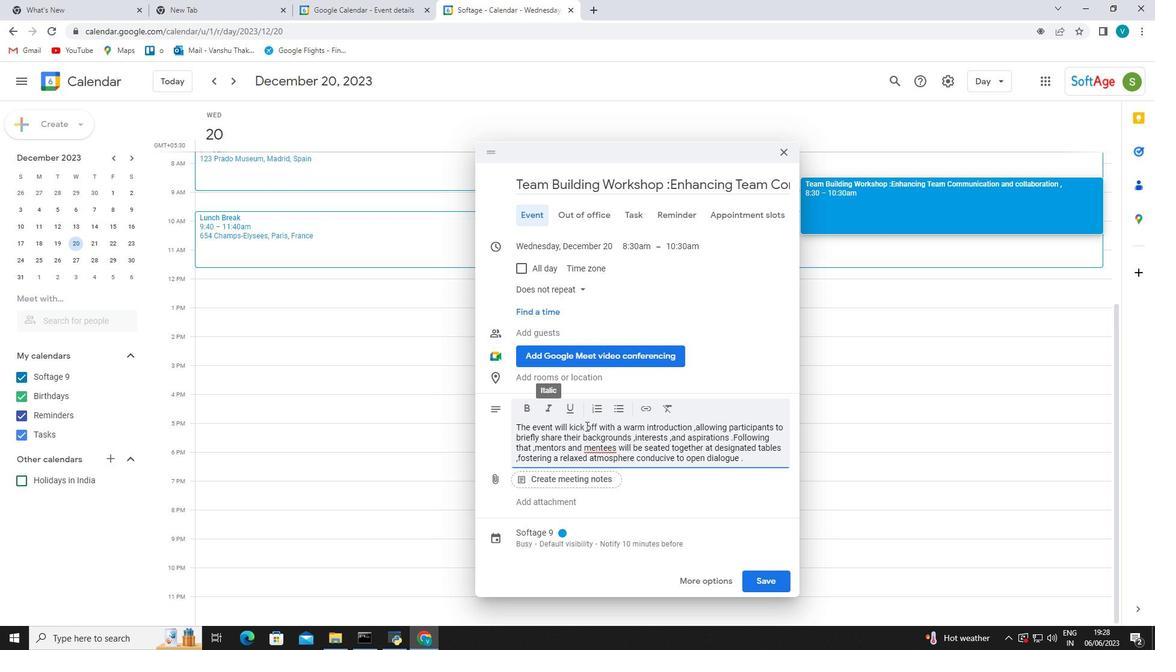 
Action: Mouse scrolled (589, 429) with delta (0, 0)
Screenshot: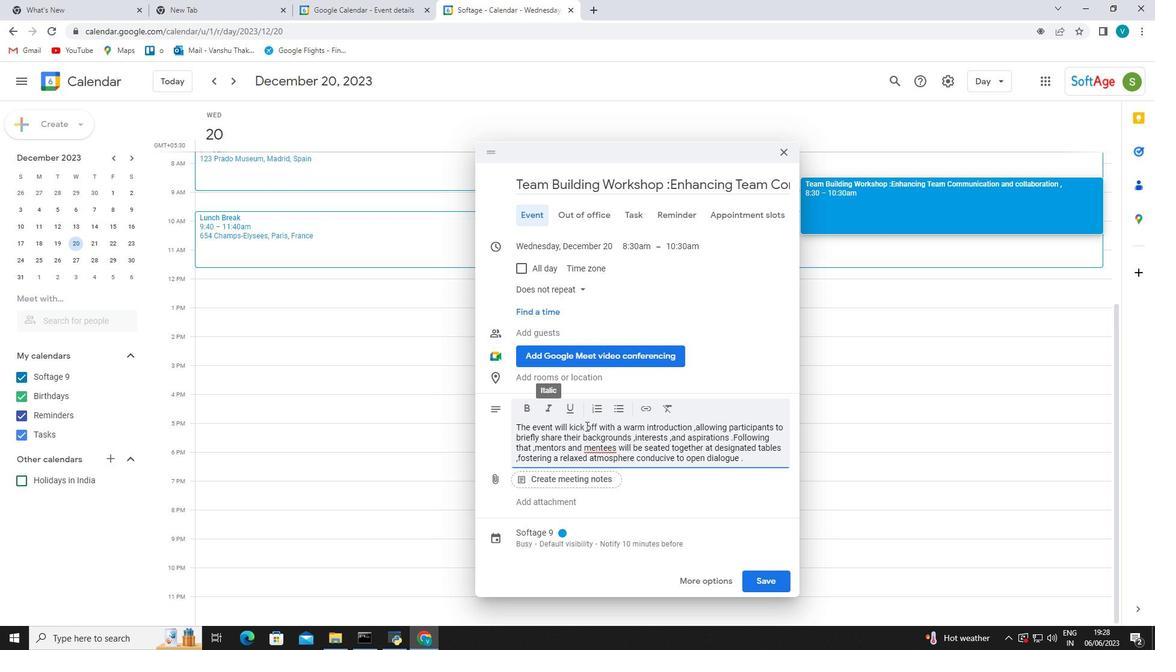 
Action: Mouse moved to (563, 530)
Screenshot: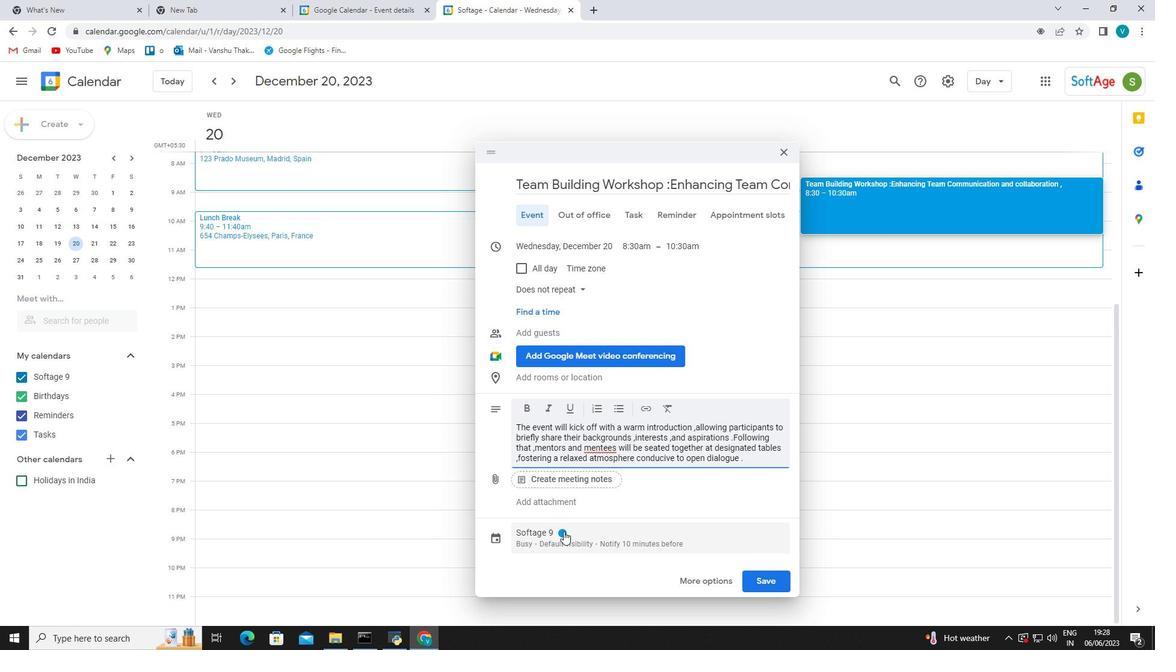 
Action: Mouse pressed left at (563, 530)
Screenshot: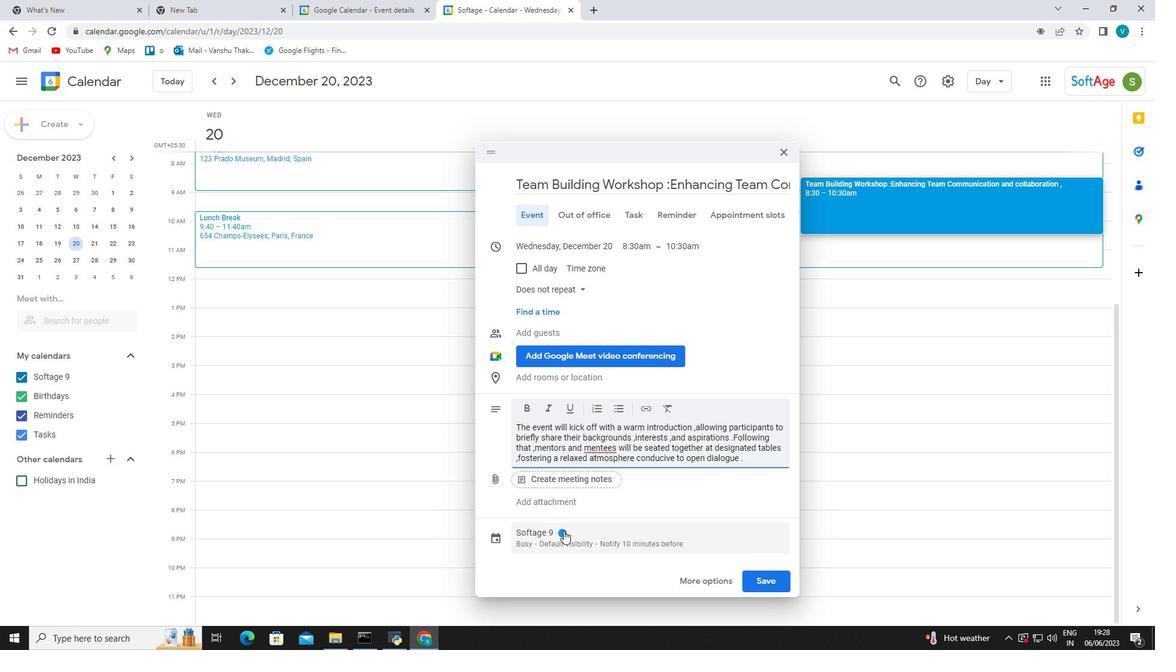 
Action: Mouse moved to (585, 442)
Screenshot: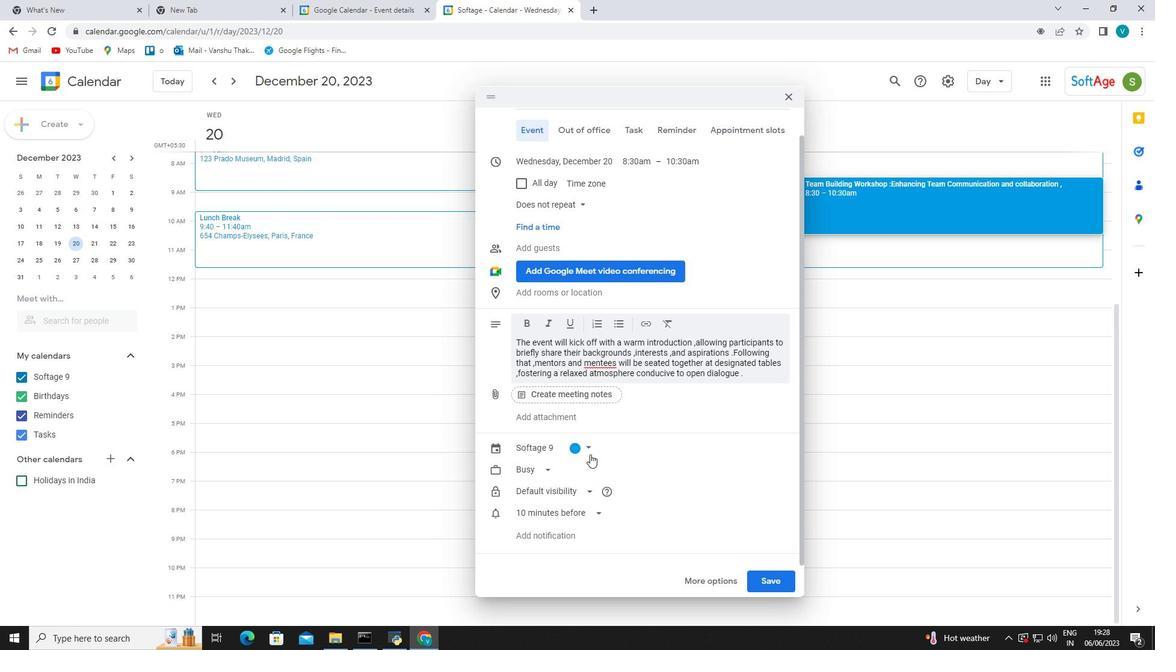 
Action: Mouse pressed left at (585, 442)
Screenshot: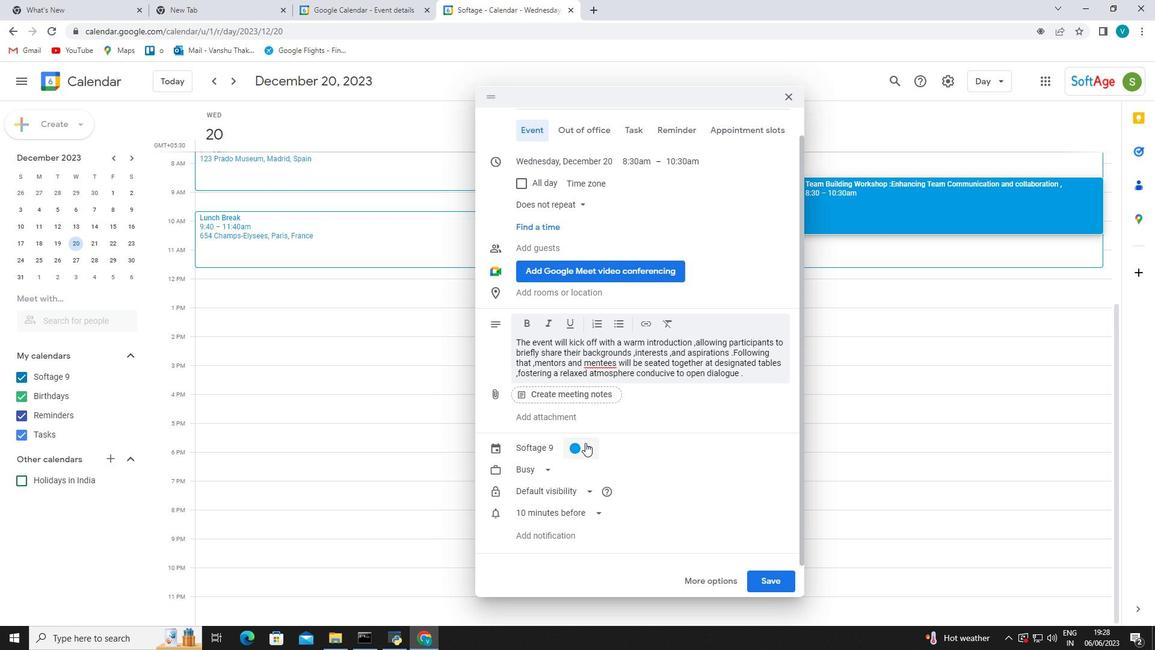 
Action: Mouse moved to (594, 449)
Screenshot: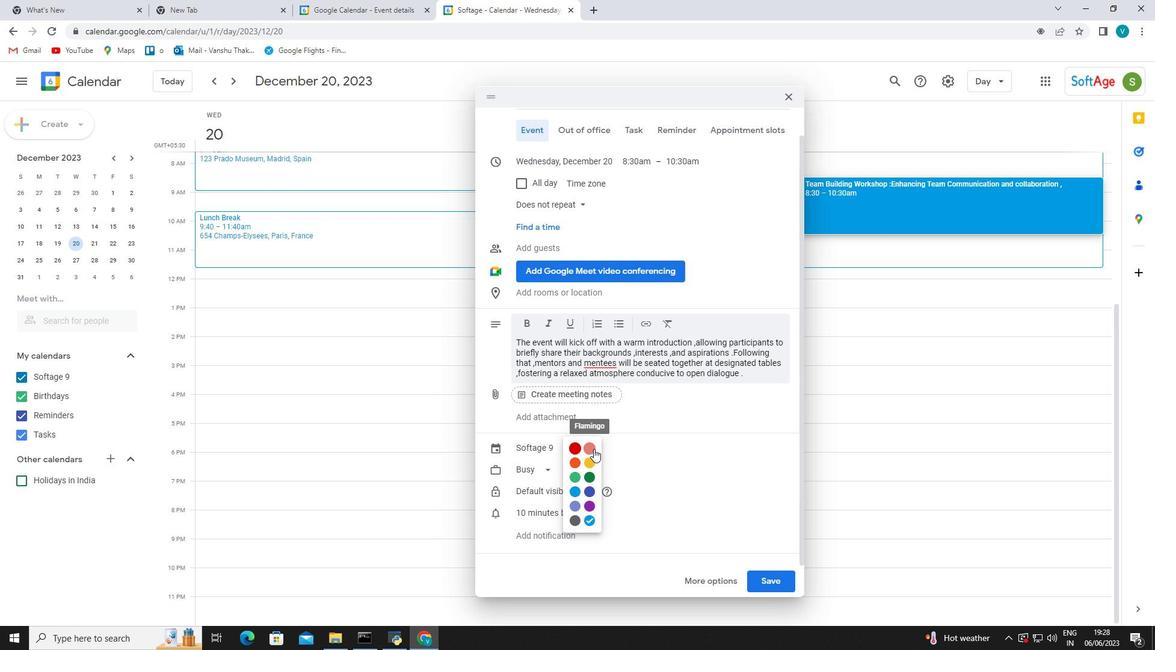 
Action: Mouse pressed left at (594, 449)
Screenshot: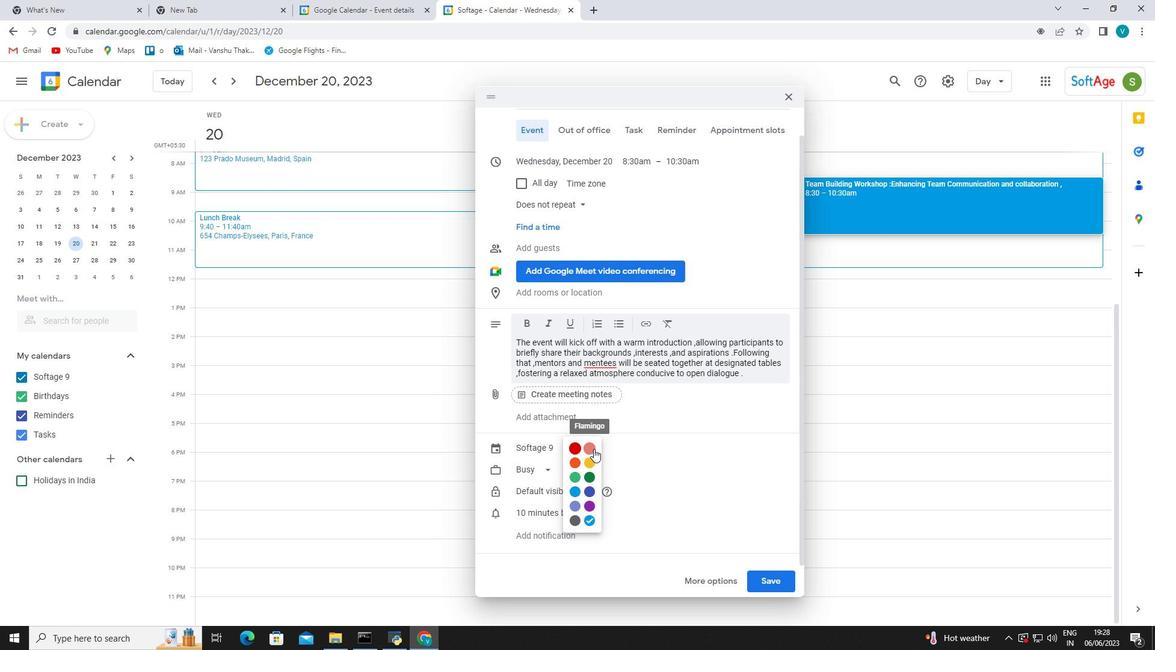
Action: Mouse moved to (628, 420)
Screenshot: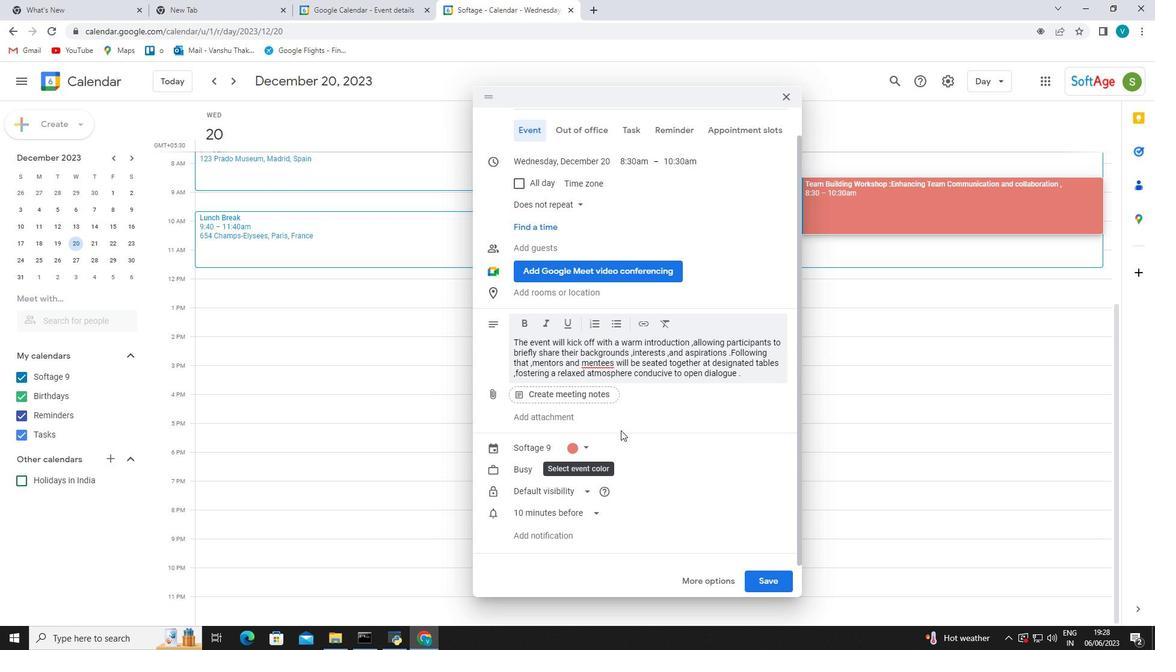 
Action: Mouse scrolled (628, 420) with delta (0, 0)
Screenshot: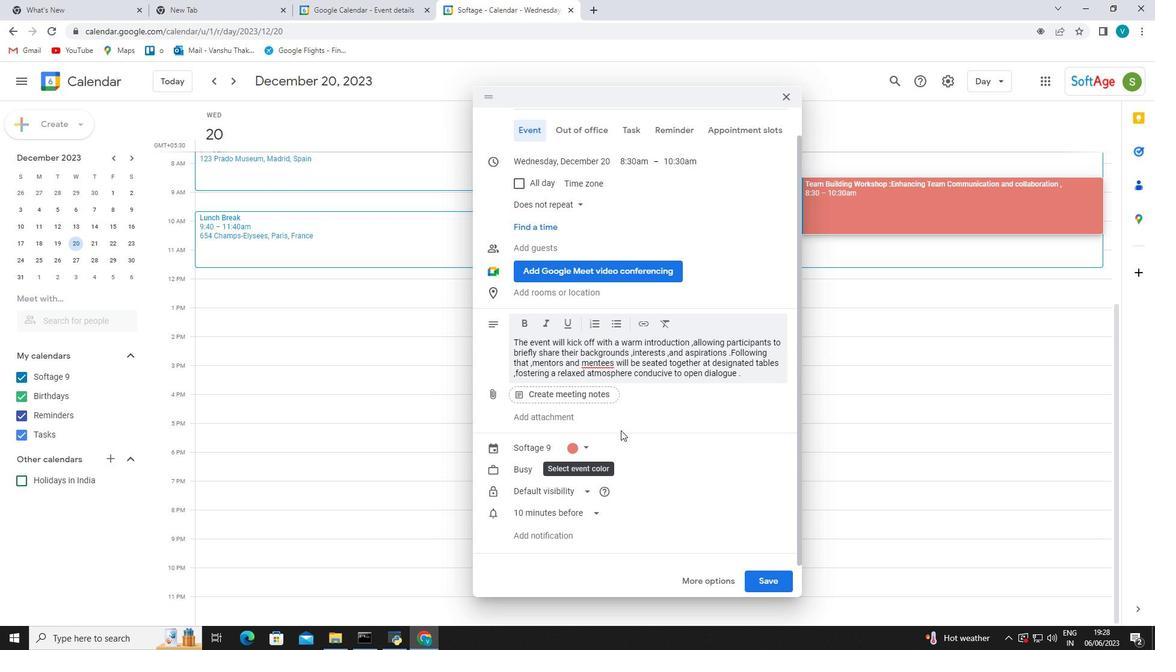 
Action: Mouse scrolled (628, 420) with delta (0, 0)
Screenshot: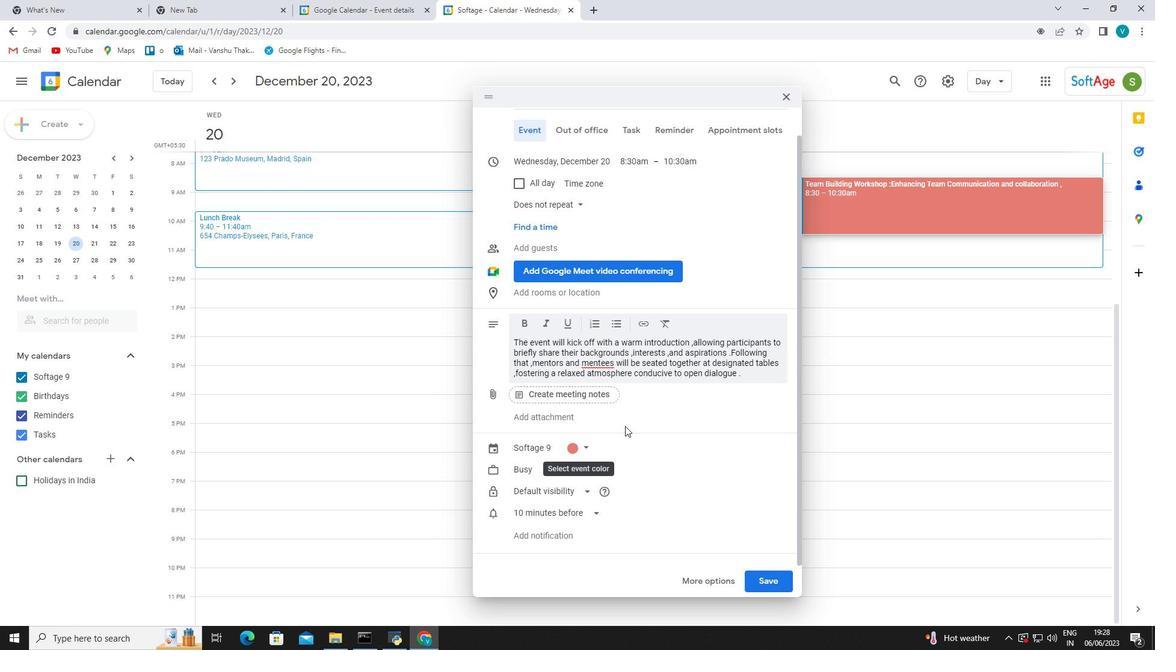 
Action: Mouse moved to (628, 419)
Screenshot: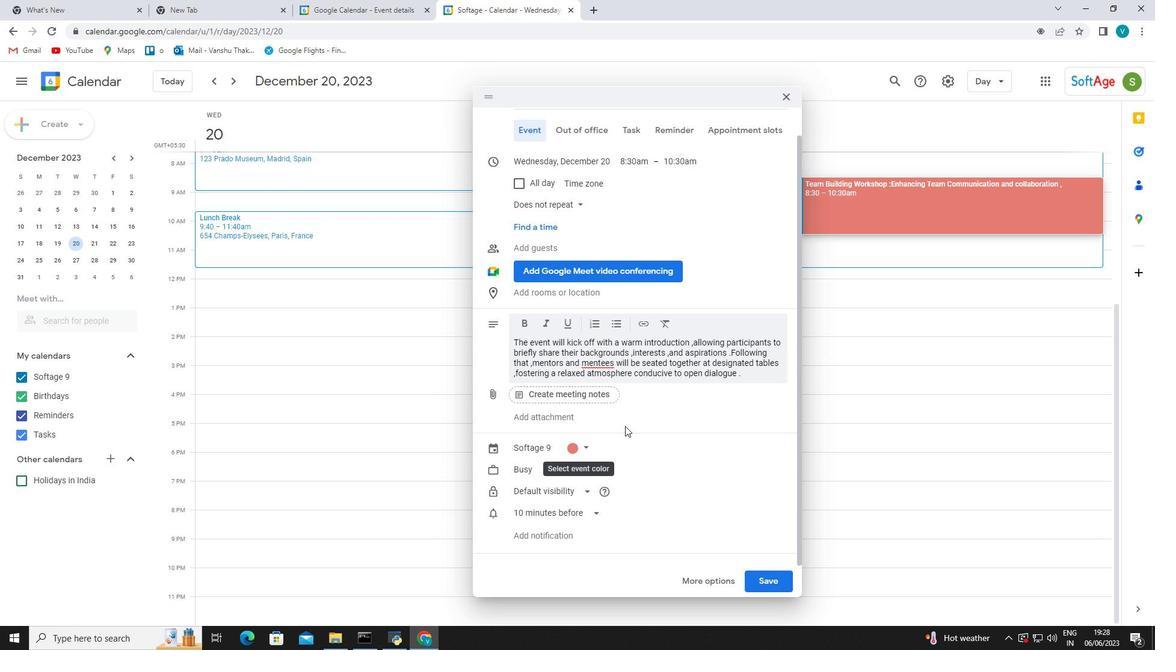 
Action: Mouse scrolled (628, 420) with delta (0, 0)
Screenshot: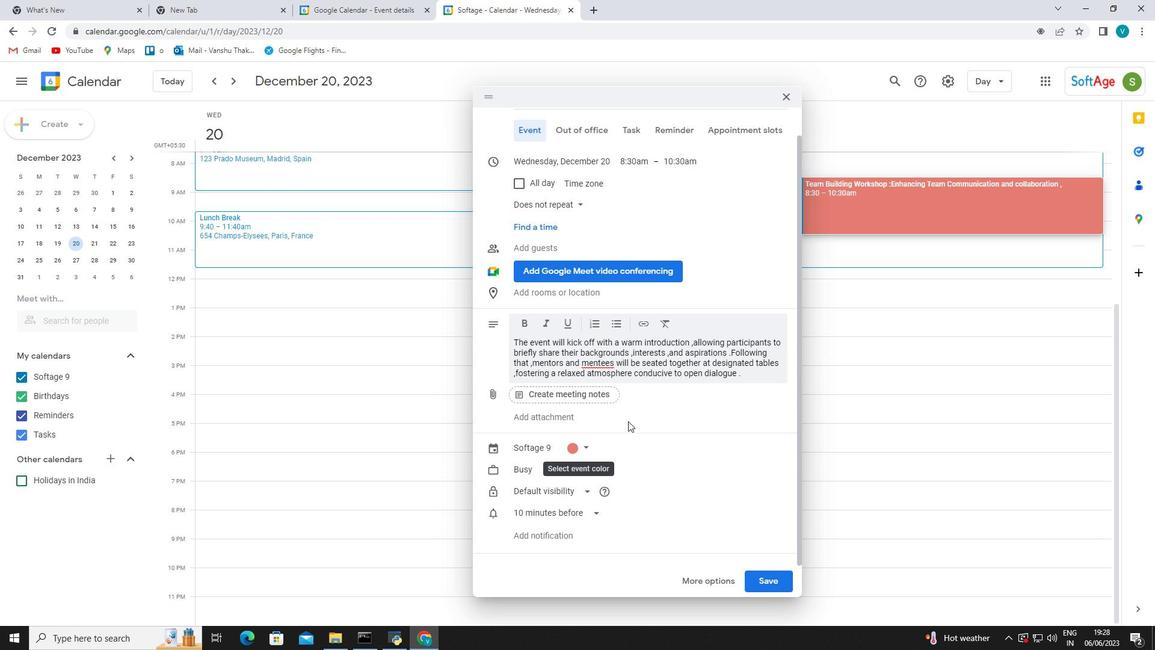 
Action: Mouse scrolled (628, 420) with delta (0, 0)
Screenshot: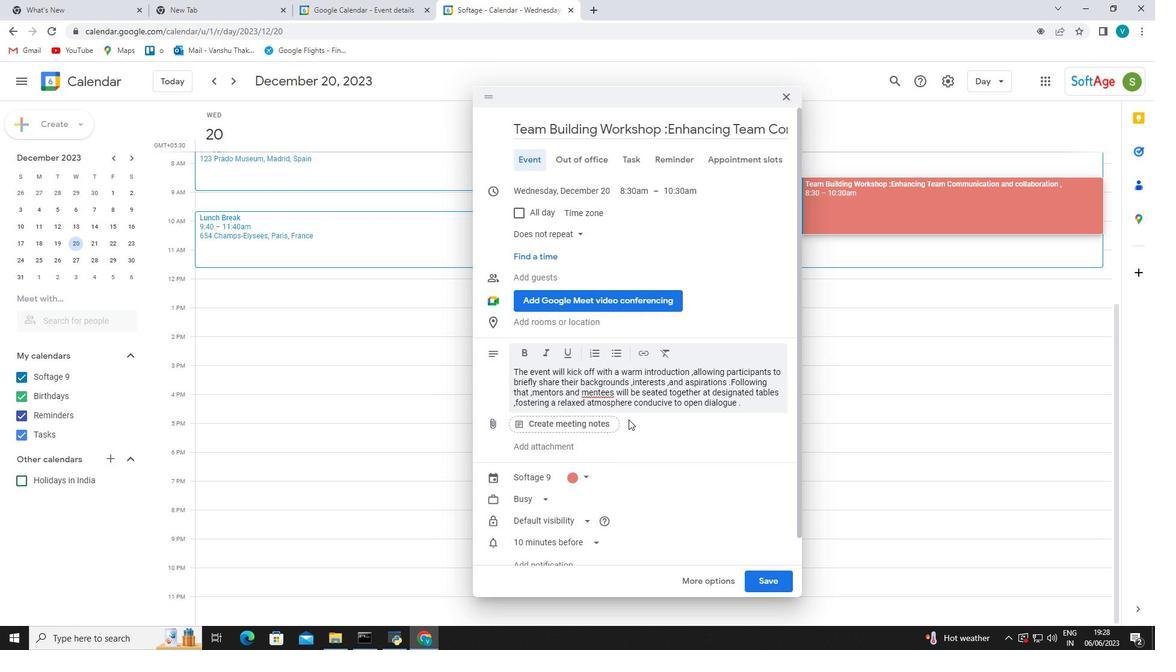 
Action: Mouse scrolled (628, 420) with delta (0, 0)
Screenshot: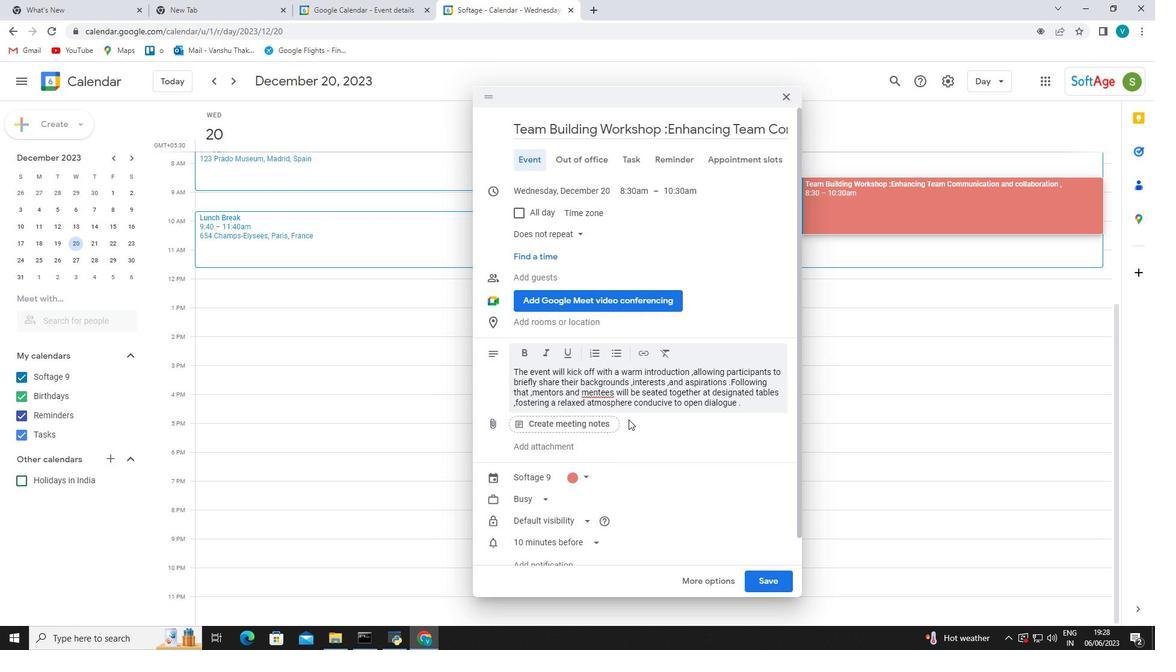 
Action: Mouse scrolled (628, 420) with delta (0, 0)
Screenshot: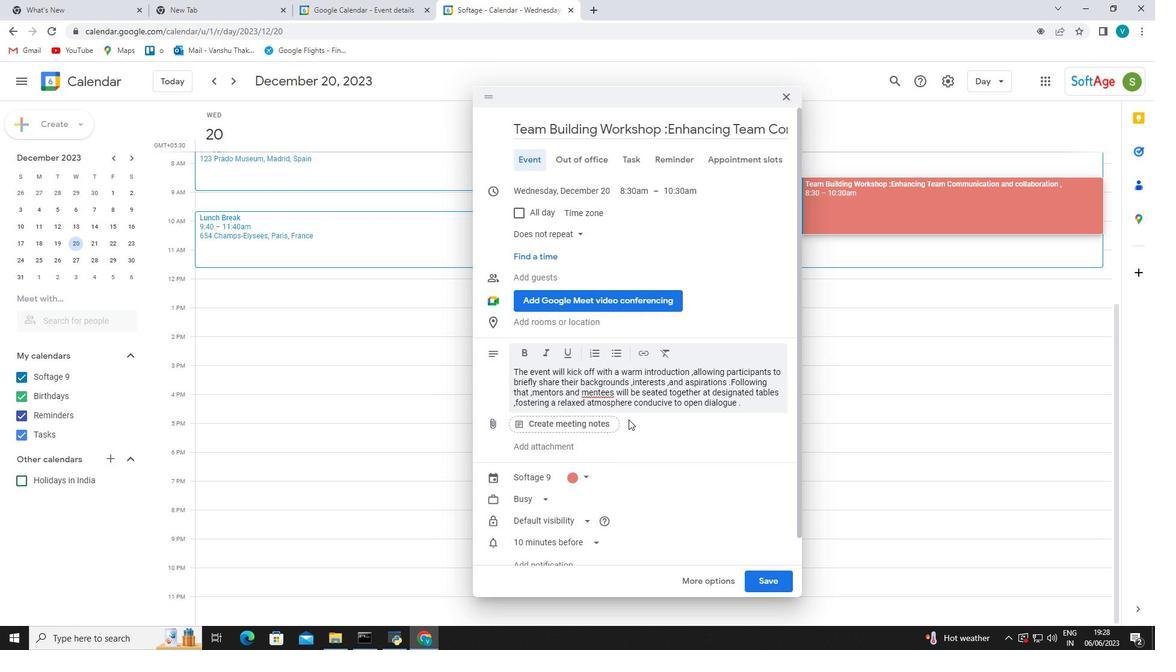 
Action: Mouse scrolled (628, 420) with delta (0, 0)
Screenshot: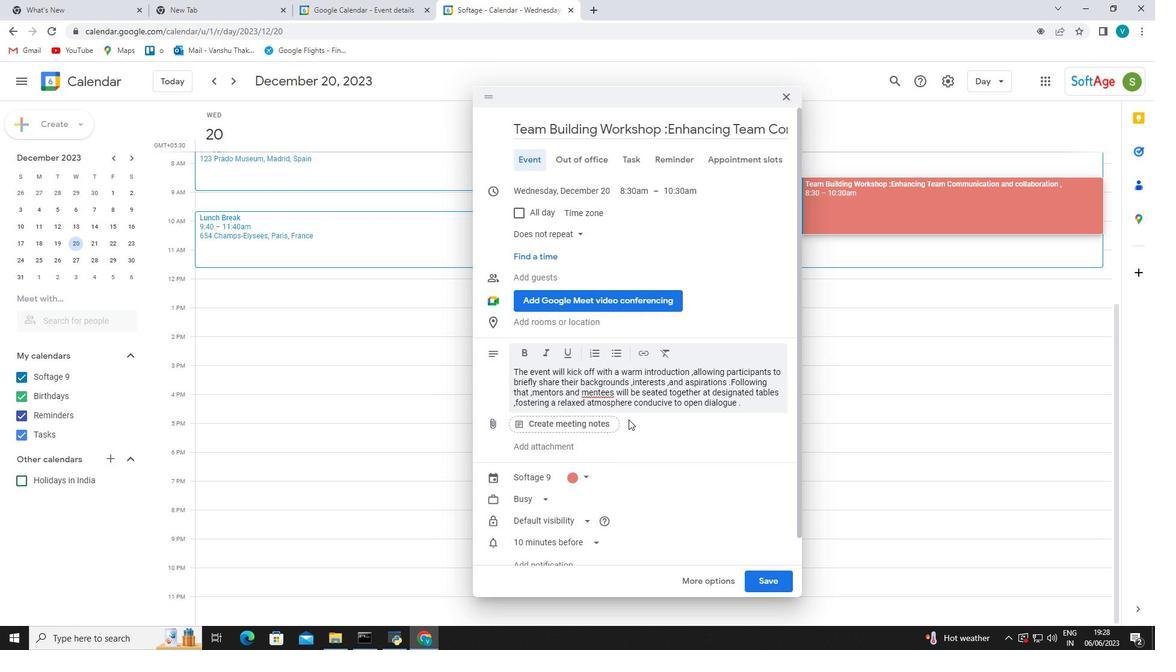 
Action: Mouse scrolled (628, 420) with delta (0, 0)
Screenshot: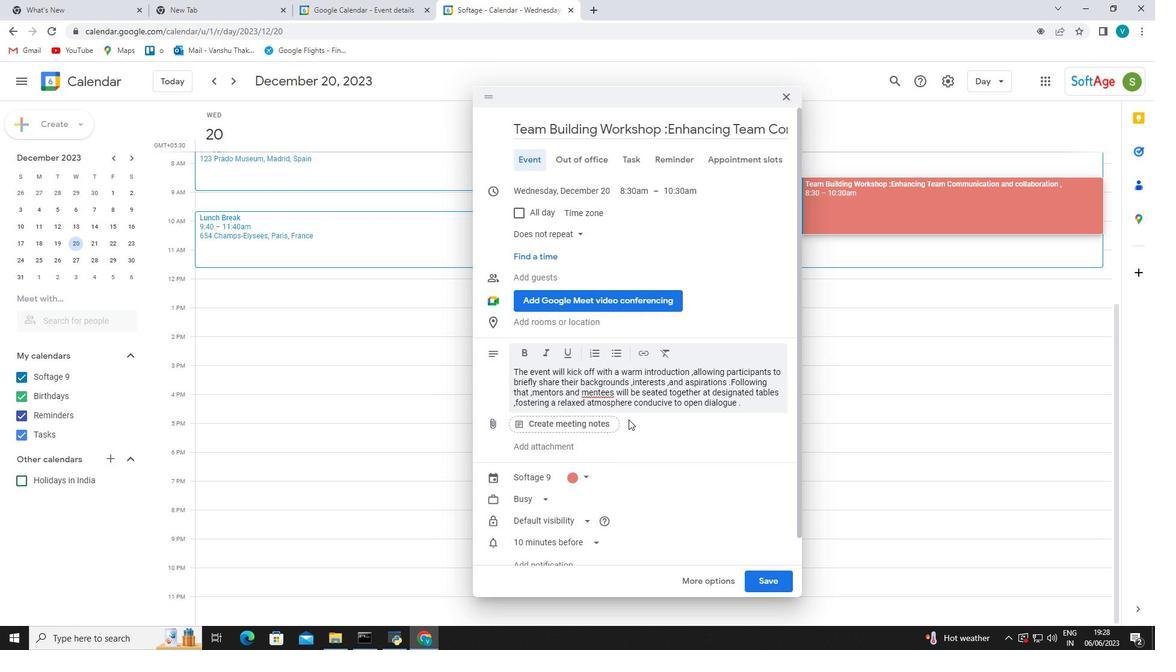 
Action: Mouse scrolled (628, 420) with delta (0, 0)
Screenshot: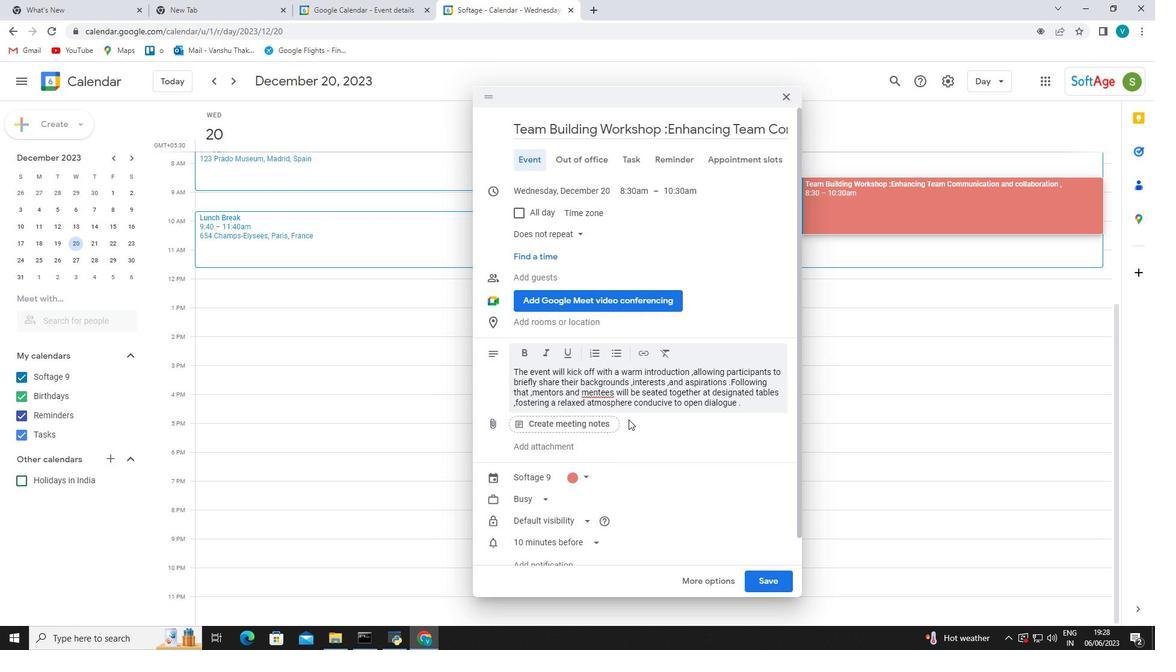 
Action: Mouse scrolled (628, 420) with delta (0, 0)
Screenshot: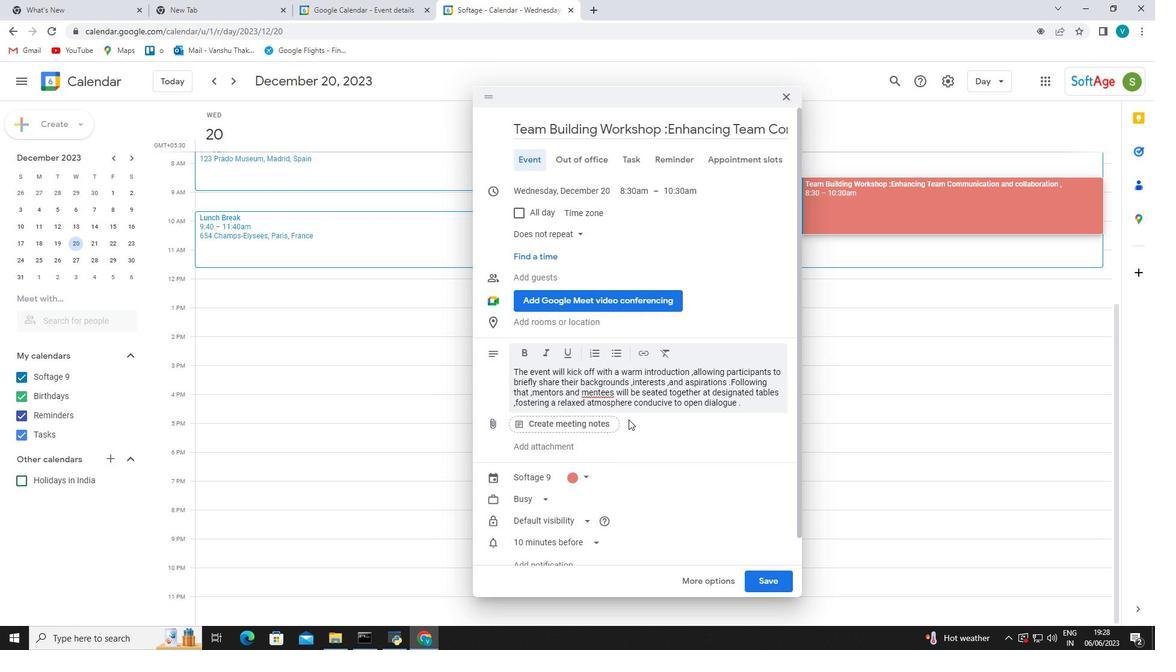 
Action: Mouse moved to (587, 322)
Screenshot: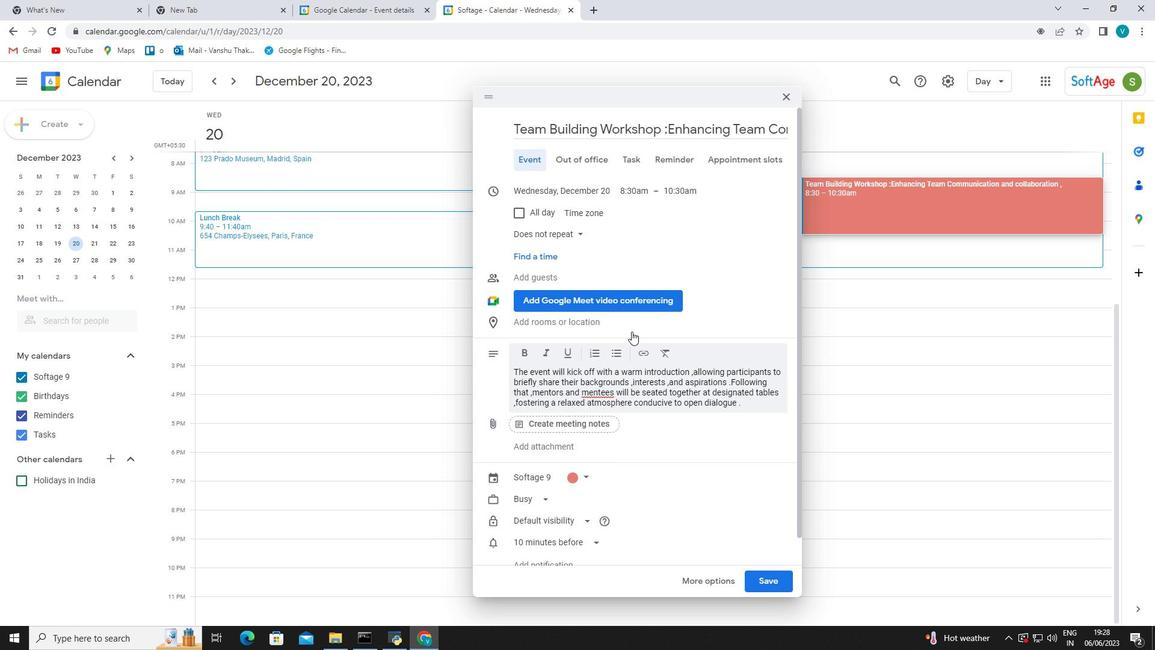 
Action: Mouse pressed left at (587, 322)
Screenshot: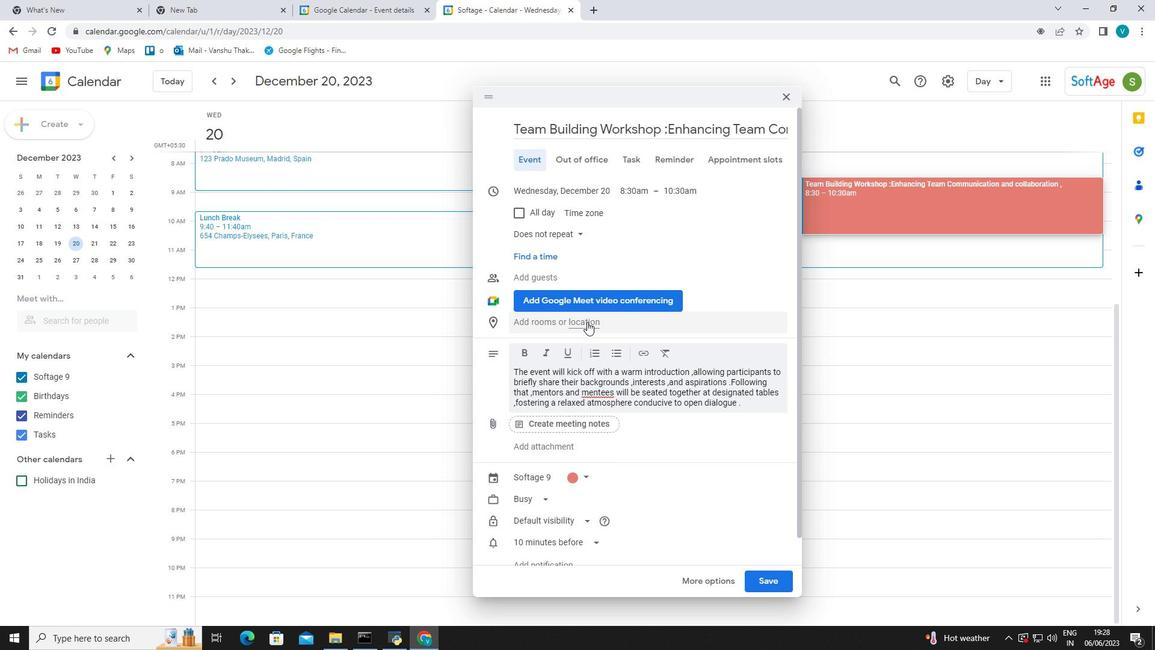 
Action: Mouse moved to (549, 351)
Screenshot: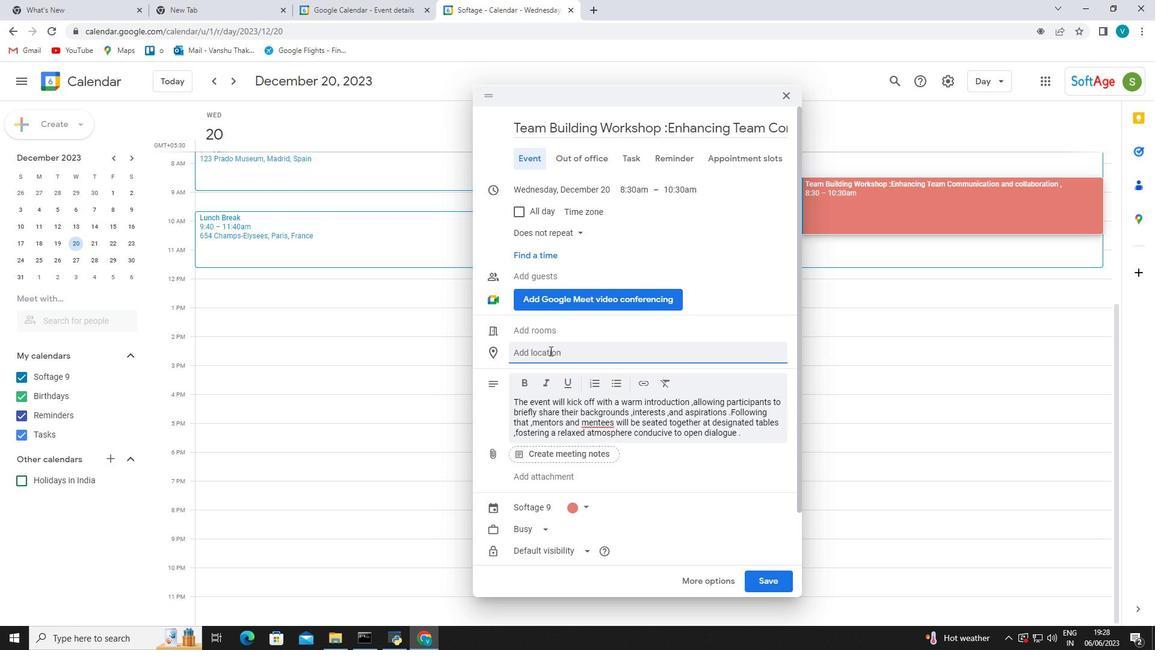 
Action: Mouse pressed left at (549, 351)
Screenshot: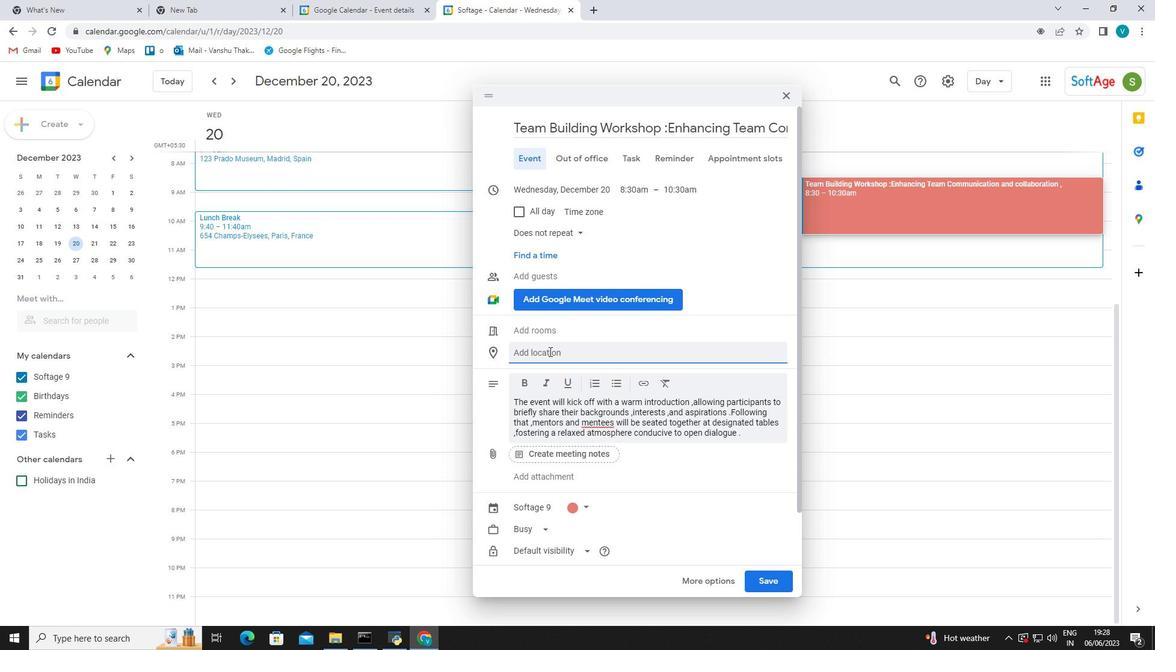 
Action: Mouse moved to (549, 352)
Screenshot: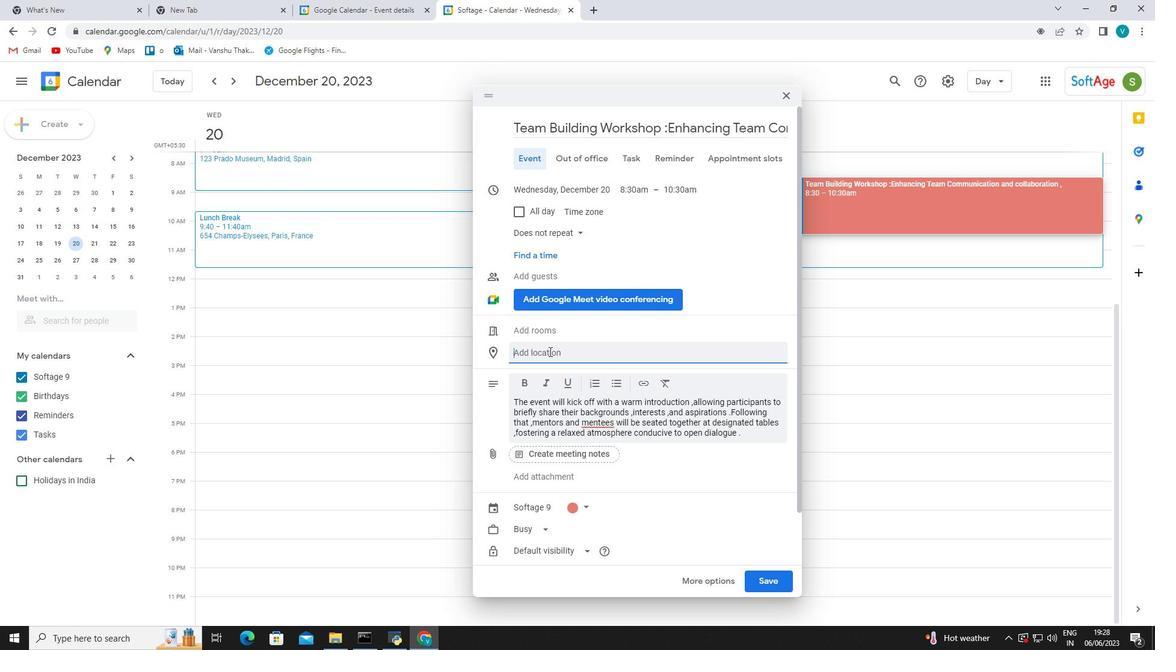 
Action: Key pressed 456<Key.space><Key.shift_r>Parc<Key.space><Key.shift_r><Key.shift_r><Key.shift_r><Key.shift_r><Key.shift_r><Key.shift_r><Key.shift_r><Key.shift_r><Key.shift_r><Key.shift_r><Key.shift_r><Key.shift_r><Key.shift_r><Key.shift_r><Key.shift_r><Key.shift_r><Key.shift_r><Key.shift_r><Key.shift_r><Key.shift_r><Key.shift_r><Key.shift_r><Key.shift_r><Key.shift_r><Key.shift_r><Key.shift_r><Key.shift_r><Key.shift_r><Key.shift_r><Key.shift_r><Key.shift_r>Guell,<Key.space>
Screenshot: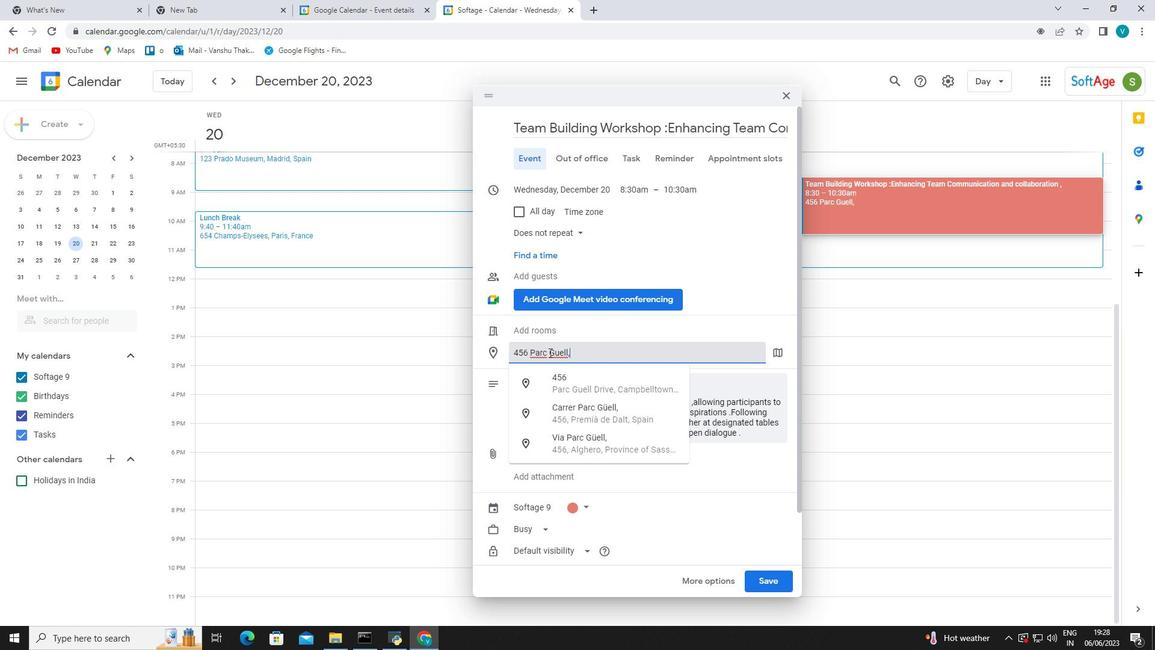 
Action: Mouse moved to (609, 338)
Screenshot: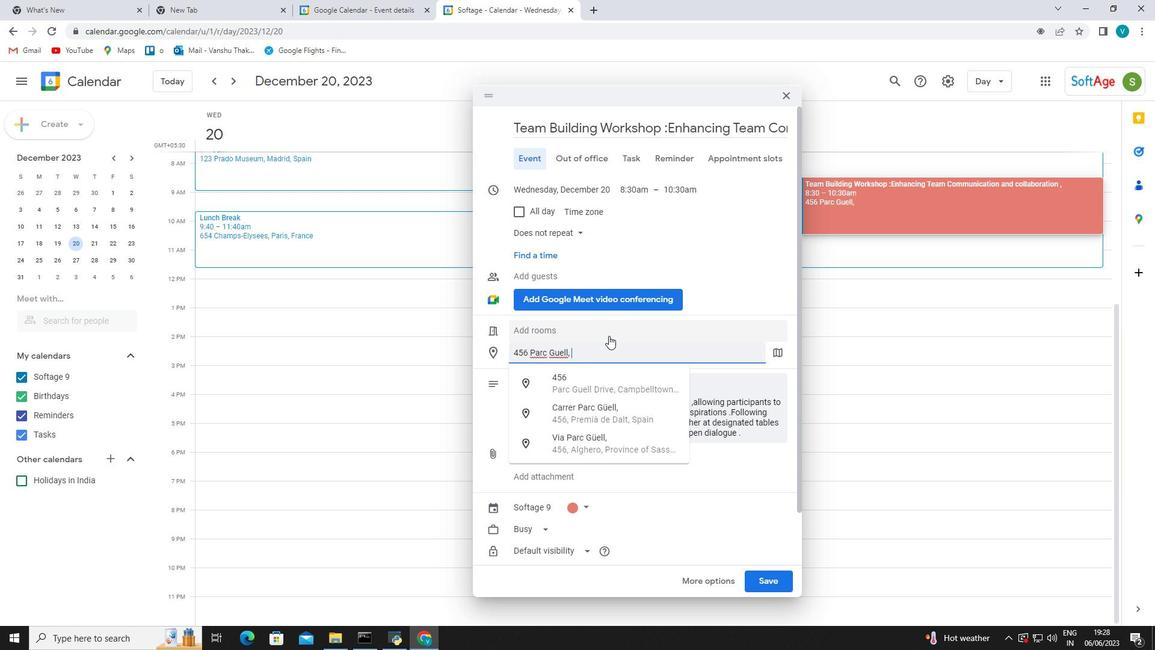 
Action: Key pressed <Key.shift_r>Barcelona
Screenshot: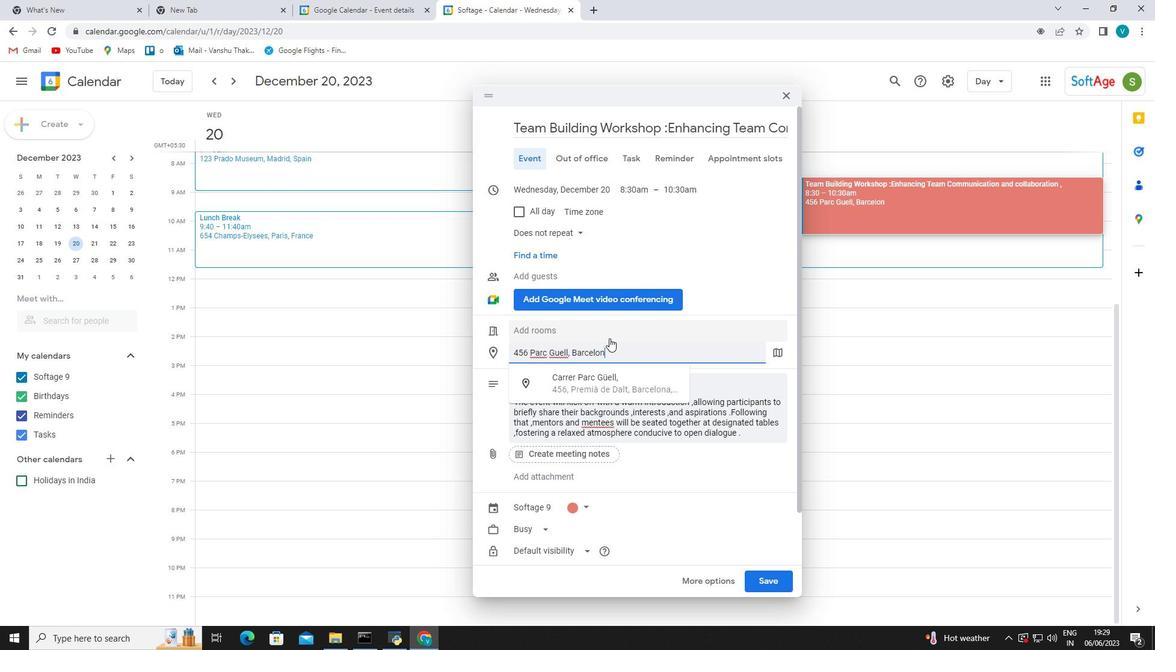 
Action: Mouse moved to (675, 297)
Screenshot: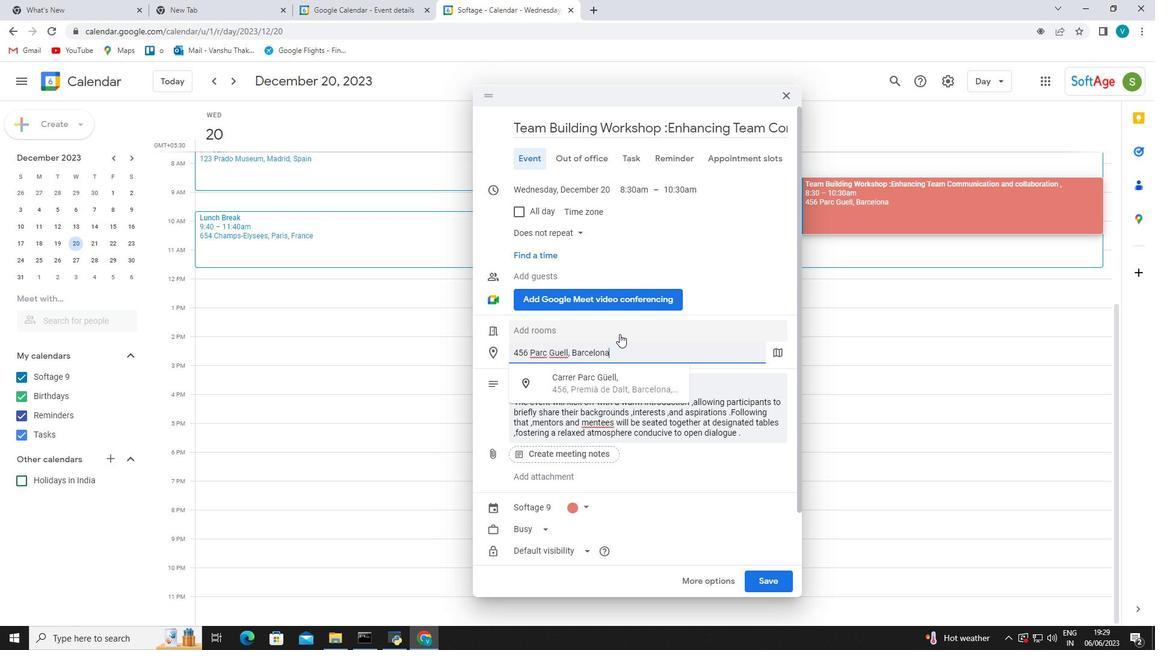 
Action: Key pressed ,<Key.shift_r>Spain
Screenshot: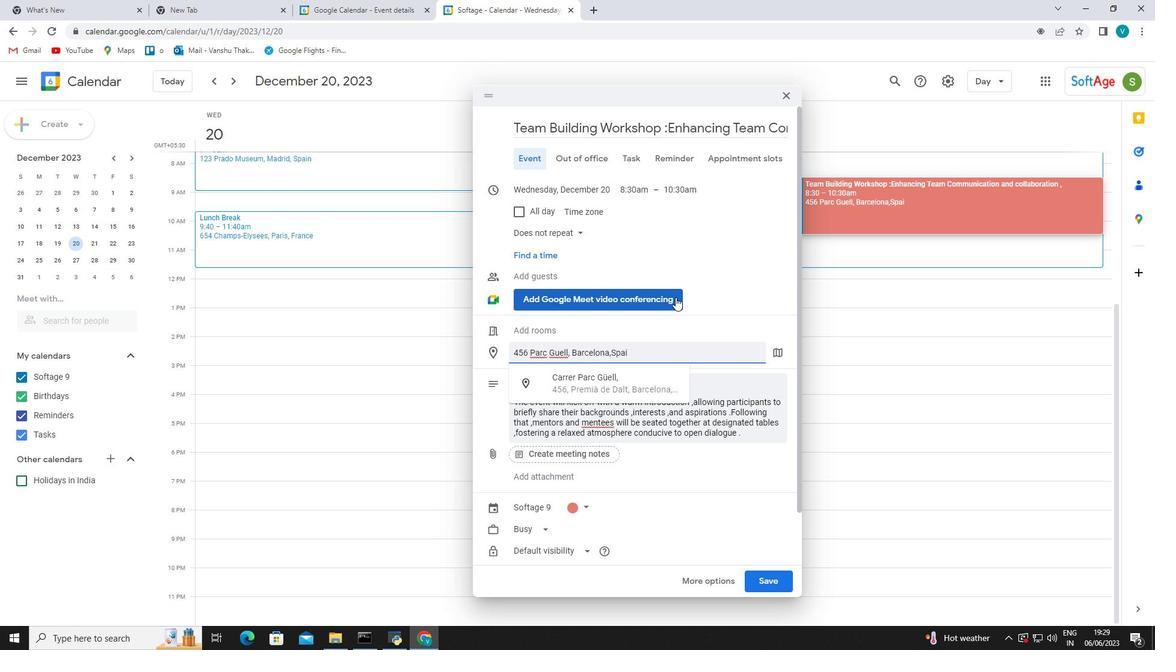 
Action: Mouse moved to (665, 386)
Screenshot: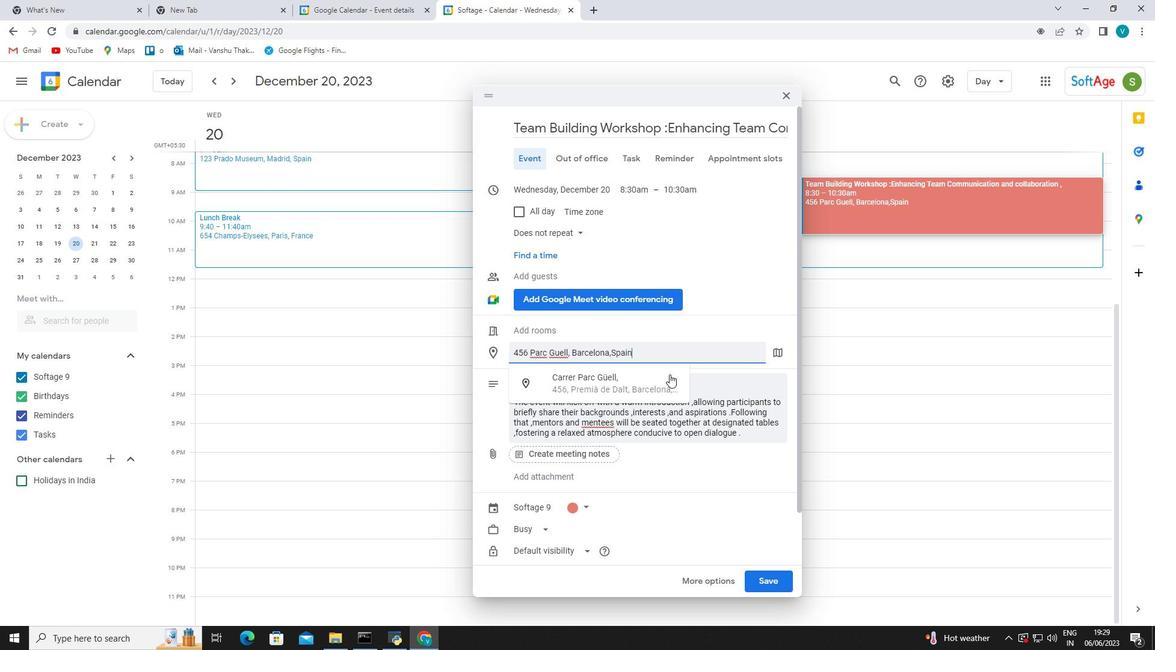 
Action: Mouse pressed left at (665, 386)
Screenshot: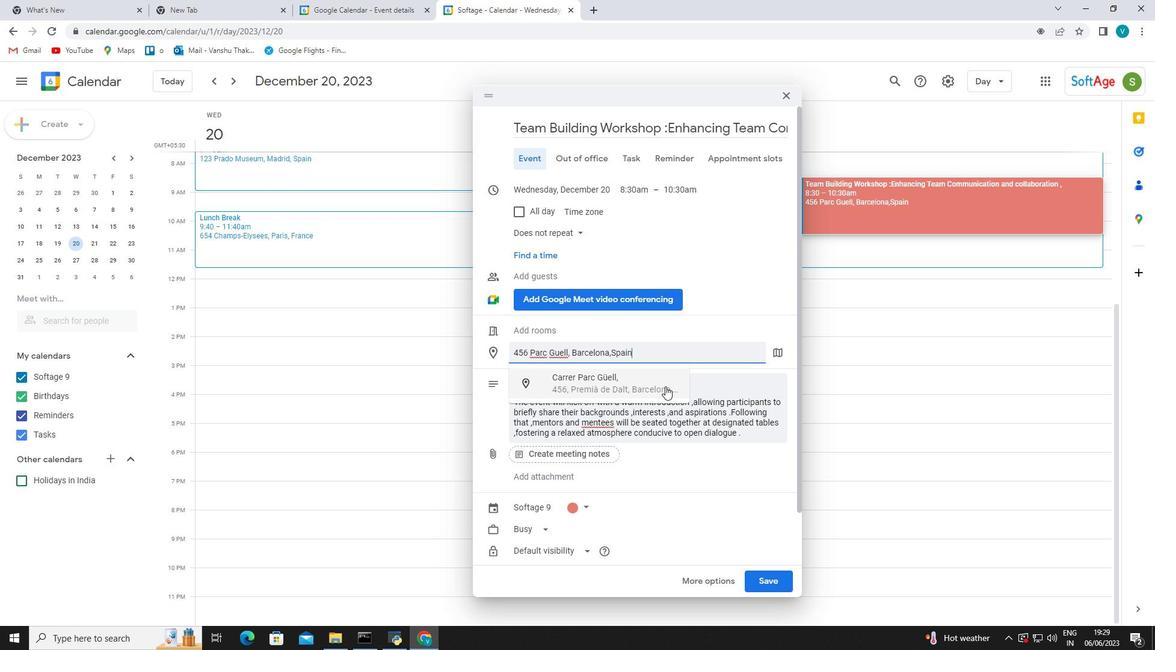
Action: Mouse moved to (607, 306)
Screenshot: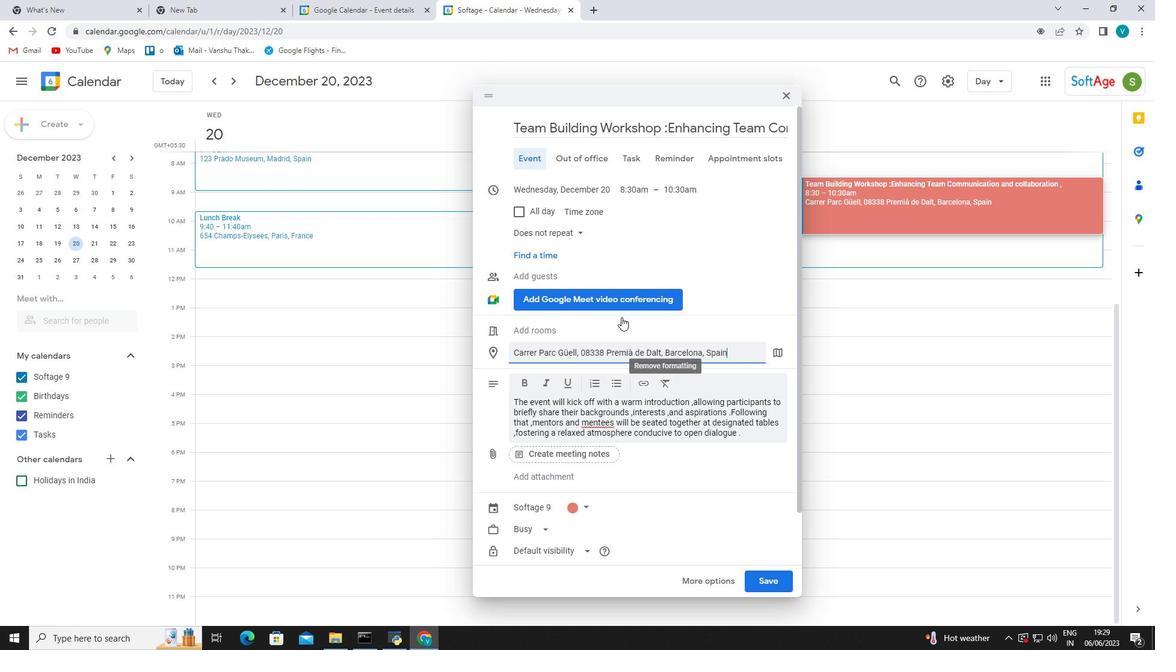 
Action: Mouse scrolled (607, 307) with delta (0, 0)
Screenshot: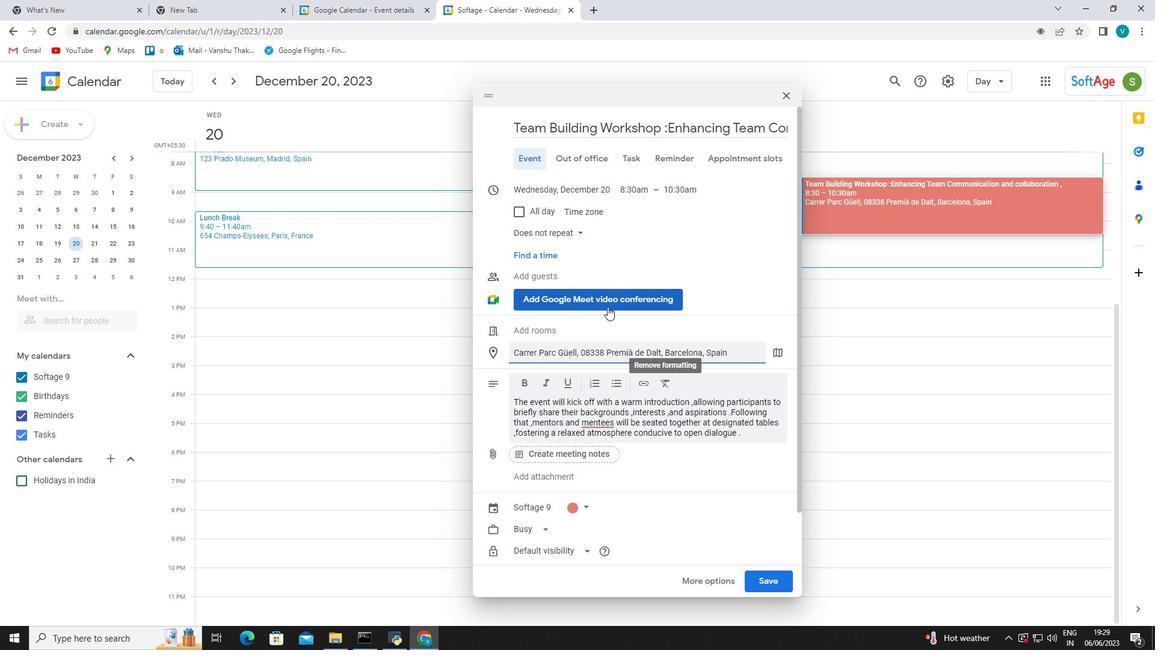 
Action: Mouse scrolled (607, 307) with delta (0, 0)
Screenshot: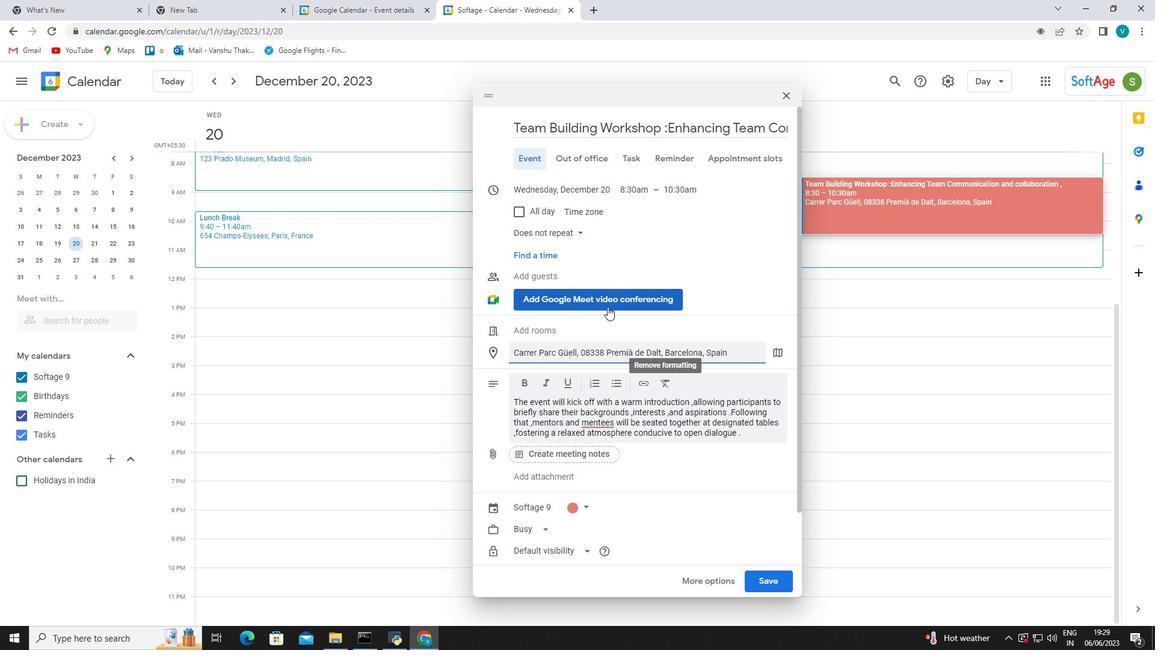 
Action: Mouse scrolled (607, 307) with delta (0, 0)
Screenshot: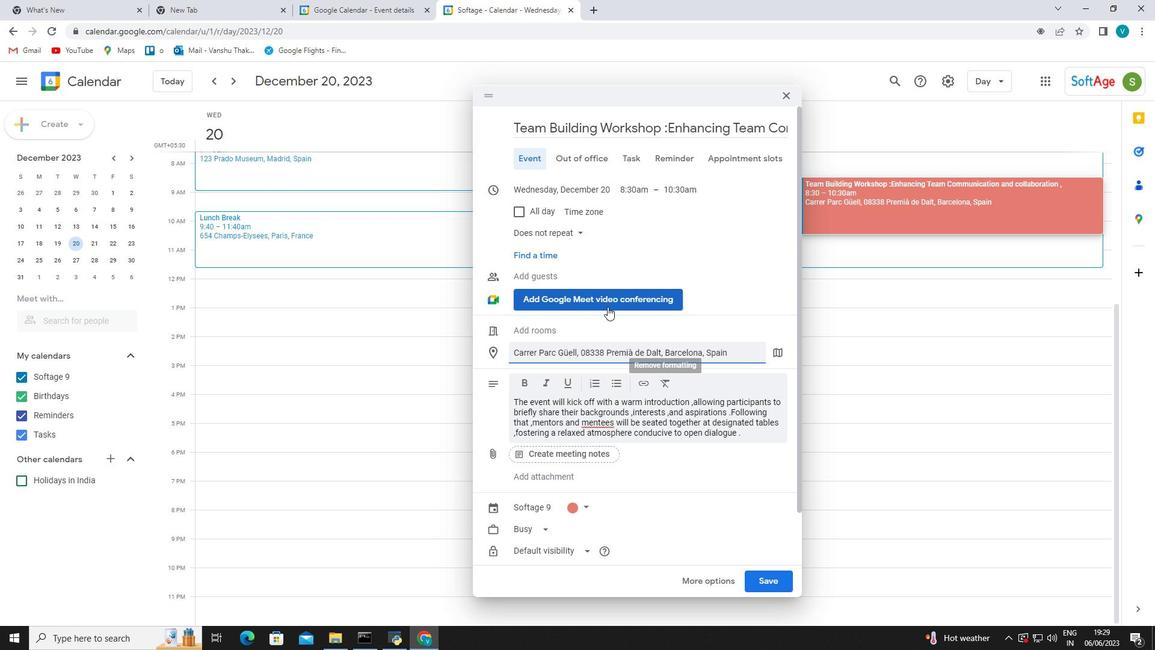 
Action: Mouse moved to (554, 269)
Screenshot: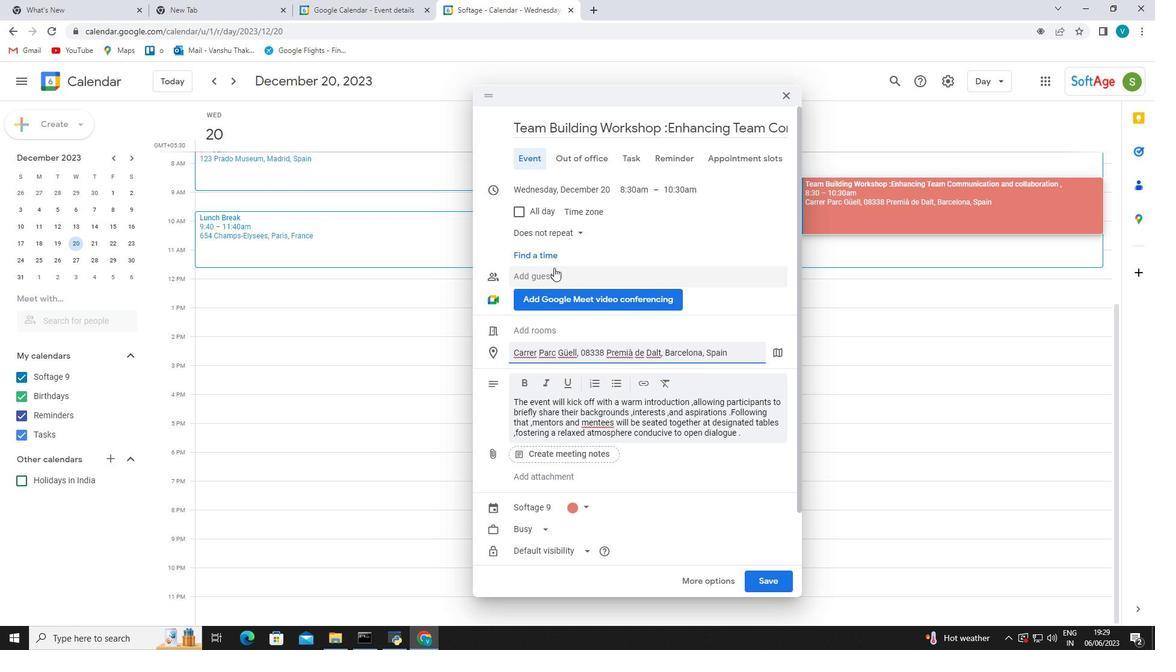 
Action: Mouse pressed left at (554, 269)
Screenshot: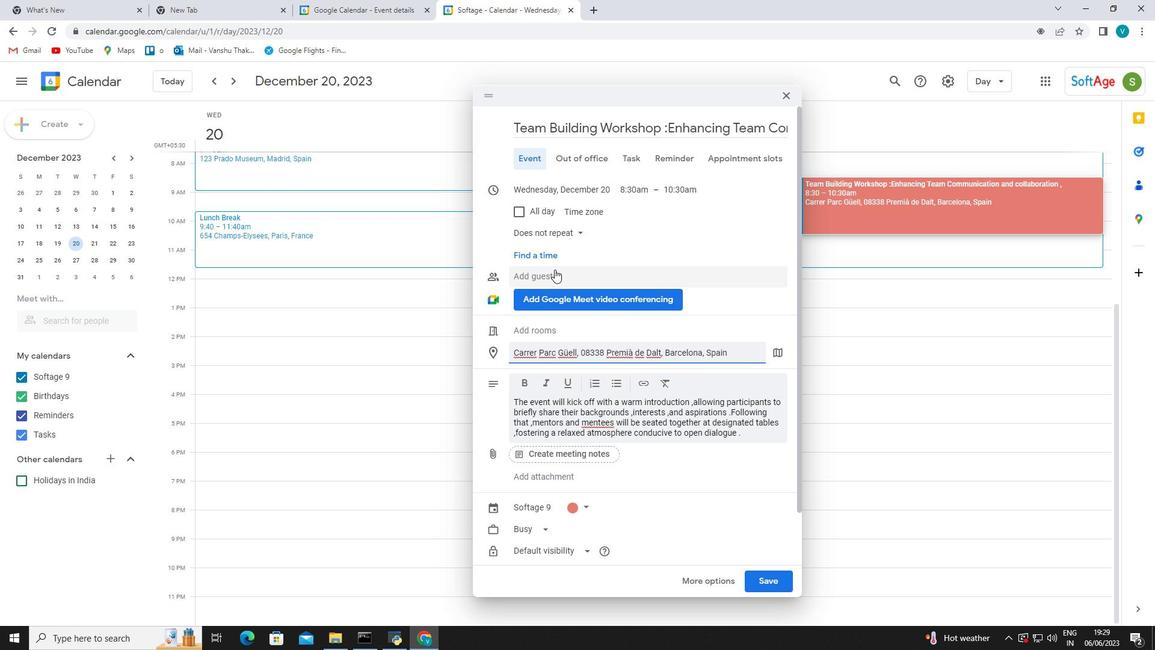 
Action: Mouse pressed left at (554, 269)
Screenshot: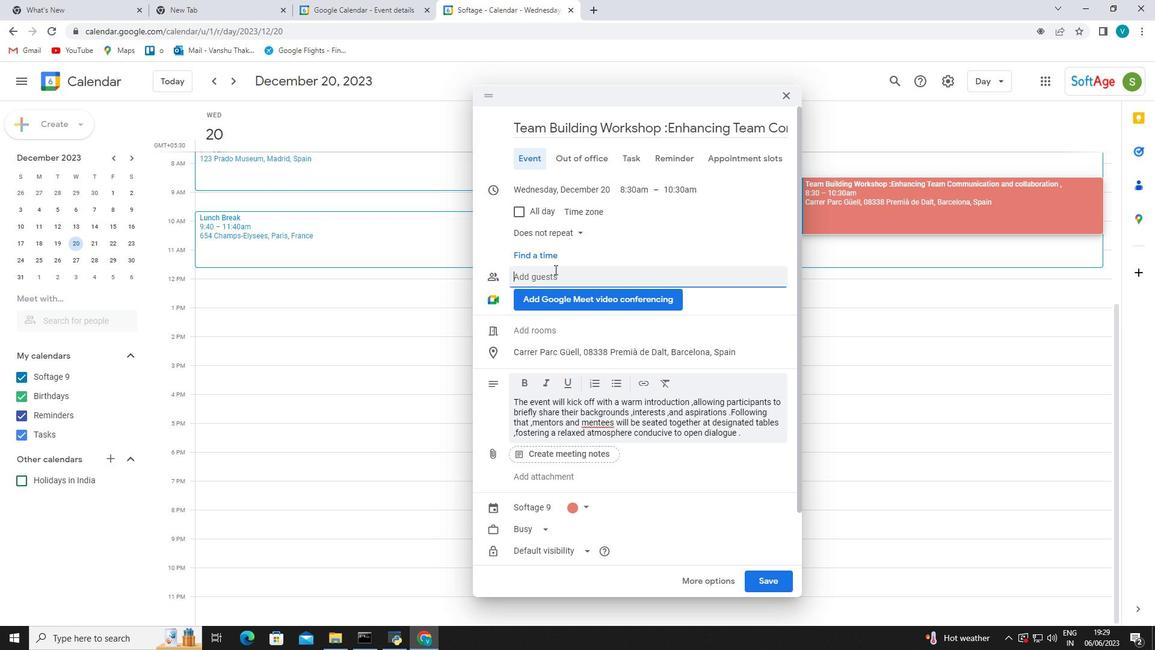 
Action: Key pressed softage.7
Screenshot: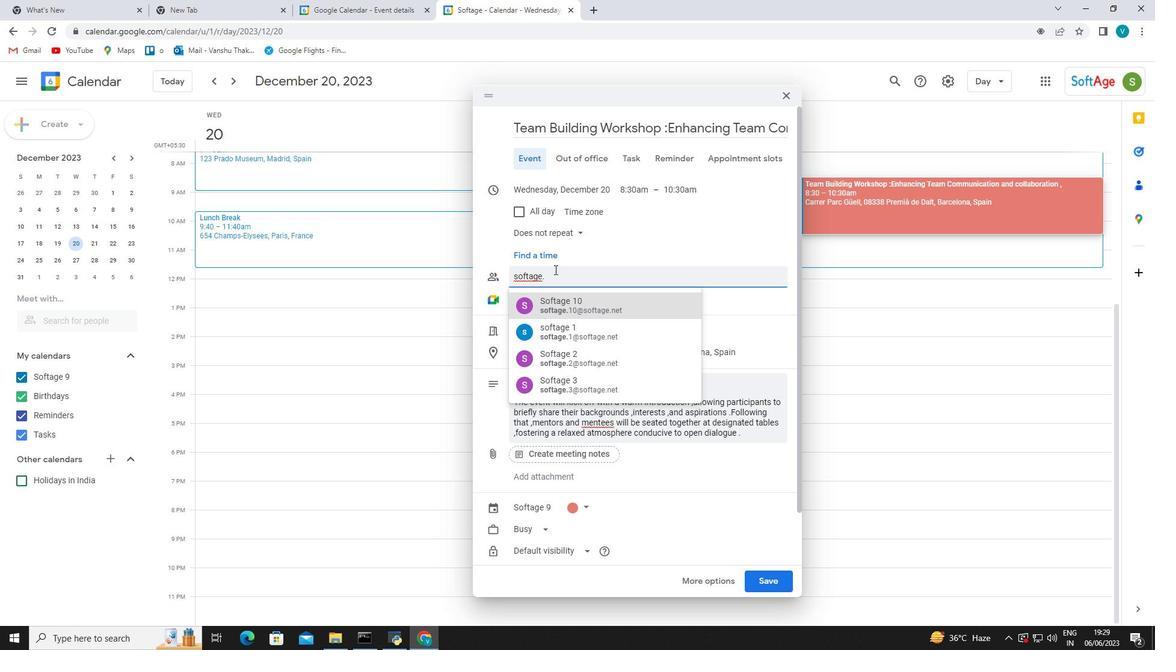 
Action: Mouse moved to (591, 314)
Screenshot: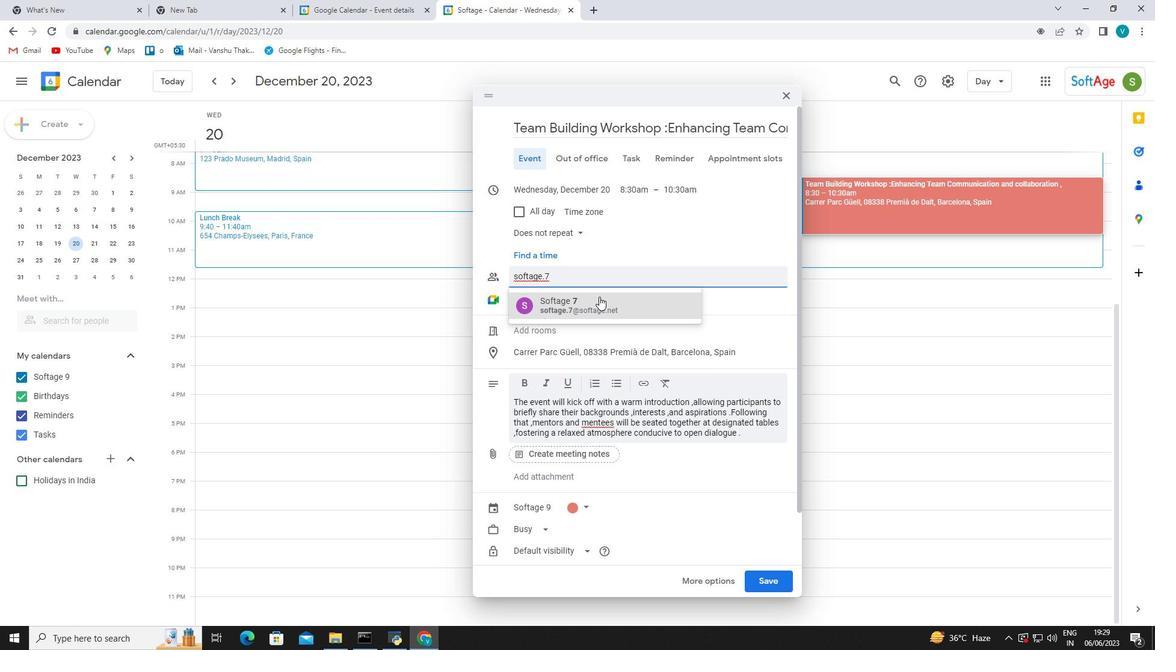 
Action: Mouse pressed left at (591, 314)
Screenshot: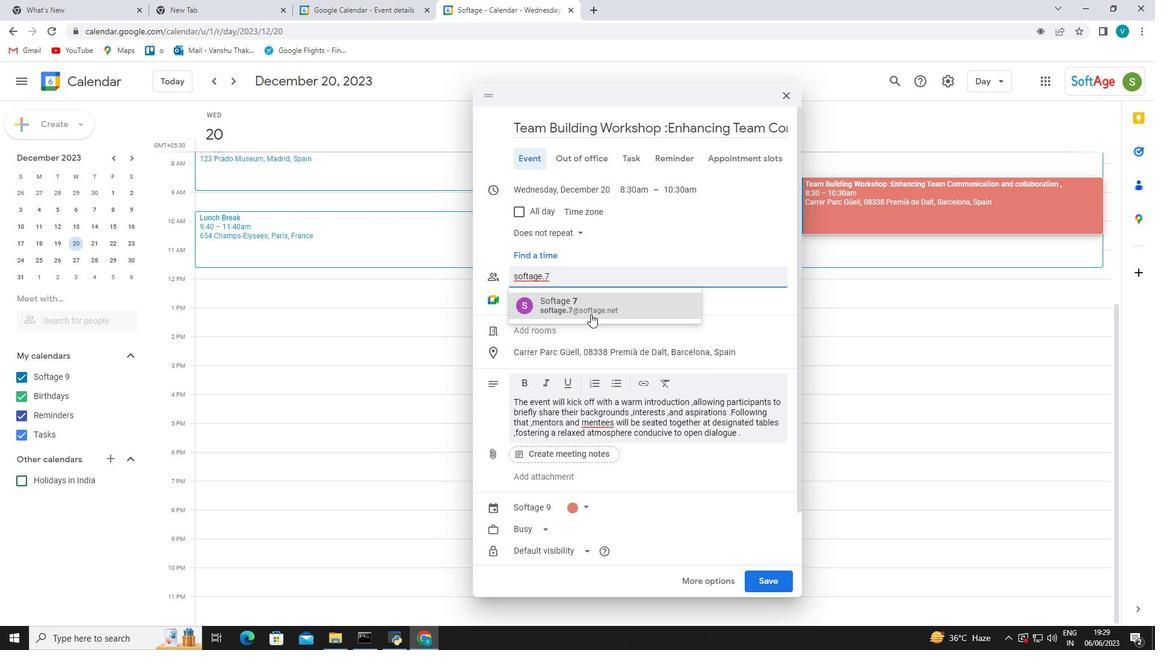 
Action: Mouse moved to (581, 288)
Screenshot: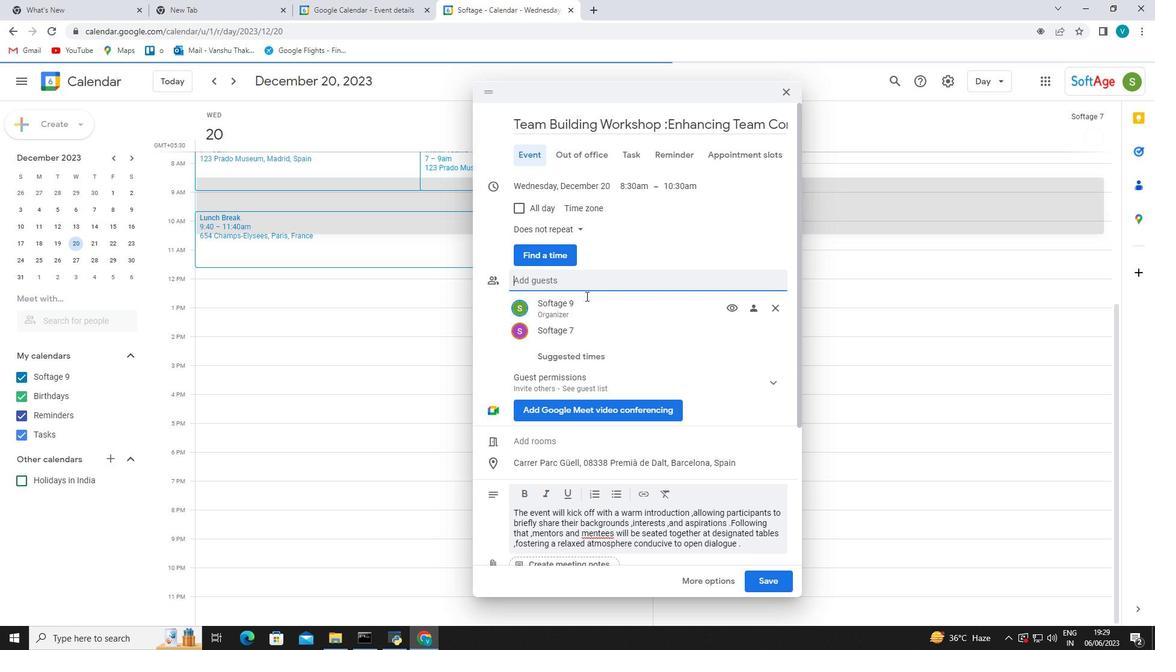 
Action: Mouse pressed left at (581, 288)
Screenshot: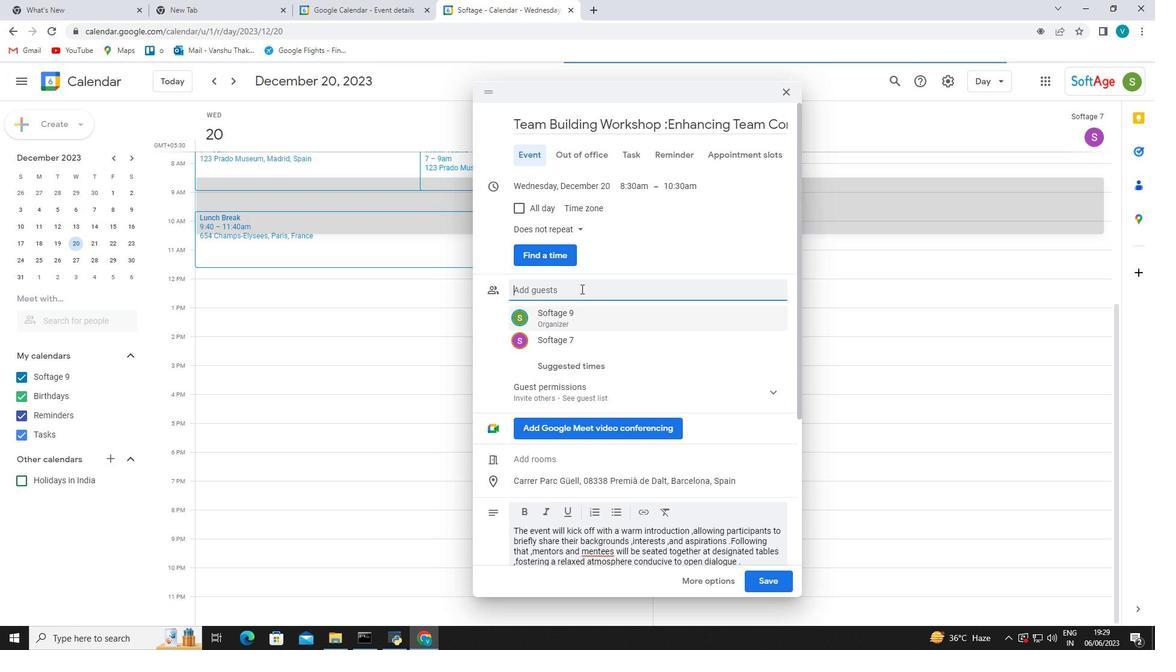 
Action: Key pressed softage.8
Screenshot: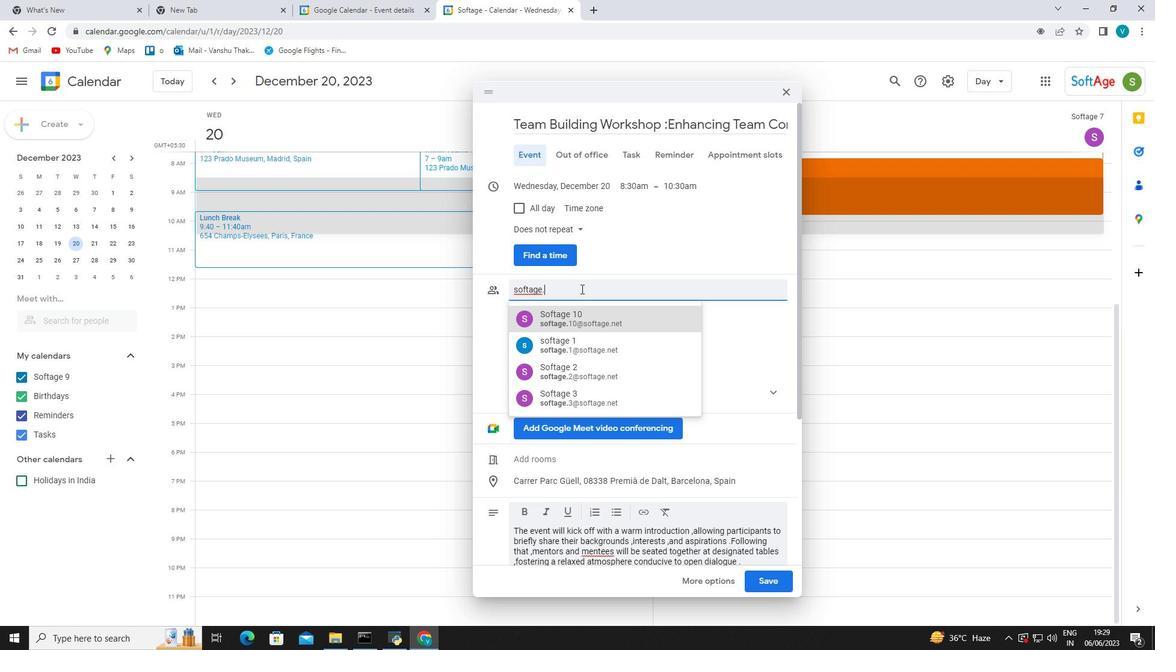 
Action: Mouse moved to (580, 315)
Screenshot: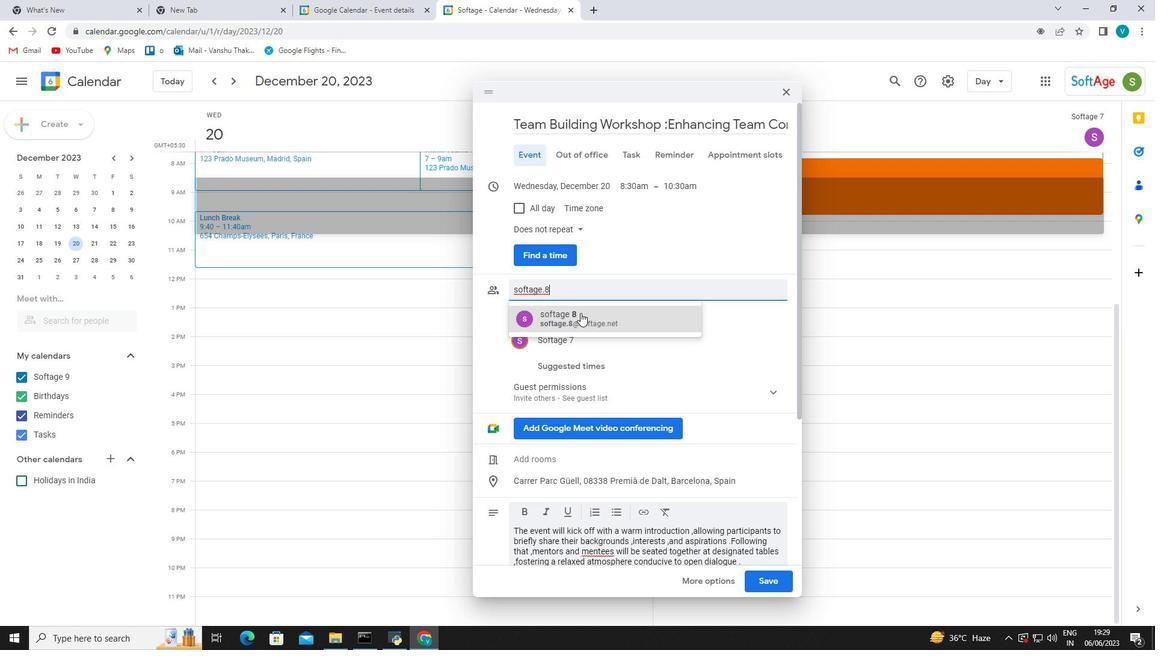
Action: Mouse pressed left at (580, 315)
Screenshot: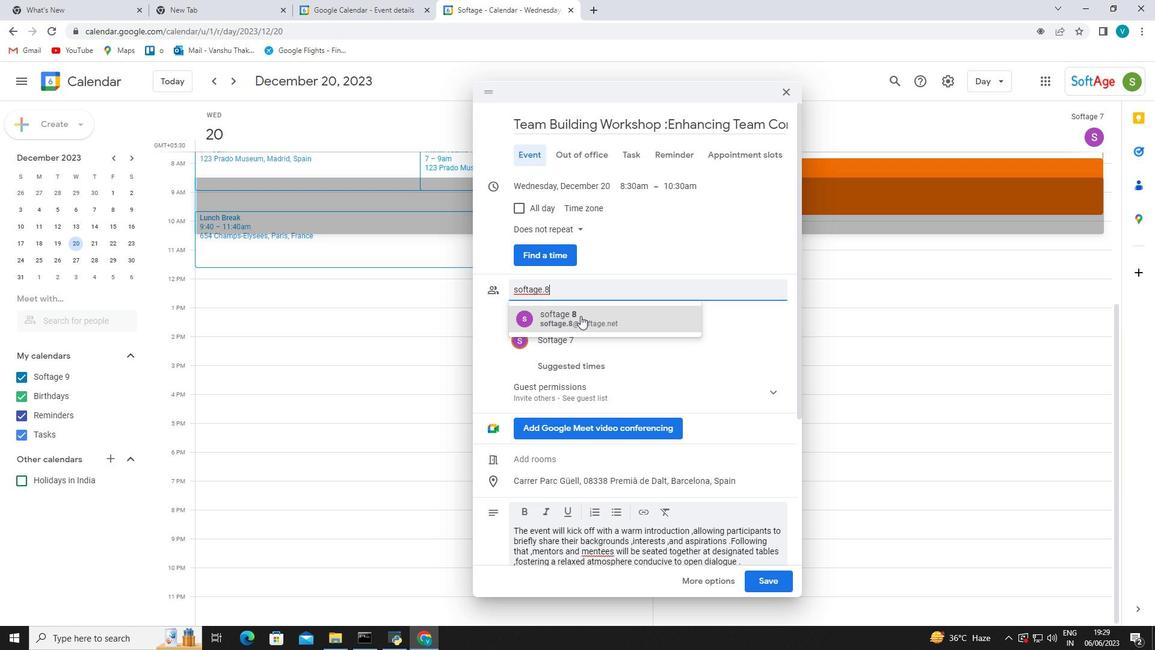 
Action: Mouse moved to (574, 231)
Screenshot: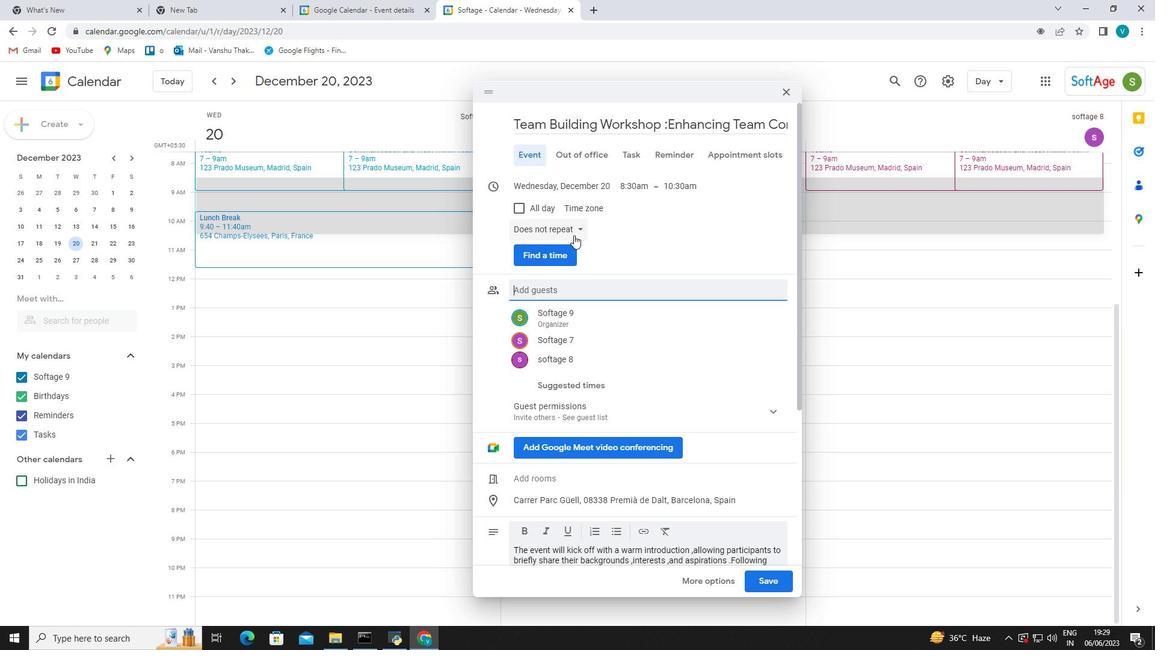 
Action: Mouse pressed left at (574, 231)
Screenshot: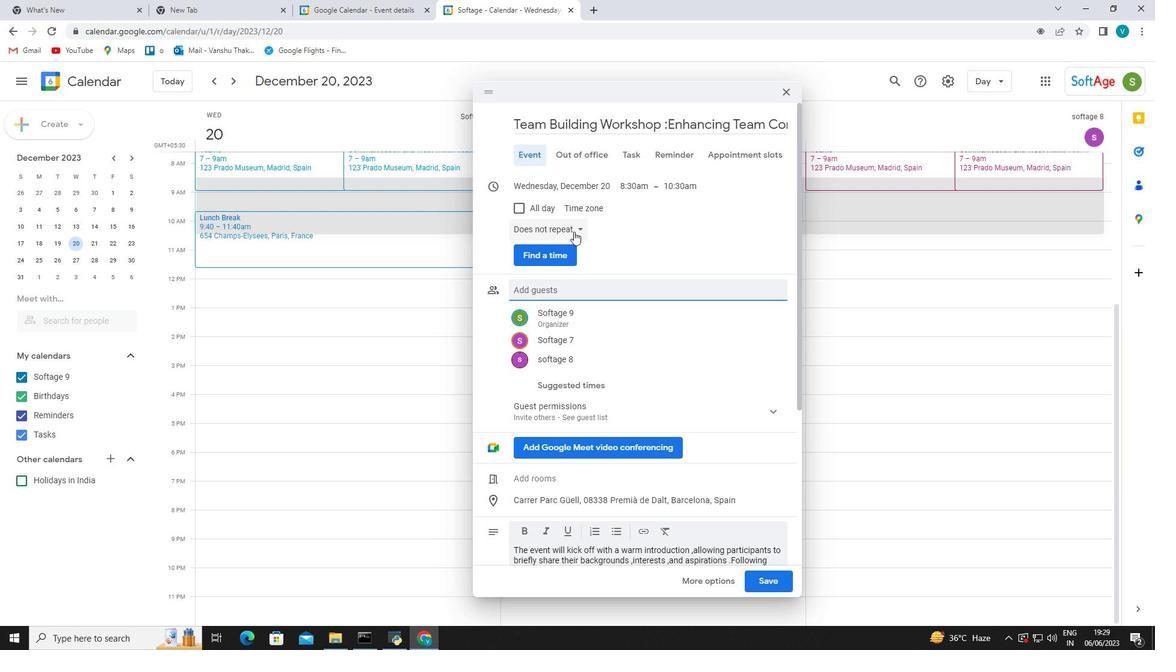 
Action: Mouse moved to (727, 360)
Screenshot: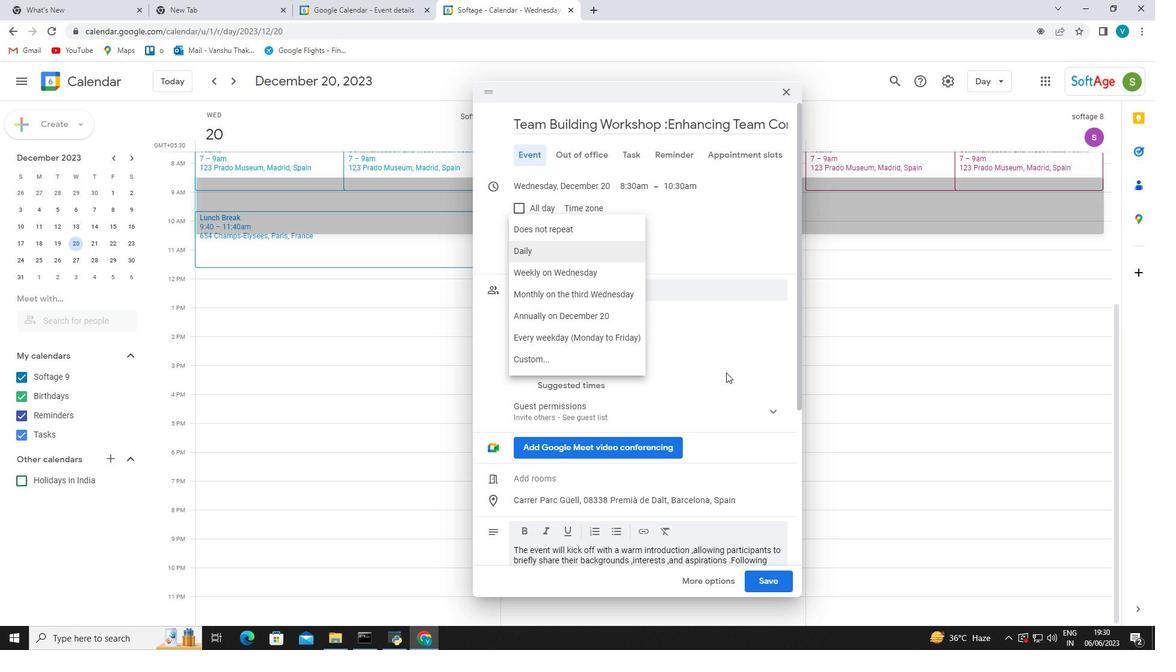 
Action: Mouse pressed left at (727, 360)
Screenshot: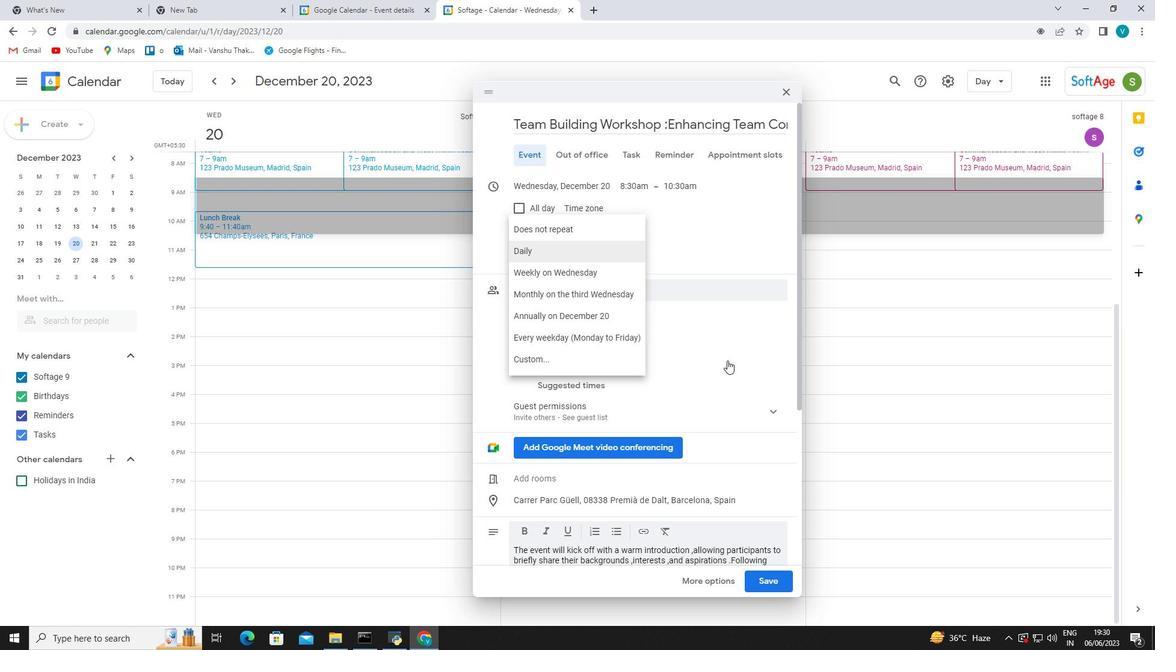 
Action: Mouse moved to (732, 359)
Screenshot: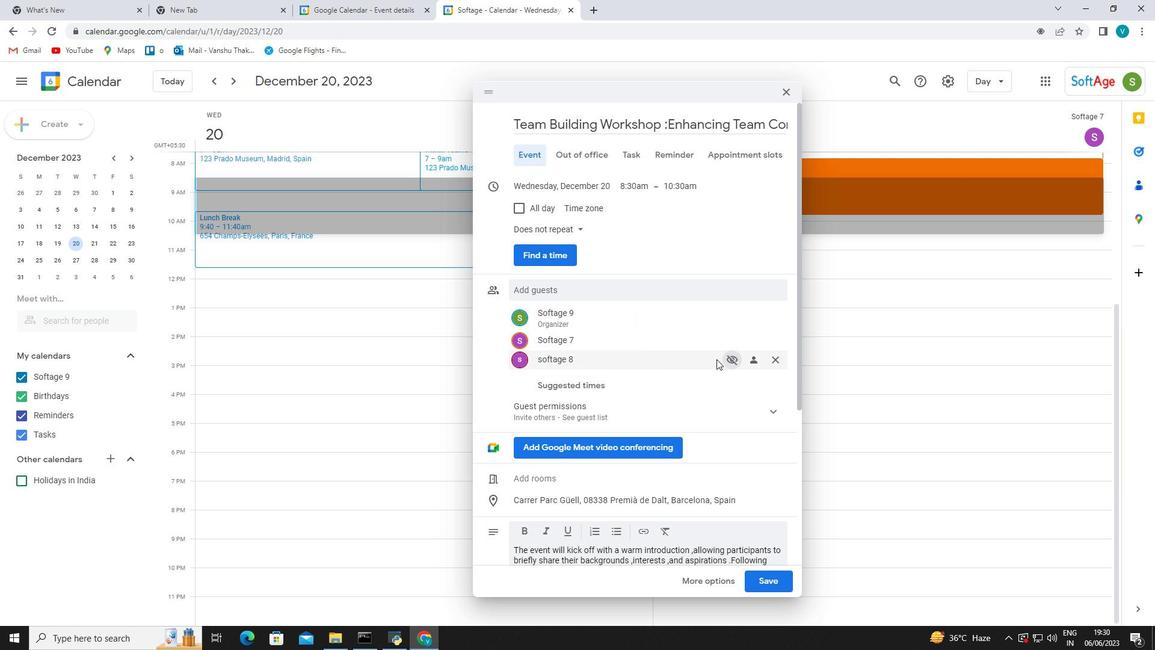 
Action: Mouse pressed left at (732, 359)
Screenshot: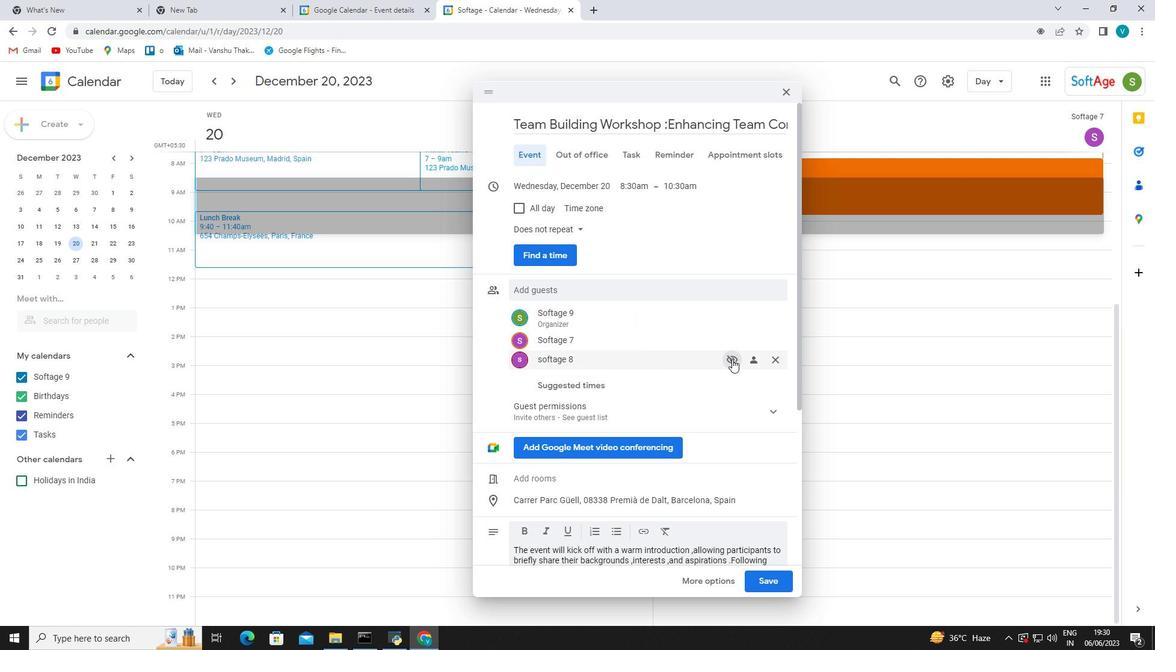 
Action: Mouse moved to (772, 416)
Screenshot: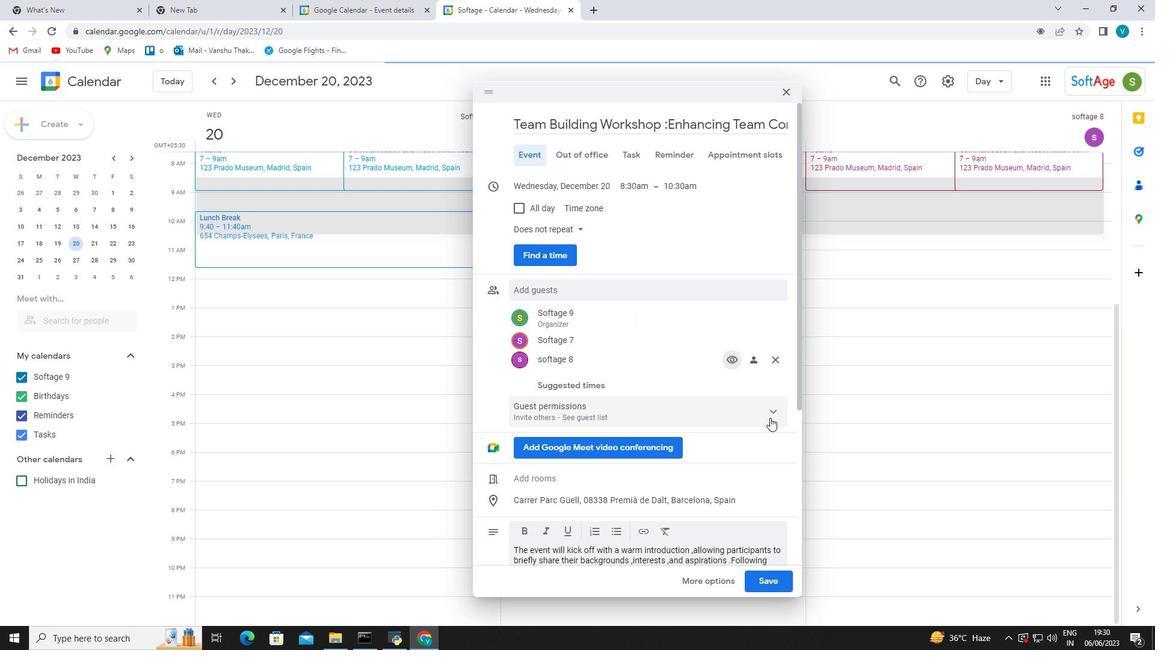 
Action: Mouse pressed left at (772, 416)
Screenshot: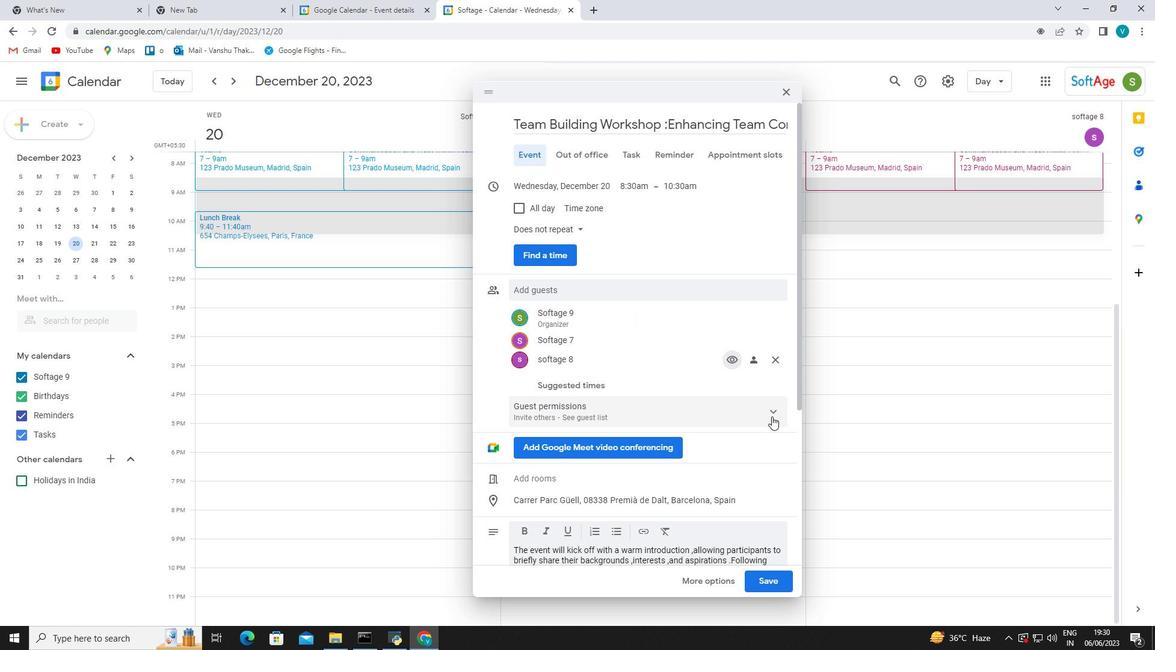 
Action: Mouse moved to (563, 248)
Screenshot: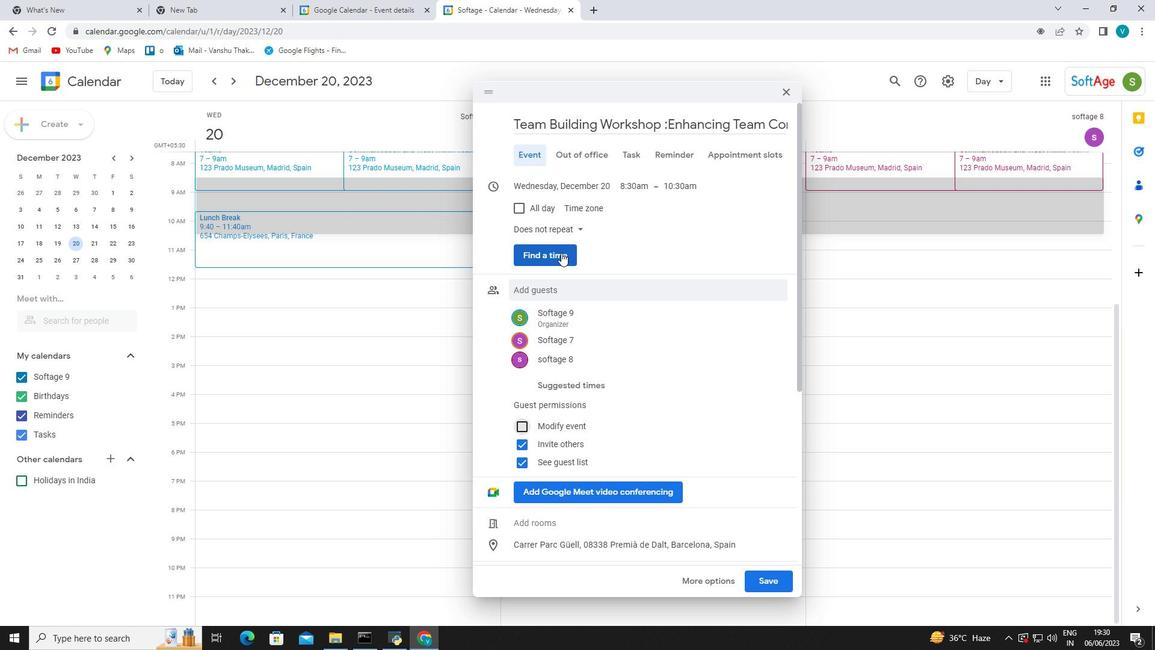 
Action: Mouse scrolled (563, 249) with delta (0, 0)
Screenshot: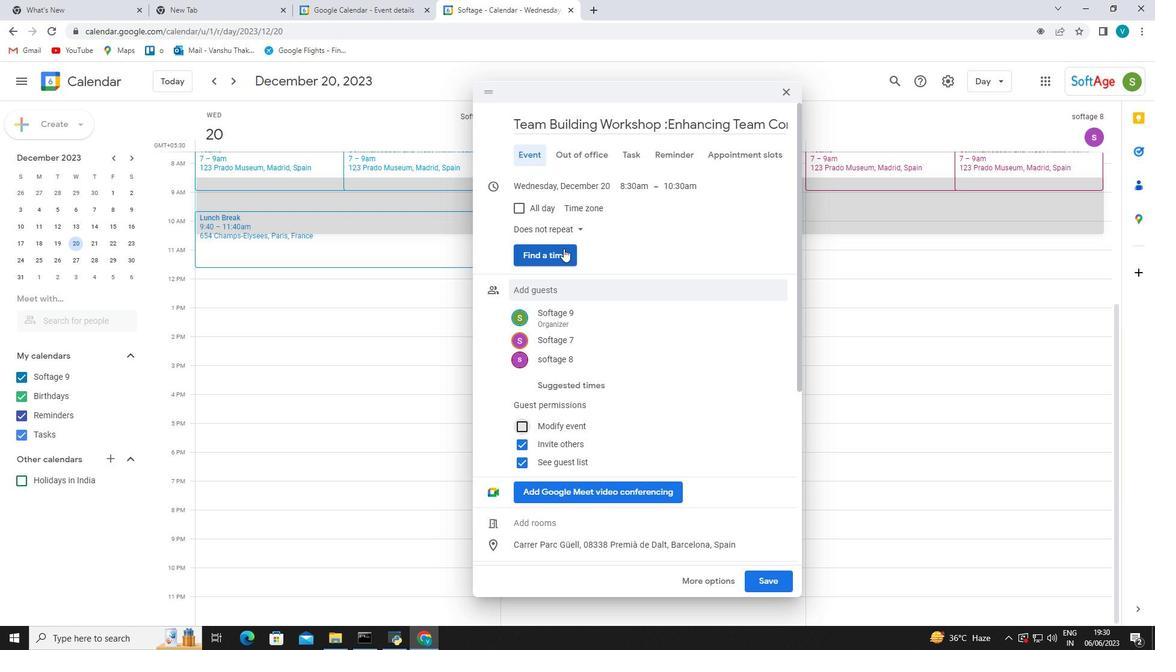 
Action: Mouse scrolled (563, 249) with delta (0, 0)
Screenshot: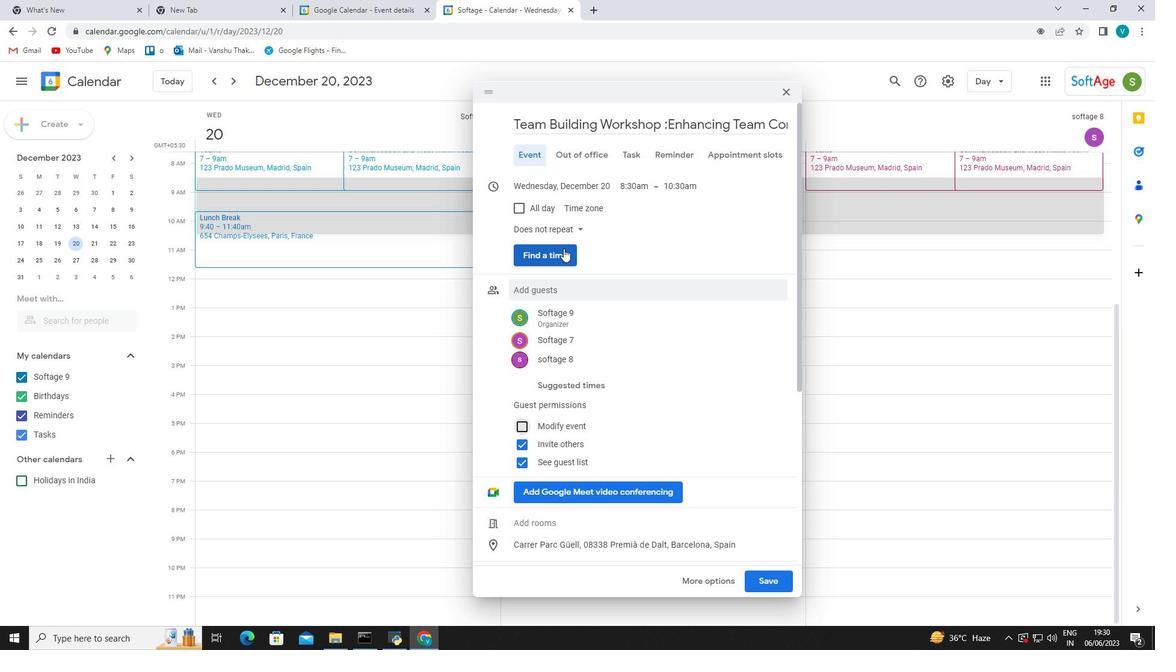 
Action: Mouse scrolled (563, 249) with delta (0, 0)
Screenshot: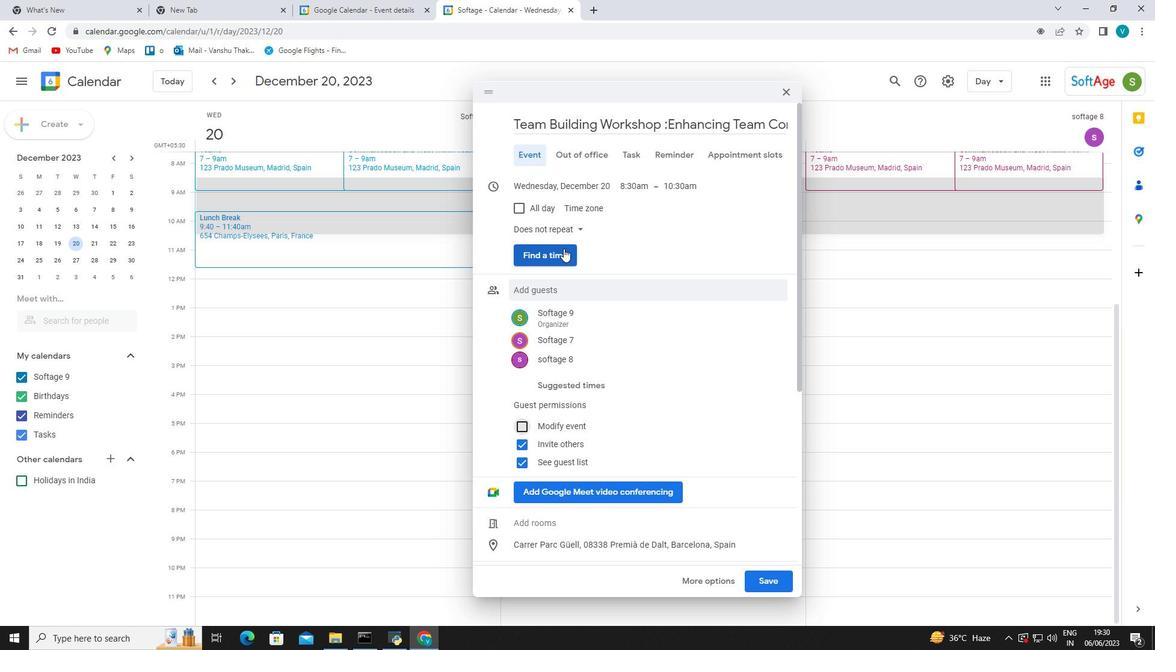 
Action: Mouse moved to (574, 235)
Screenshot: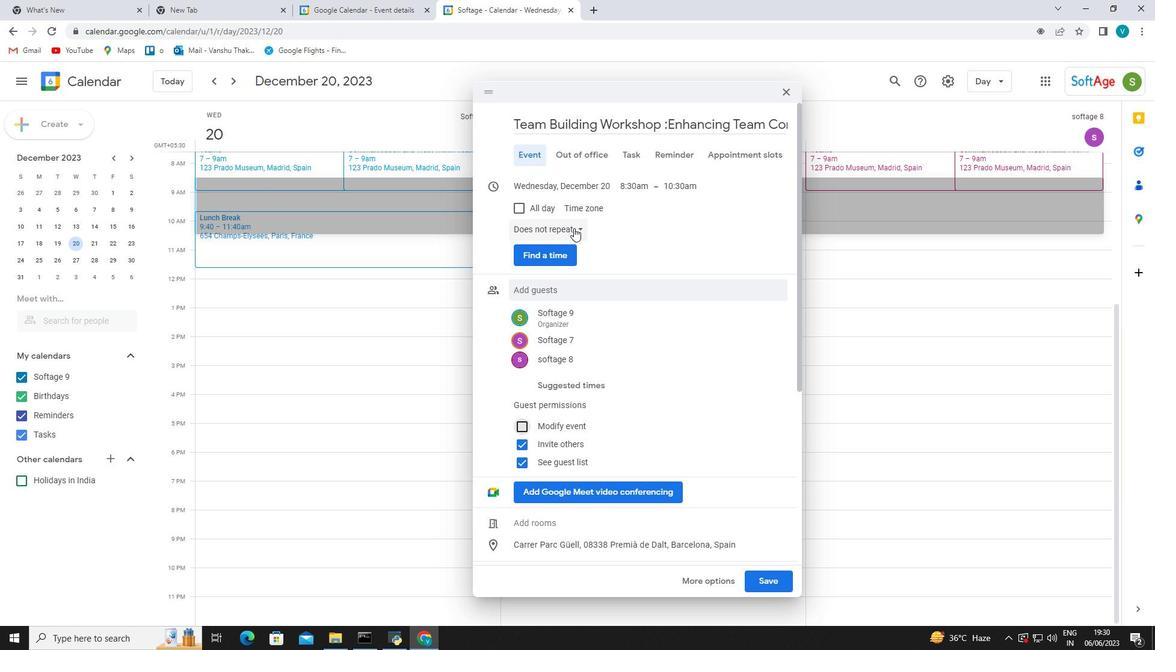 
Action: Mouse pressed left at (574, 235)
Screenshot: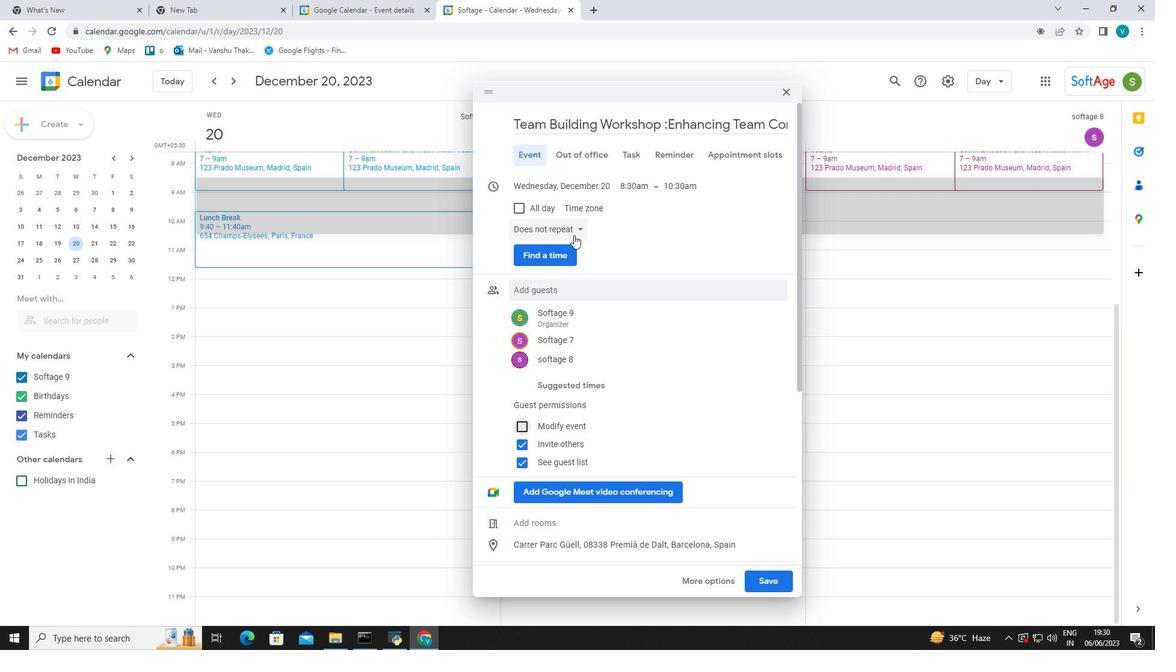 
Action: Mouse pressed left at (574, 235)
Screenshot: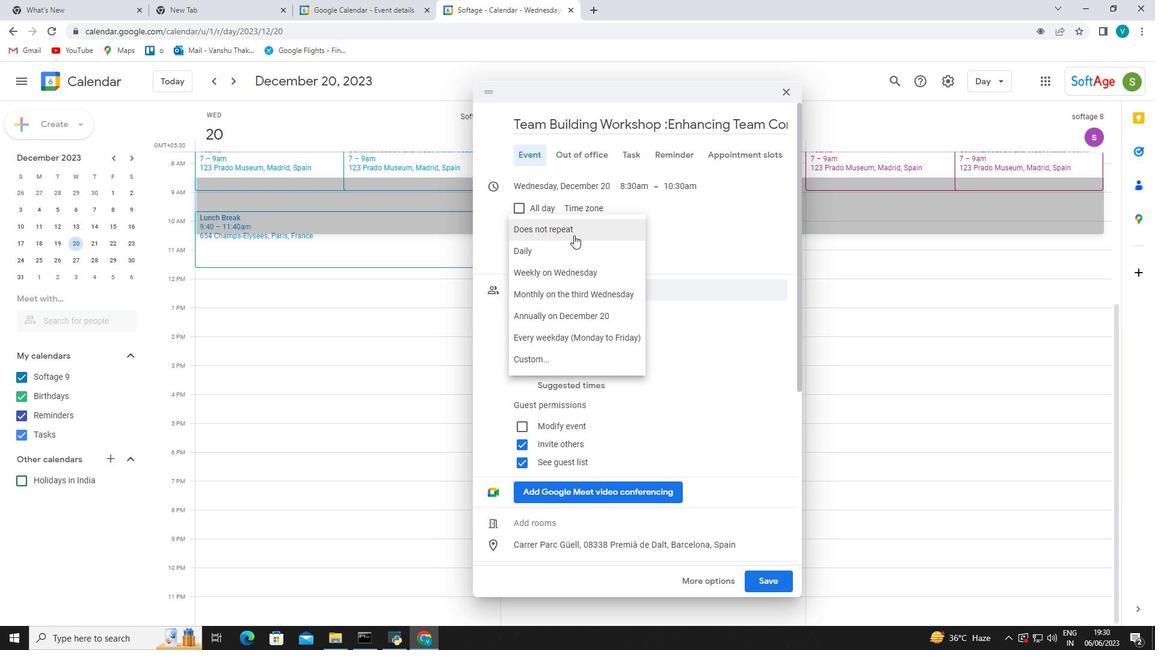 
Action: Mouse moved to (749, 405)
Screenshot: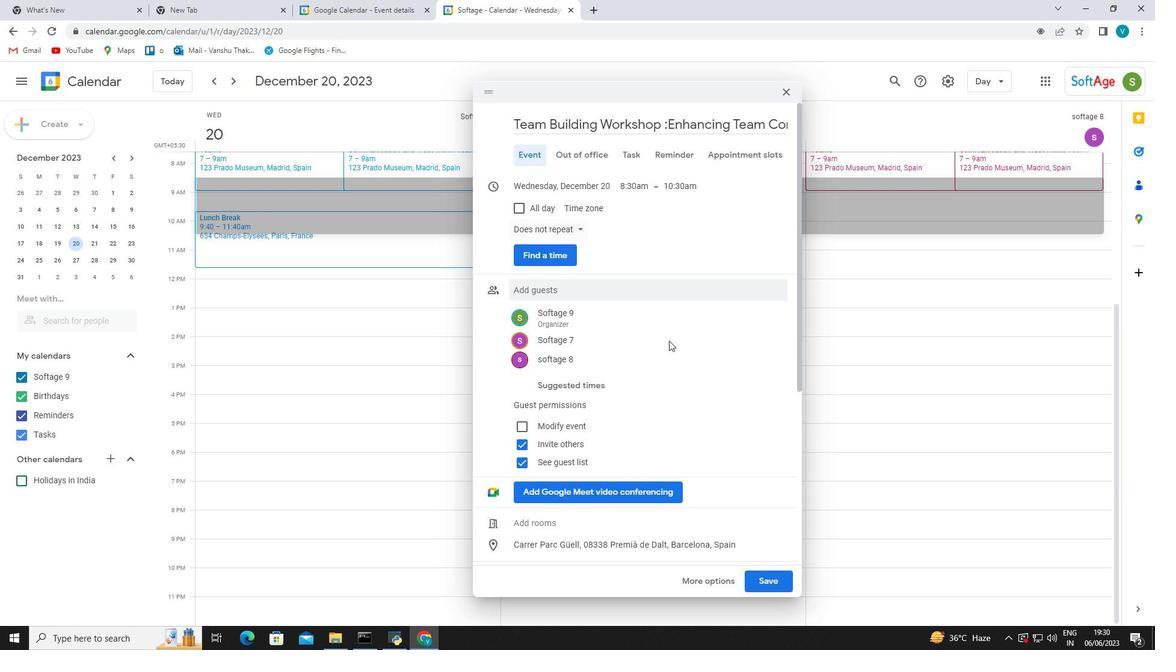 
Action: Mouse scrolled (749, 404) with delta (0, 0)
Screenshot: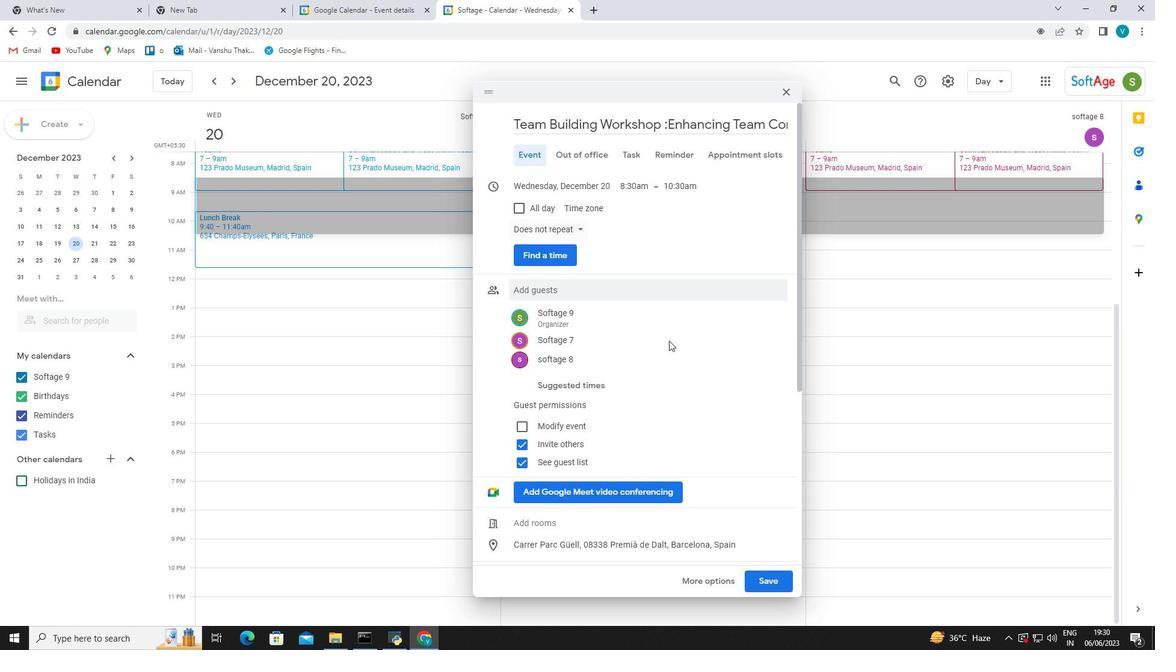 
Action: Mouse moved to (757, 411)
Screenshot: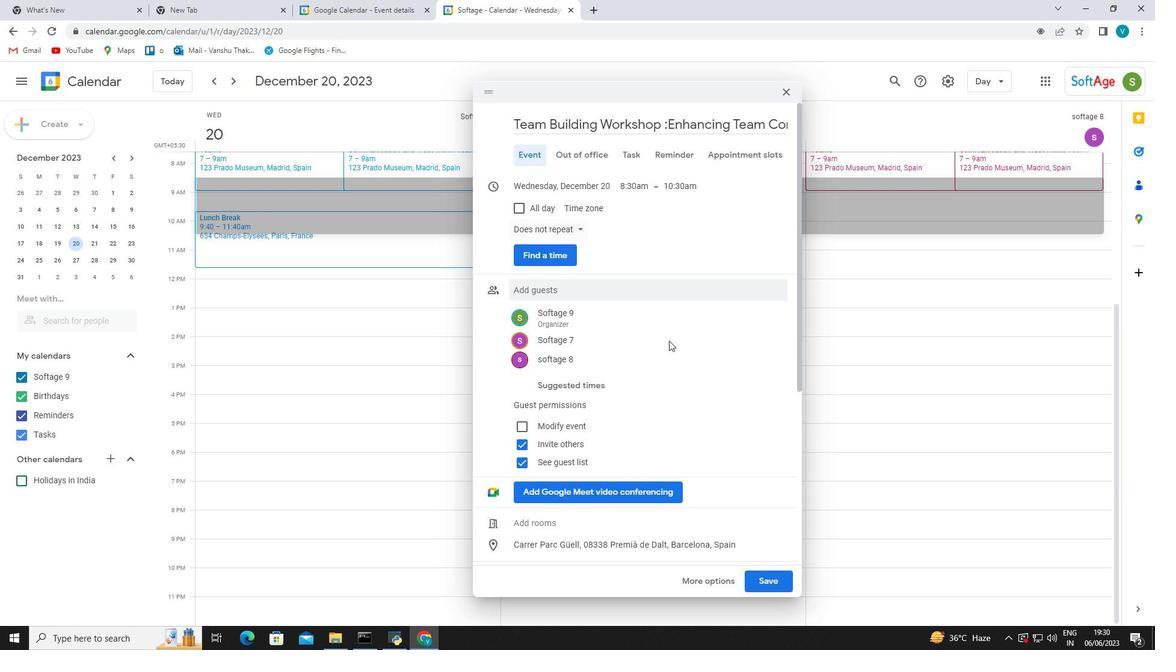 
Action: Mouse scrolled (757, 411) with delta (0, 0)
Screenshot: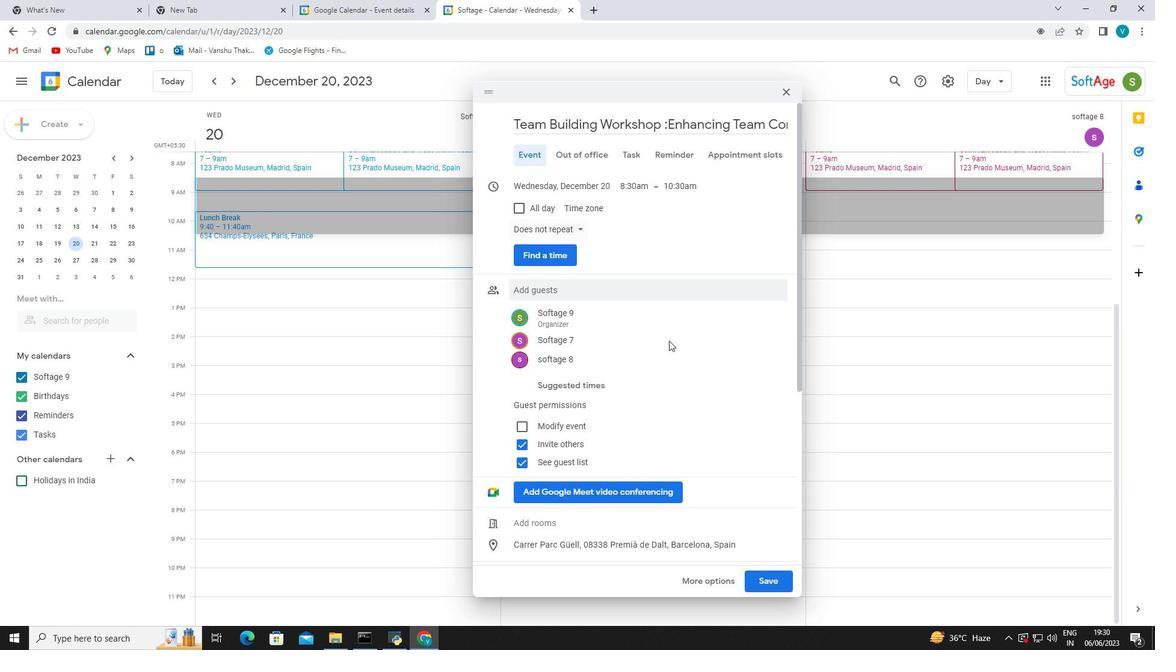 
Action: Mouse moved to (776, 428)
Screenshot: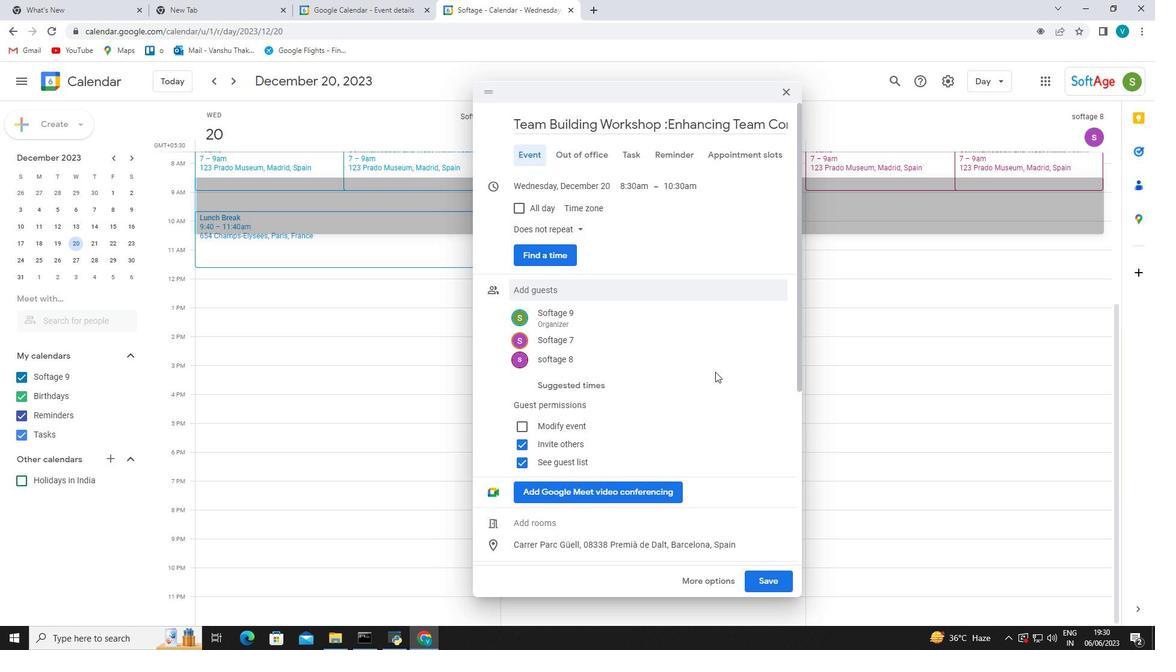 
Action: Mouse scrolled (776, 427) with delta (0, 0)
Screenshot: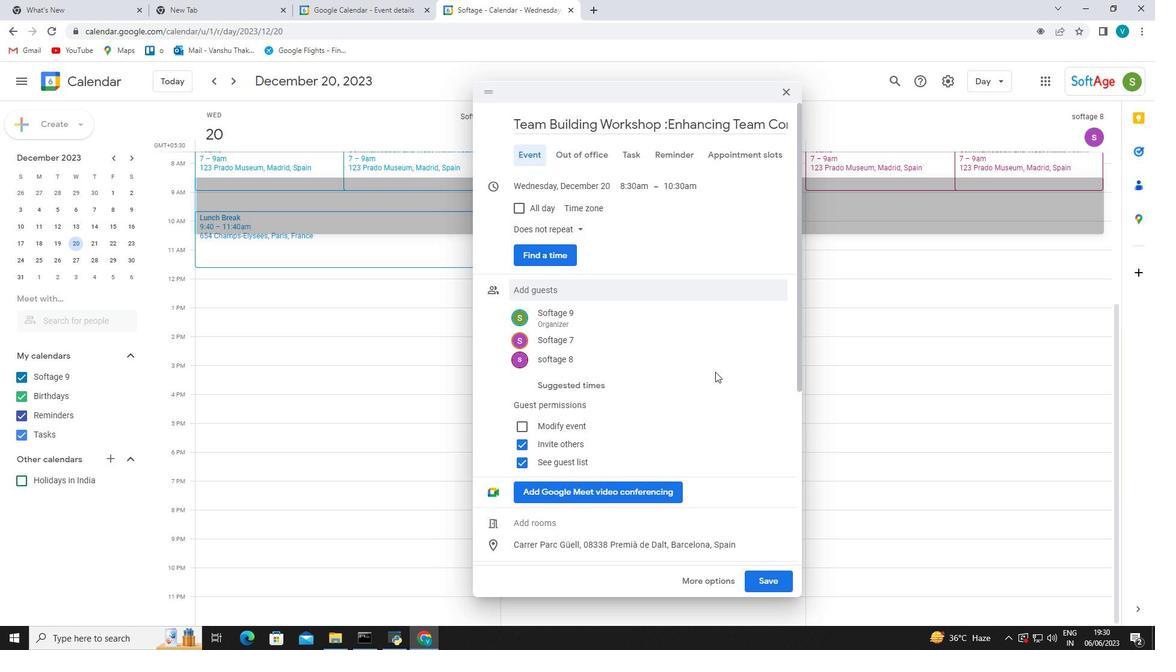 
Action: Mouse moved to (794, 441)
Screenshot: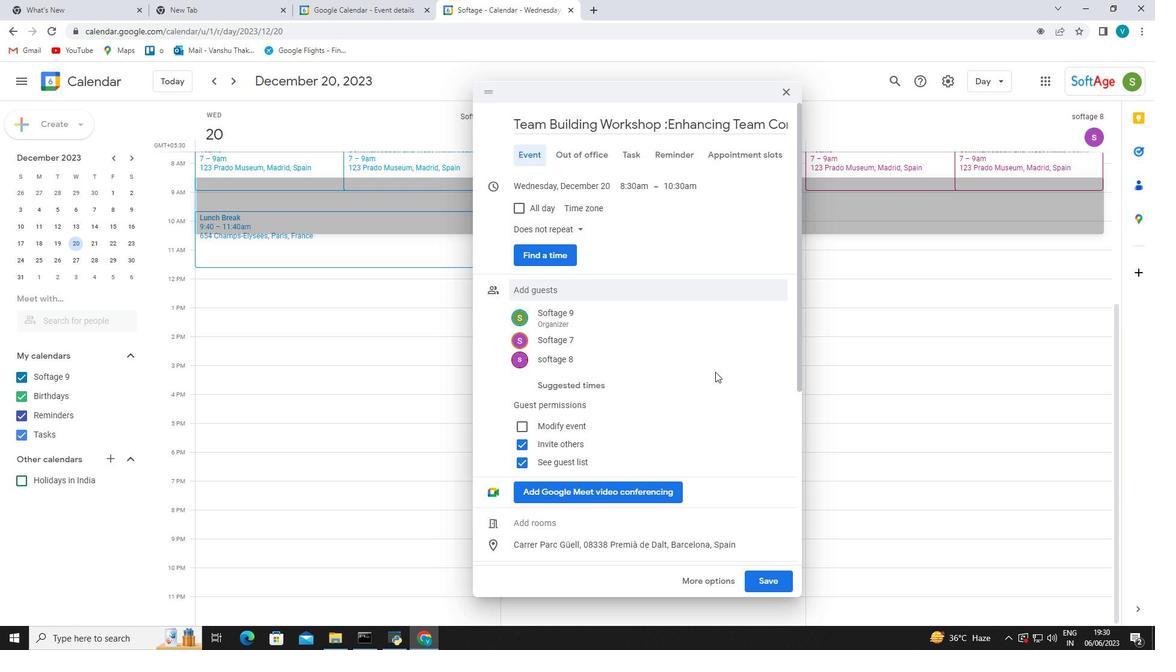 
Action: Mouse scrolled (794, 441) with delta (0, 0)
Screenshot: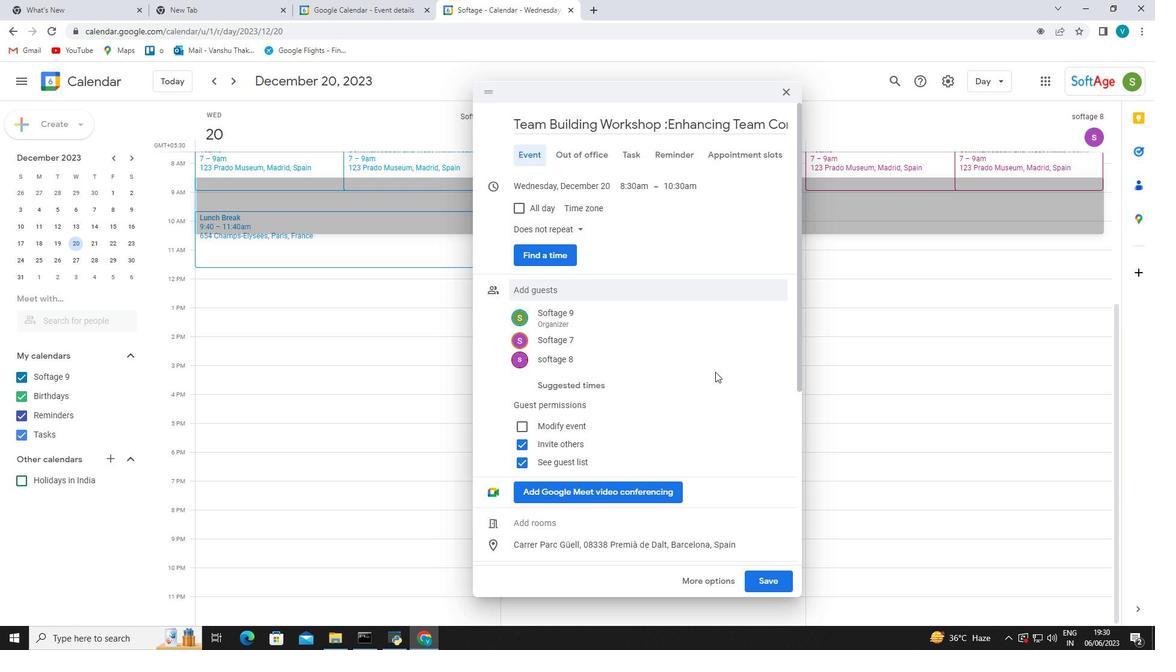 
Action: Mouse moved to (800, 447)
Screenshot: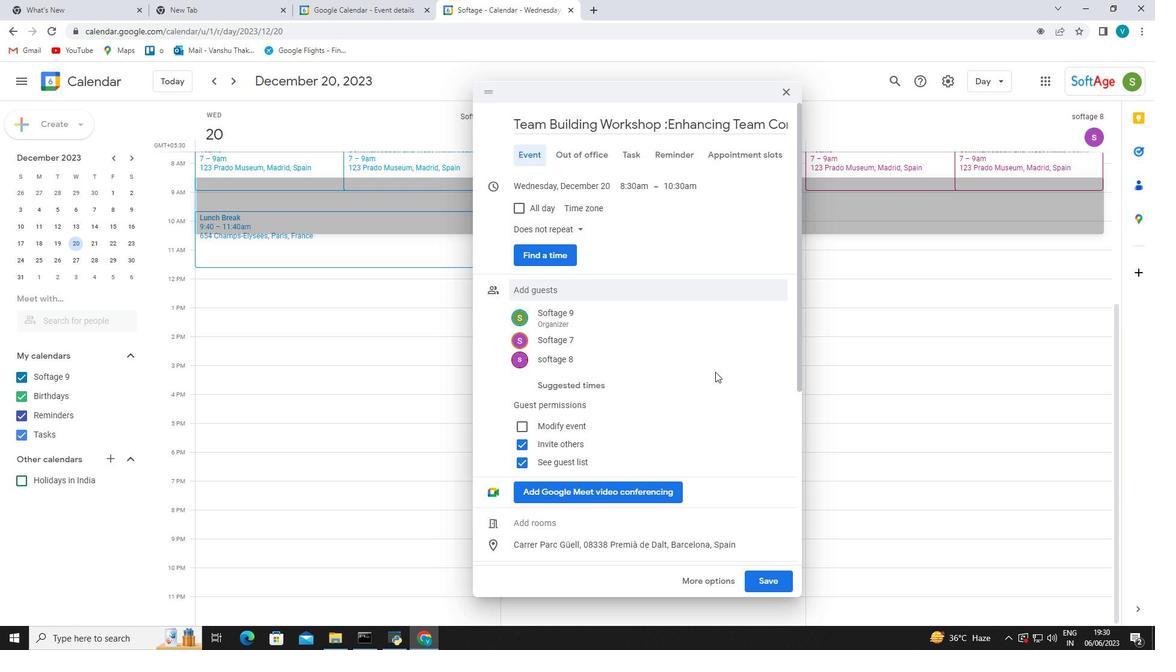 
Action: Mouse scrolled (800, 446) with delta (0, 0)
Screenshot: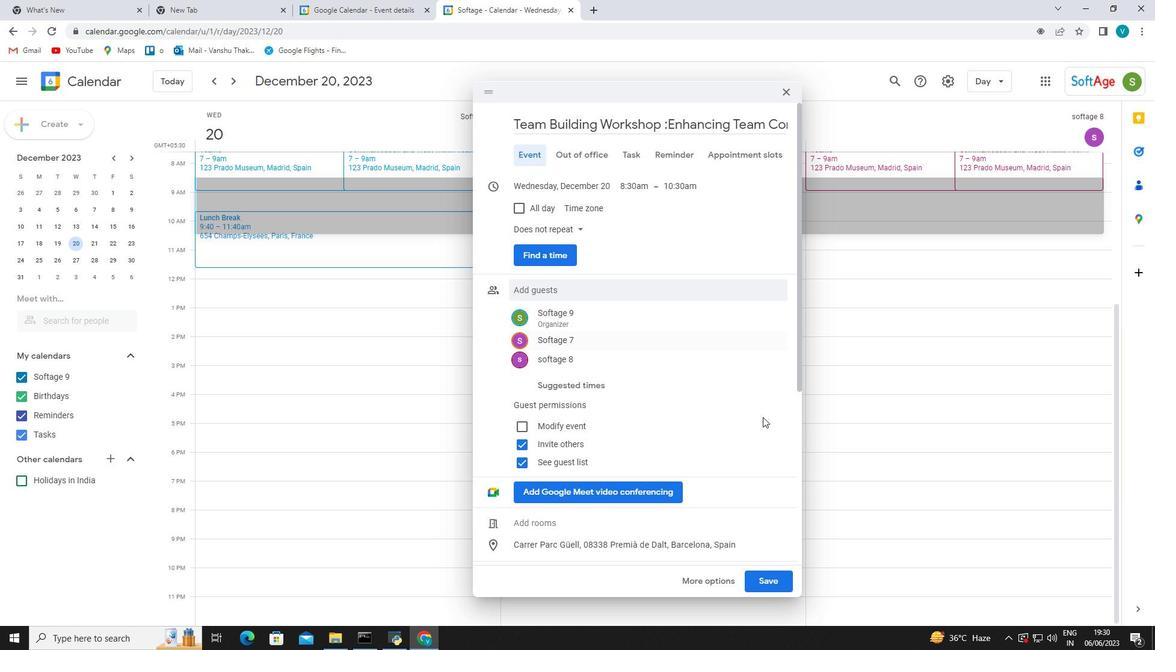 
Action: Mouse moved to (823, 554)
Screenshot: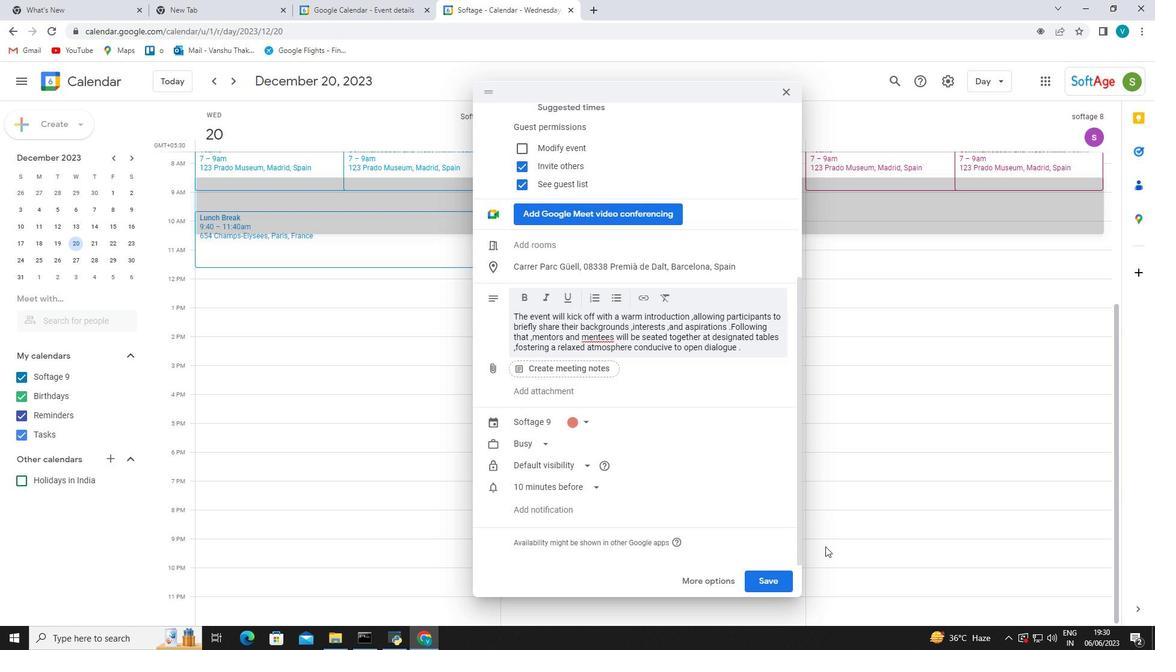 
Action: Mouse scrolled (823, 553) with delta (0, 0)
Screenshot: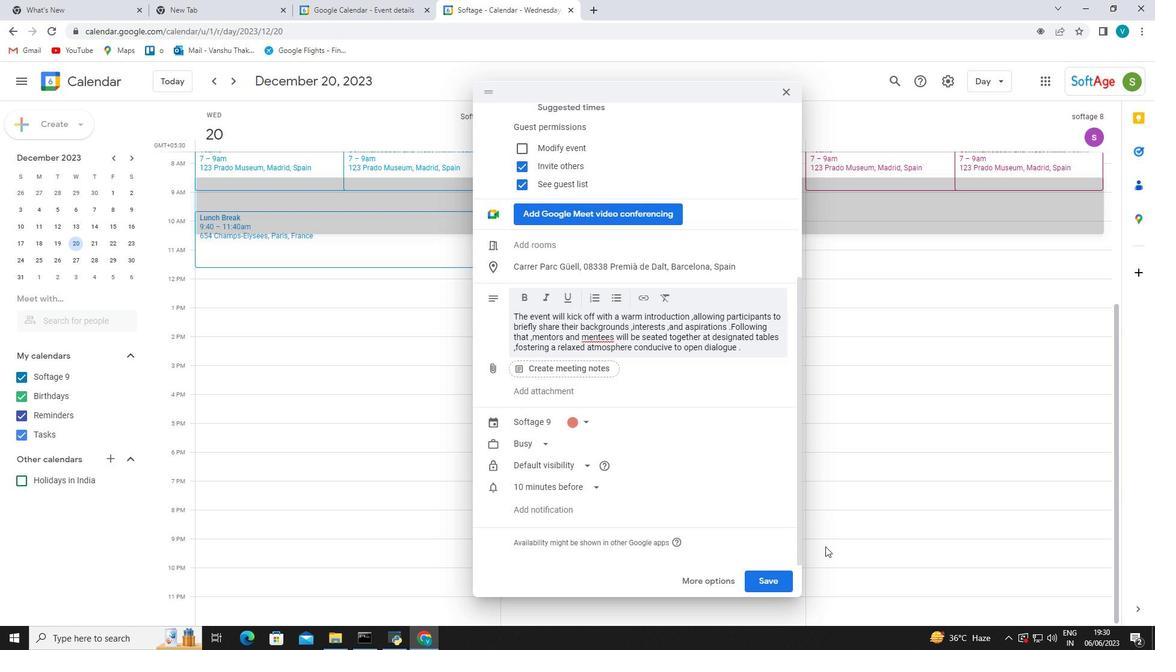 
Action: Mouse scrolled (823, 553) with delta (0, 0)
Screenshot: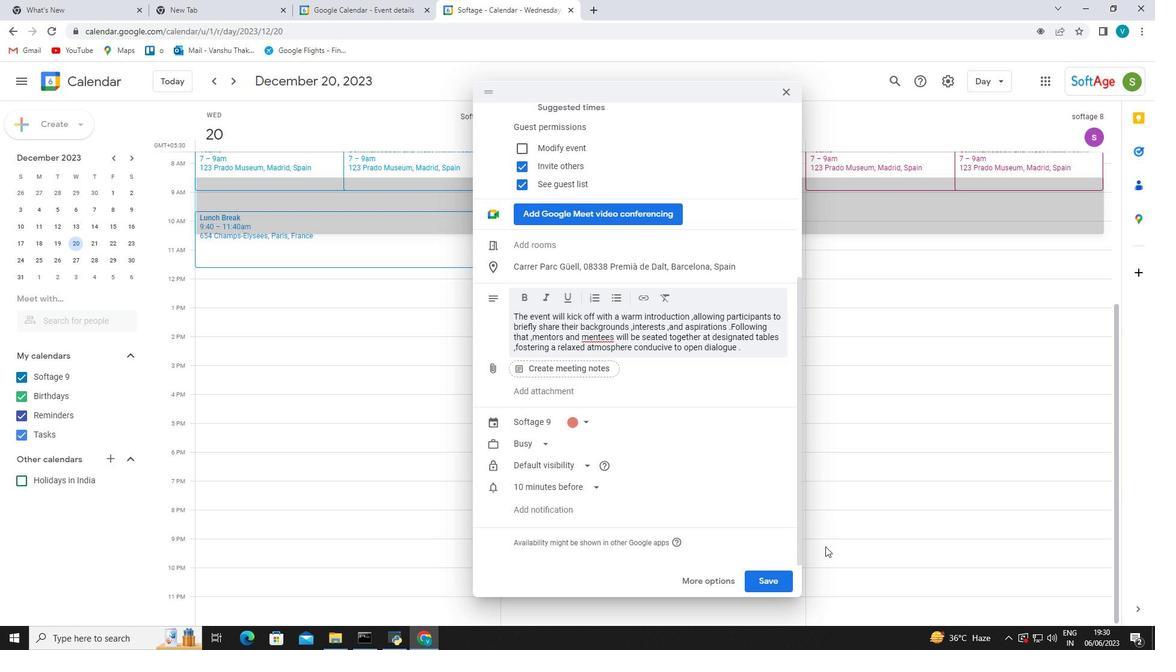 
Action: Mouse scrolled (823, 553) with delta (0, 0)
Screenshot: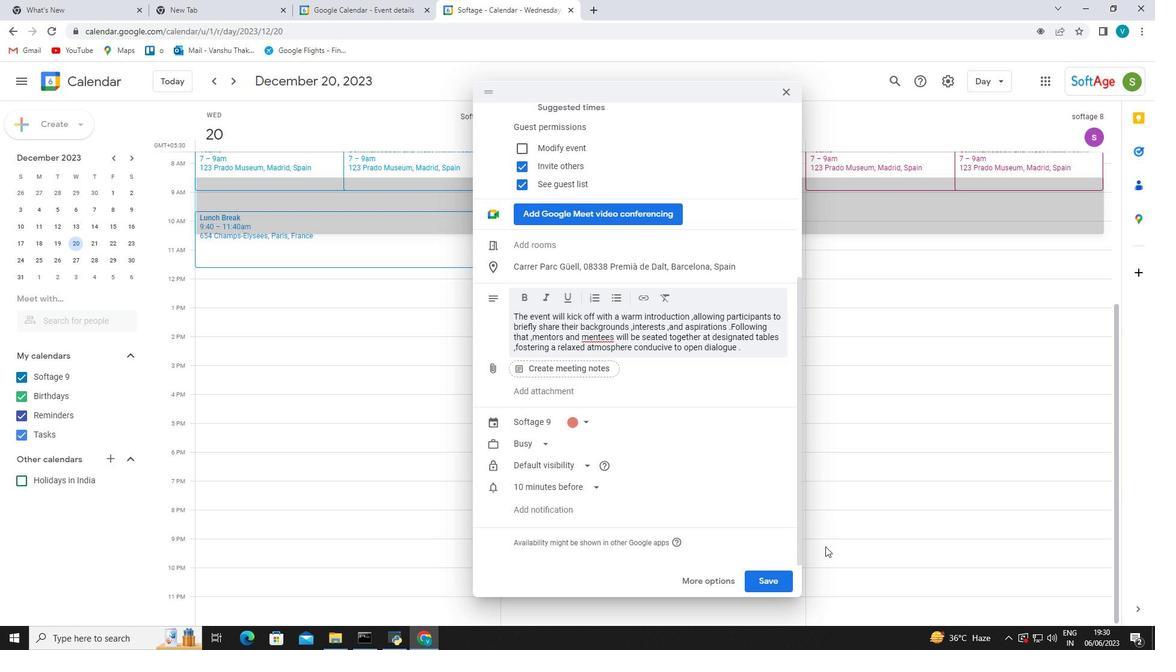 
Action: Mouse scrolled (823, 553) with delta (0, 0)
Screenshot: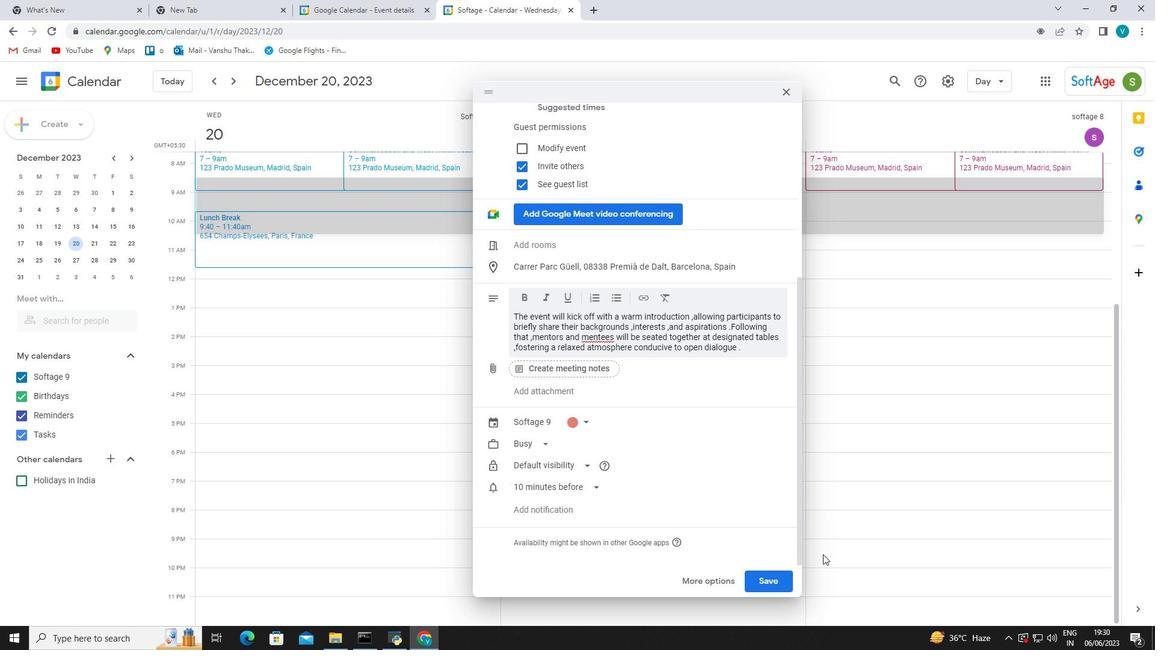 
Action: Mouse scrolled (823, 553) with delta (0, 0)
Screenshot: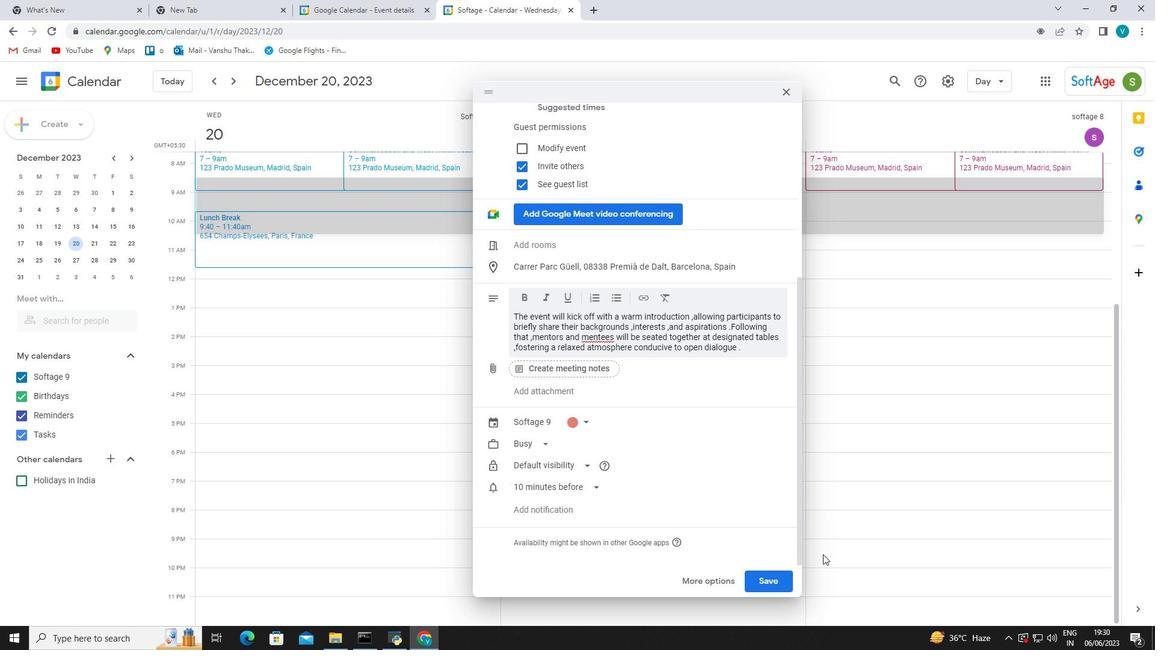 
Action: Mouse moved to (757, 582)
Screenshot: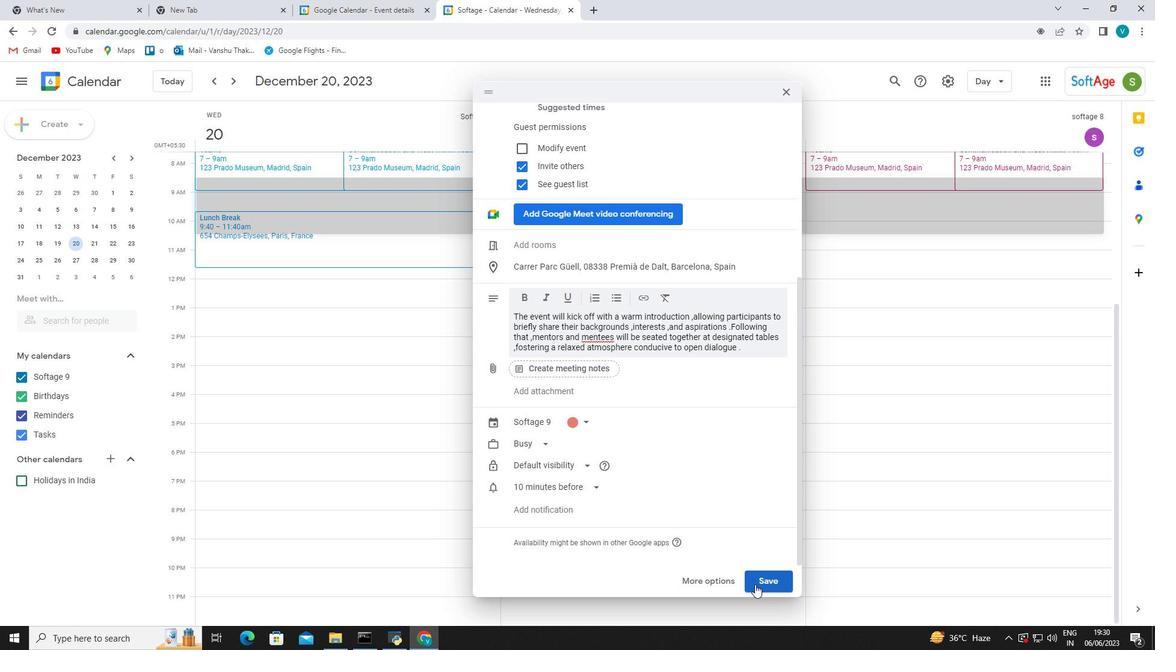 
Action: Mouse pressed left at (757, 582)
Screenshot: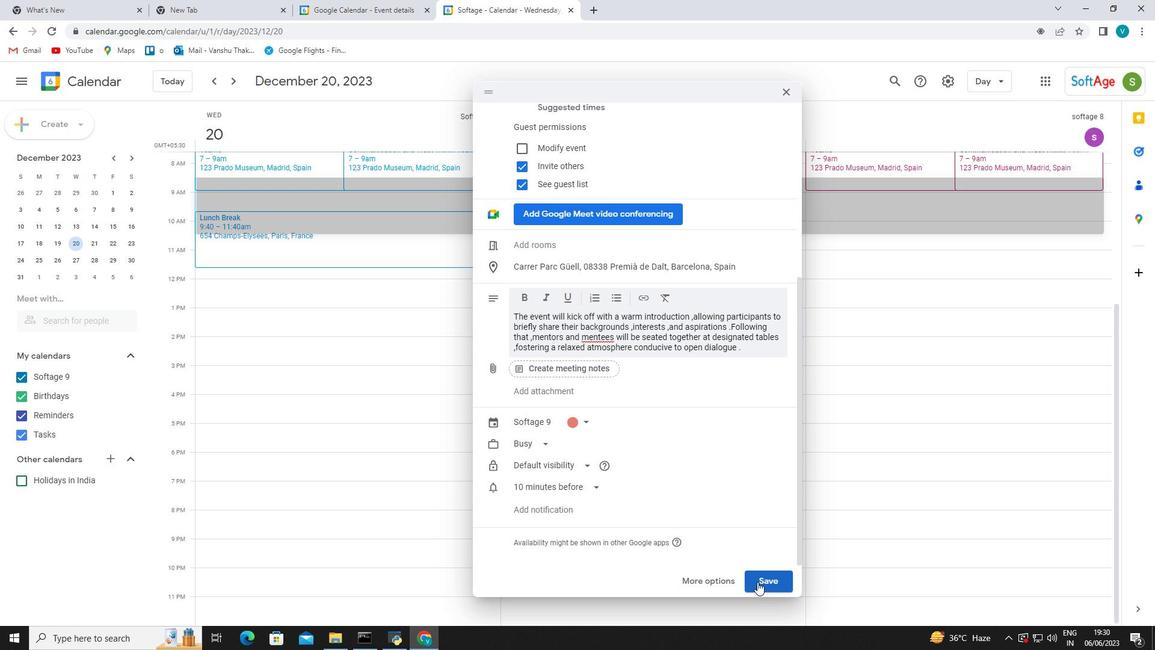 
Action: Mouse moved to (686, 371)
Screenshot: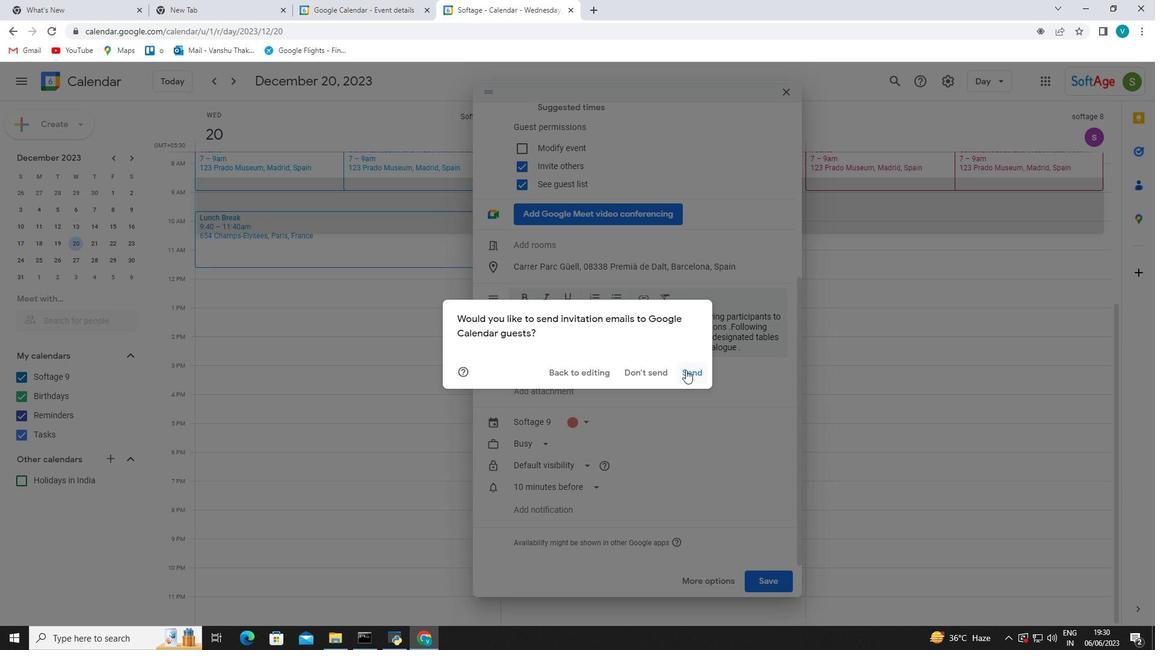 
Action: Mouse pressed left at (686, 371)
Screenshot: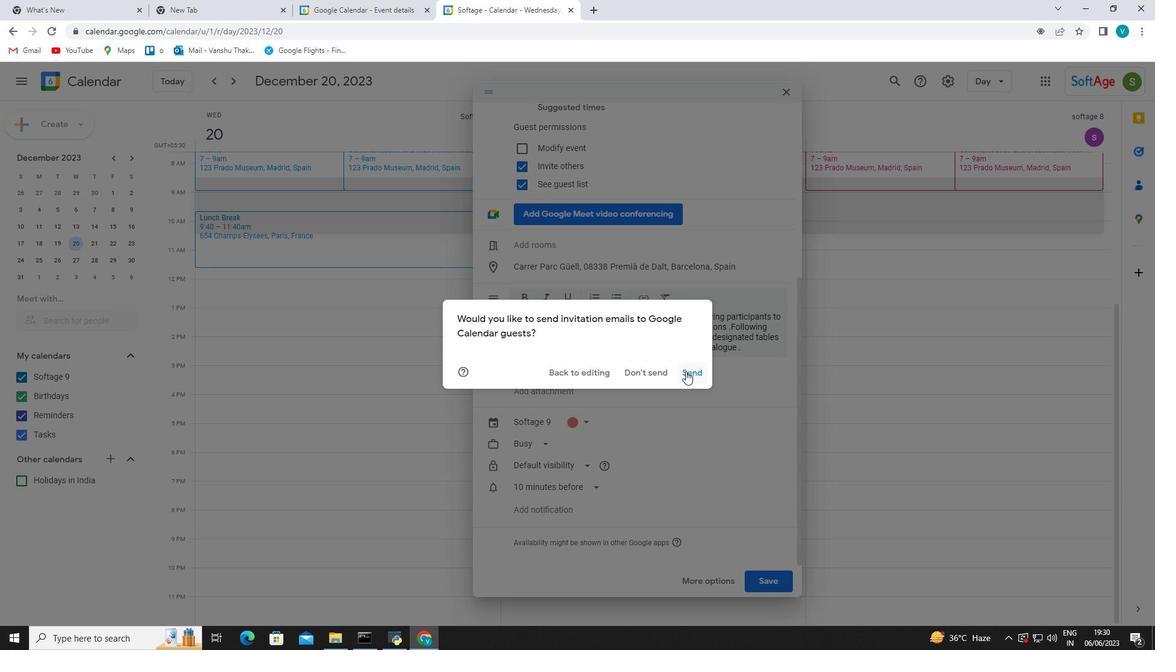 
